 Task: Find a house in Livonia for 8 guests from 12th to 16th August, with a price range of ₹10,000 to ₹16,000.
Action: Mouse moved to (624, 121)
Screenshot: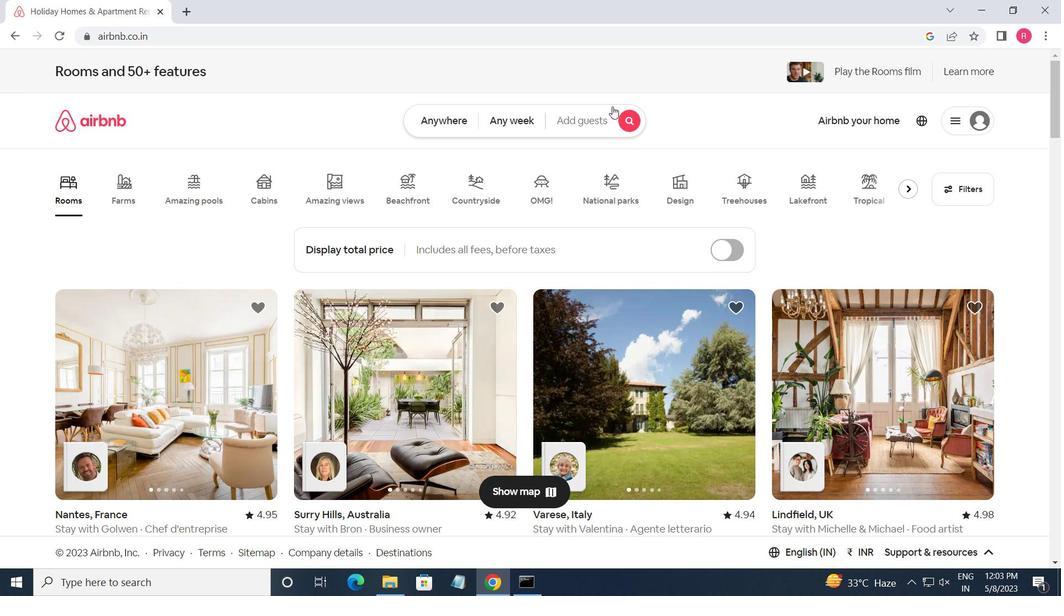 
Action: Mouse pressed left at (624, 121)
Screenshot: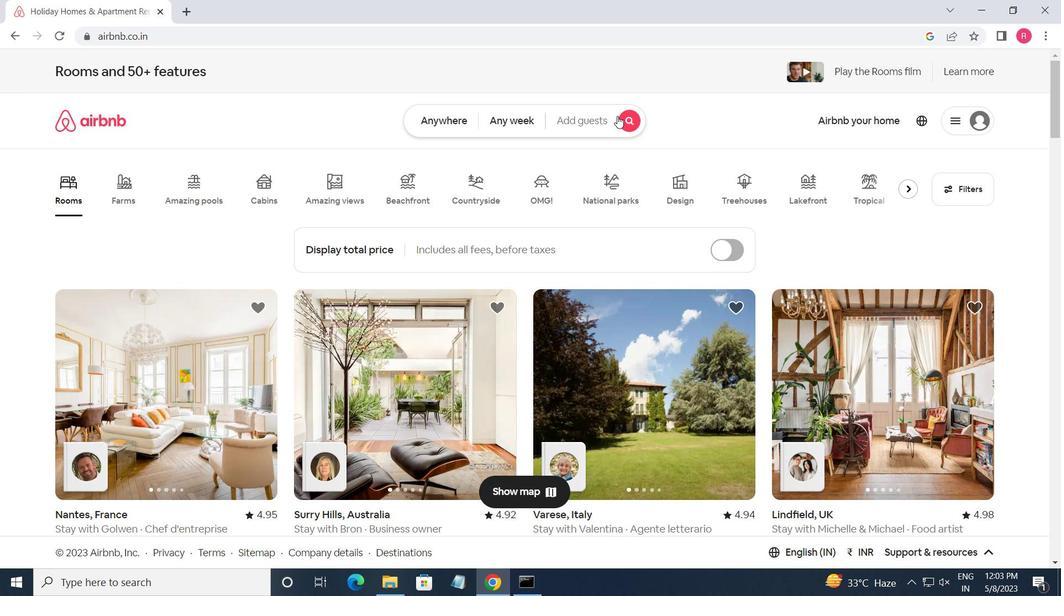 
Action: Mouse moved to (394, 169)
Screenshot: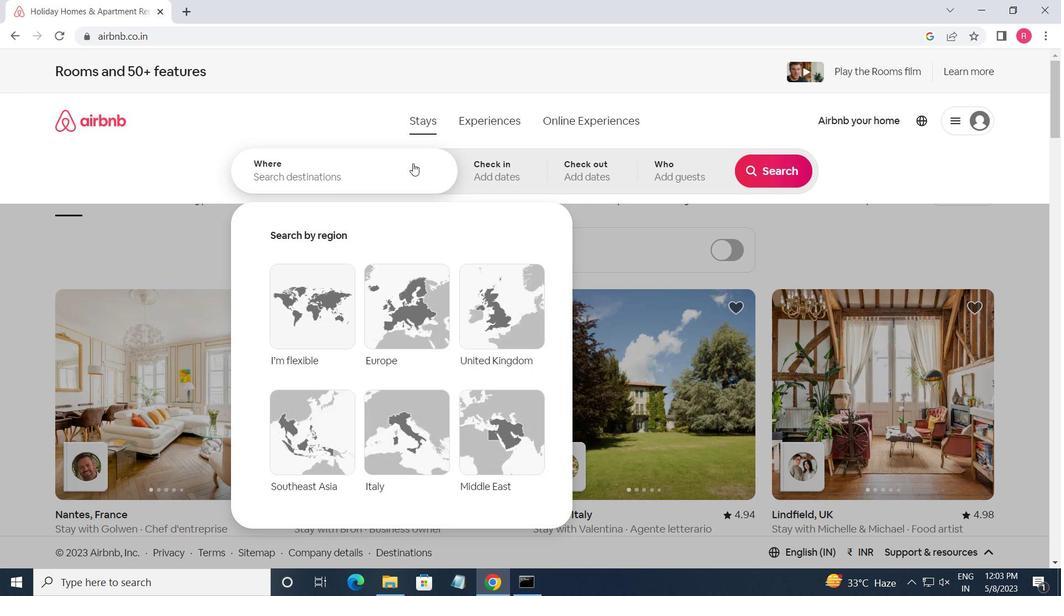 
Action: Mouse pressed left at (394, 169)
Screenshot: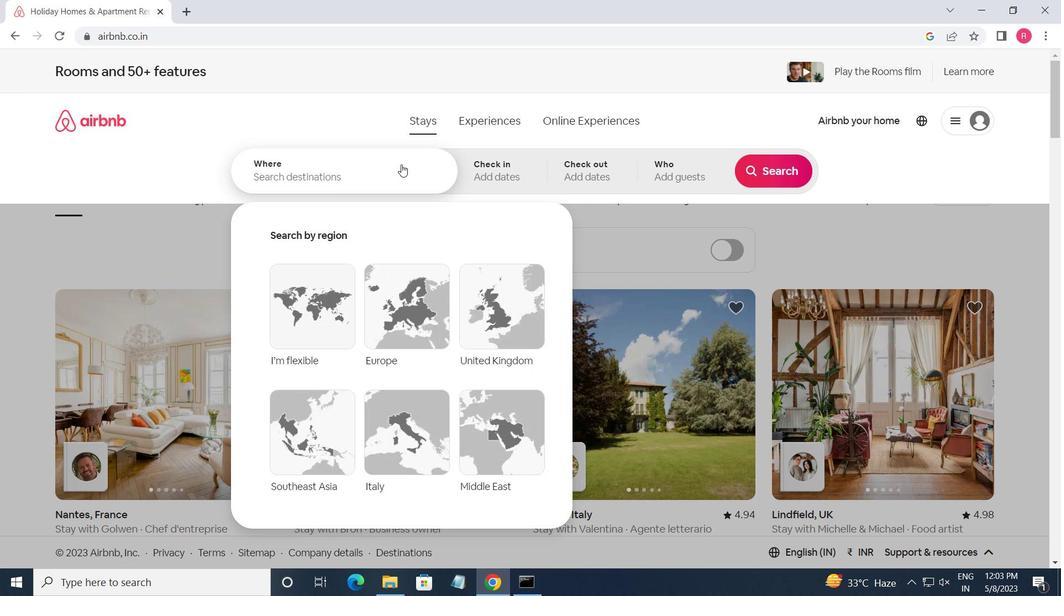
Action: Key pressed <Key.shift_r>Livonia,<Key.space><Key.shift_r>Unites<Key.backspace>d<Key.space><Key.shift>STATES<Key.enter>
Screenshot: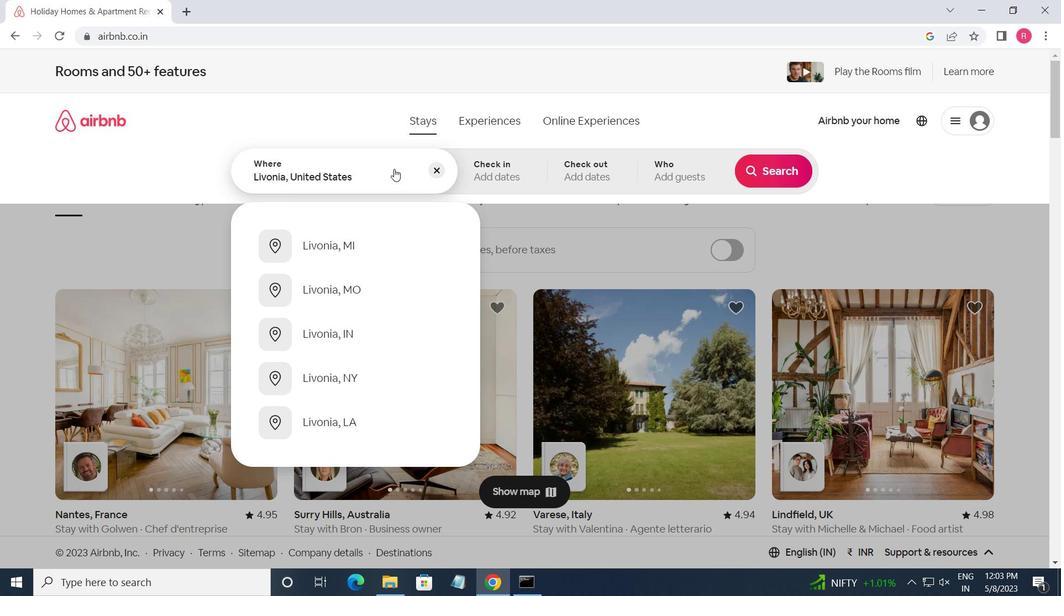 
Action: Mouse moved to (762, 284)
Screenshot: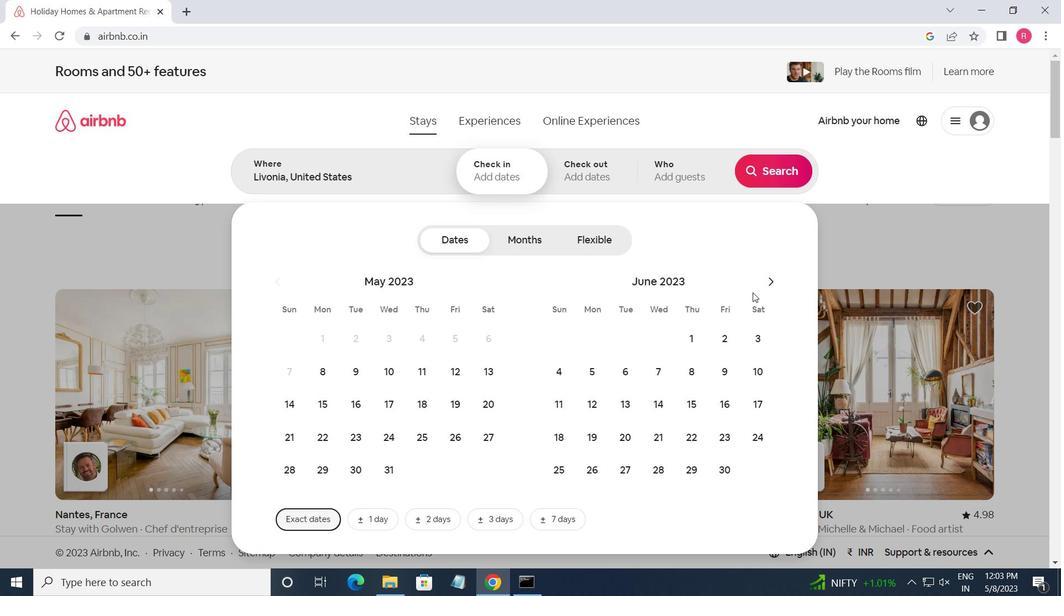
Action: Mouse pressed left at (762, 284)
Screenshot: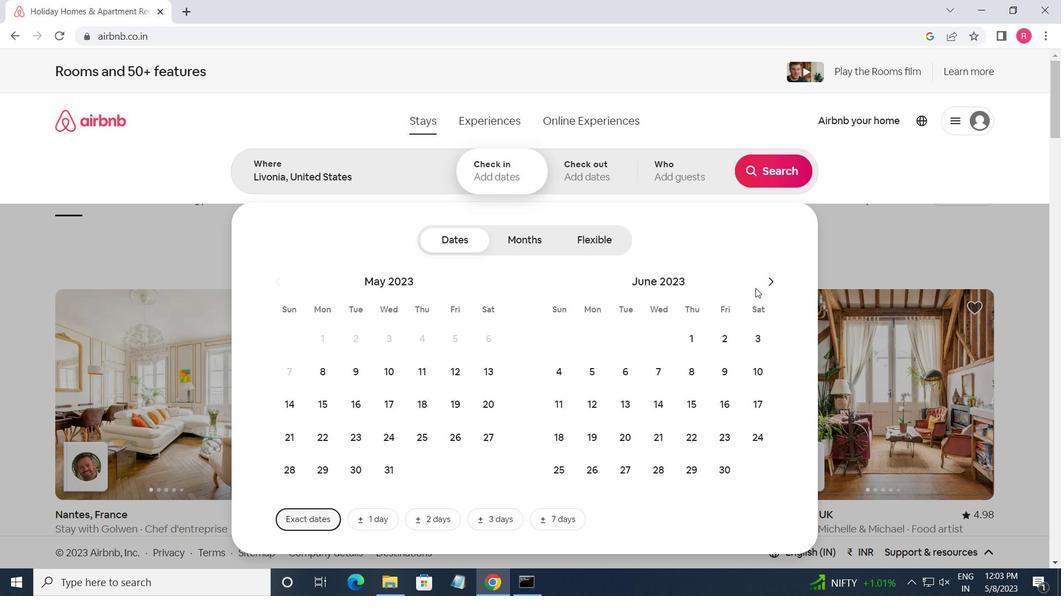 
Action: Mouse moved to (763, 284)
Screenshot: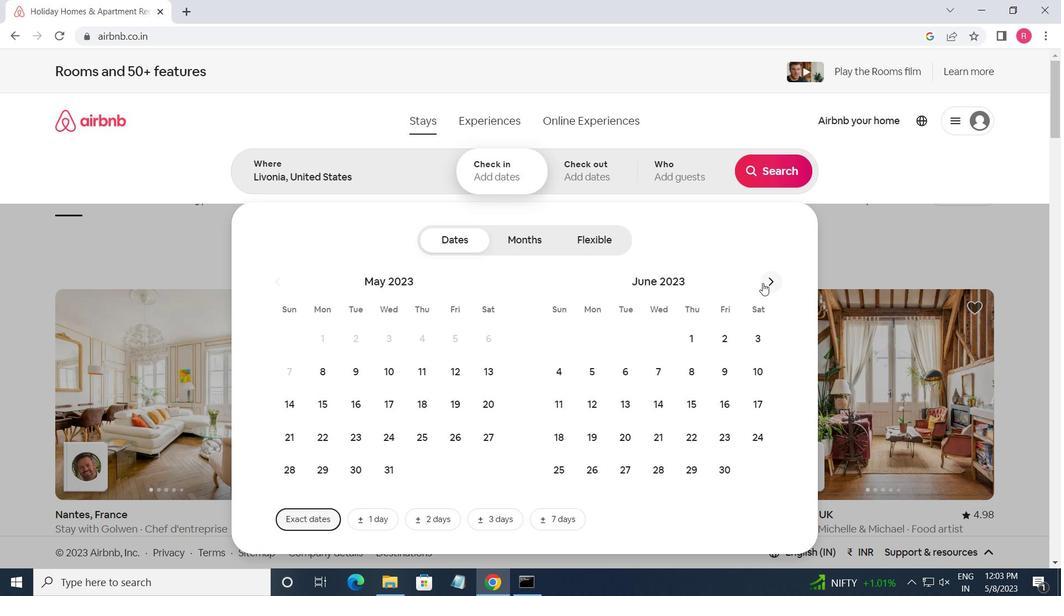 
Action: Mouse pressed left at (763, 284)
Screenshot: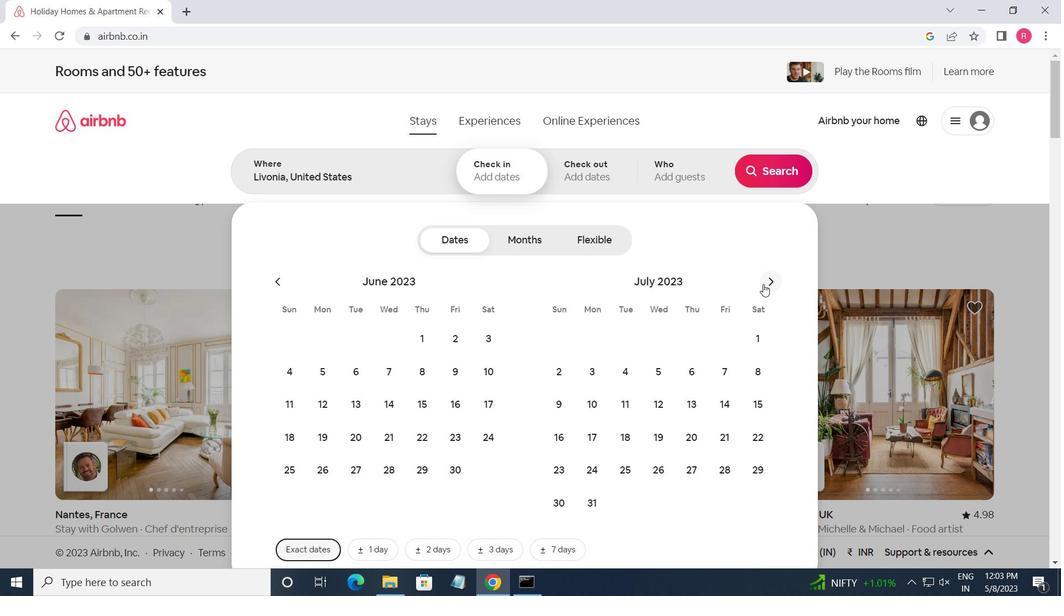 
Action: Mouse moved to (747, 372)
Screenshot: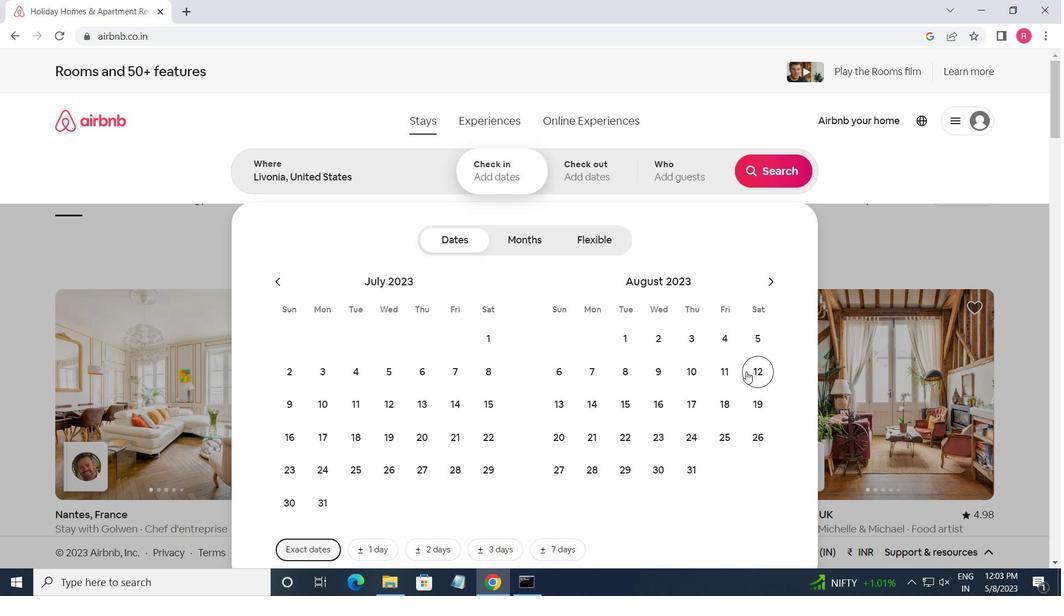 
Action: Mouse pressed left at (747, 372)
Screenshot: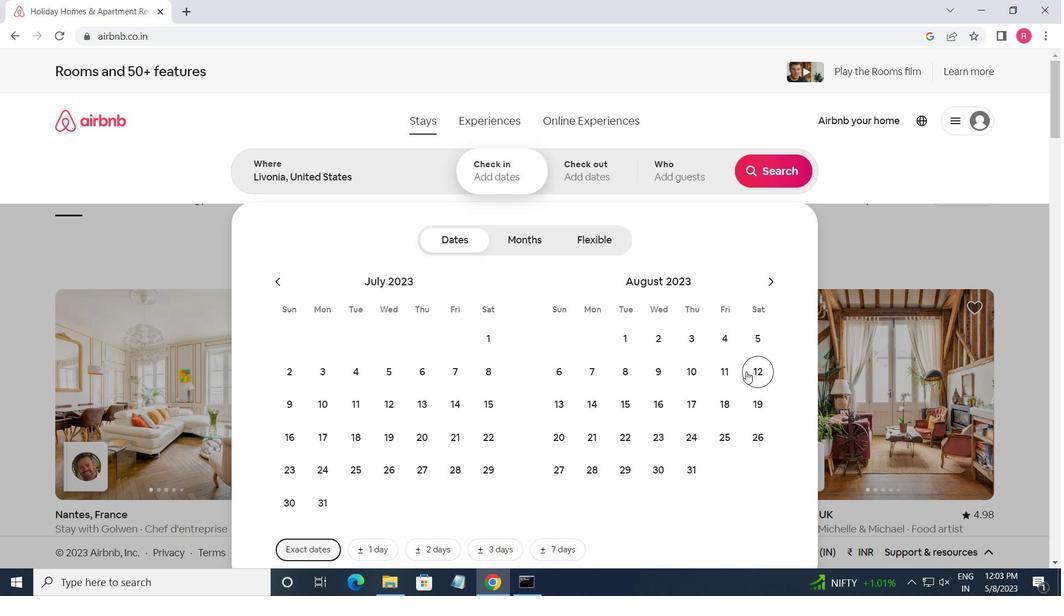 
Action: Mouse moved to (660, 400)
Screenshot: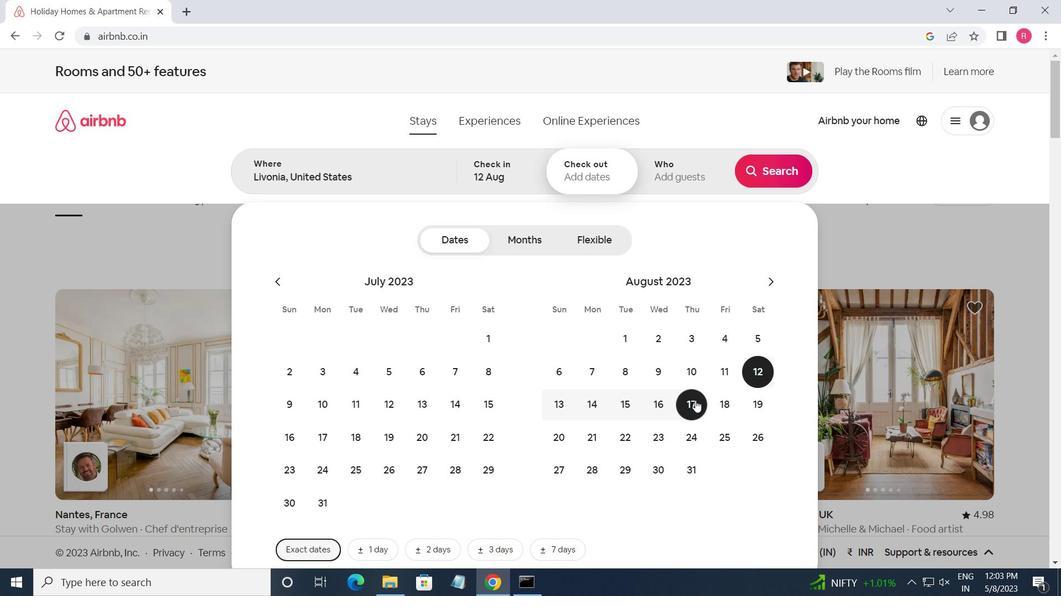 
Action: Mouse pressed left at (660, 400)
Screenshot: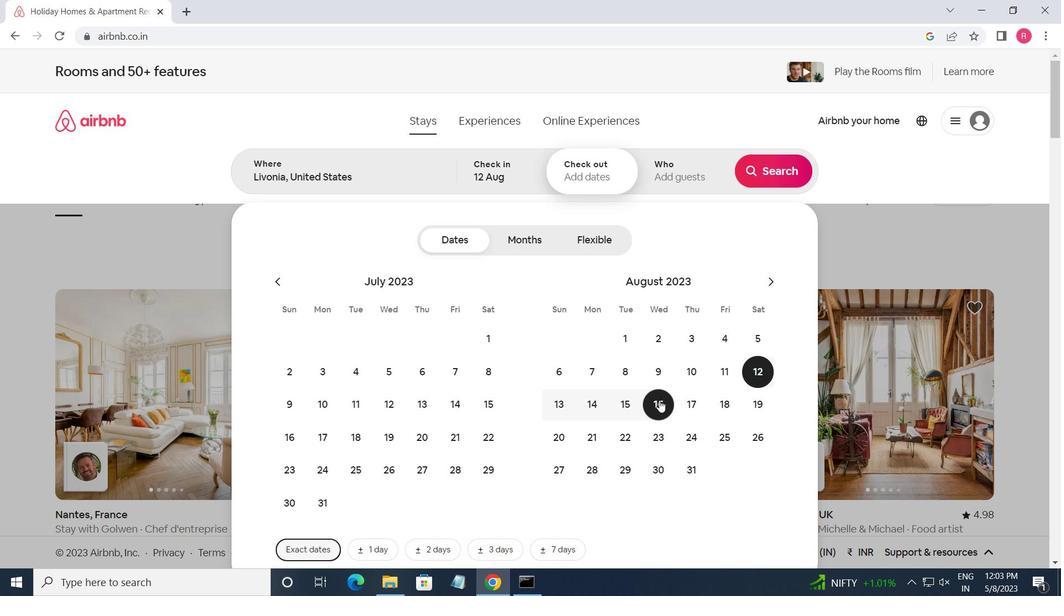 
Action: Mouse moved to (666, 165)
Screenshot: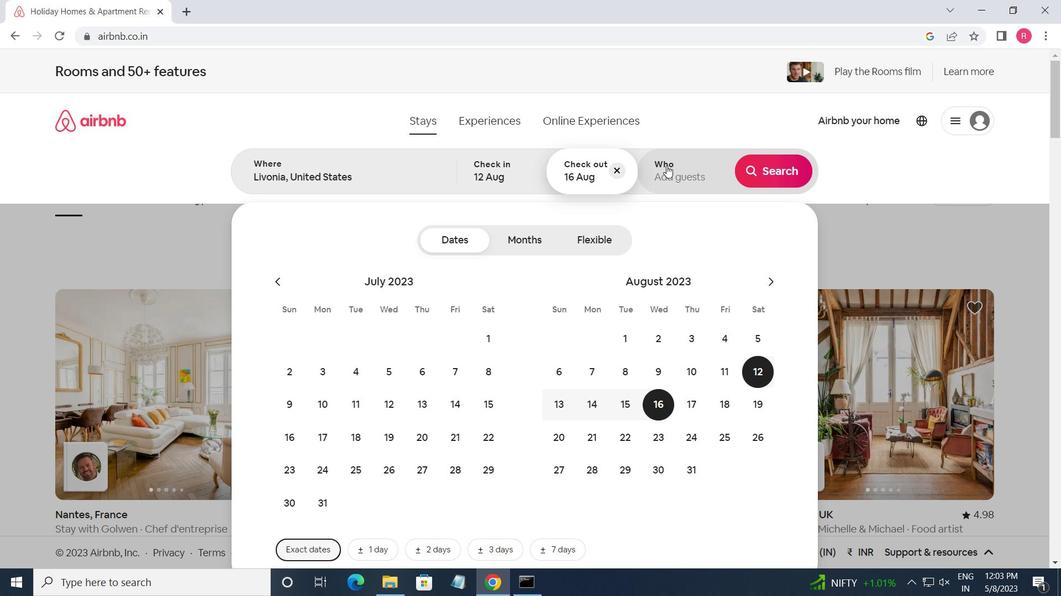 
Action: Mouse pressed left at (666, 165)
Screenshot: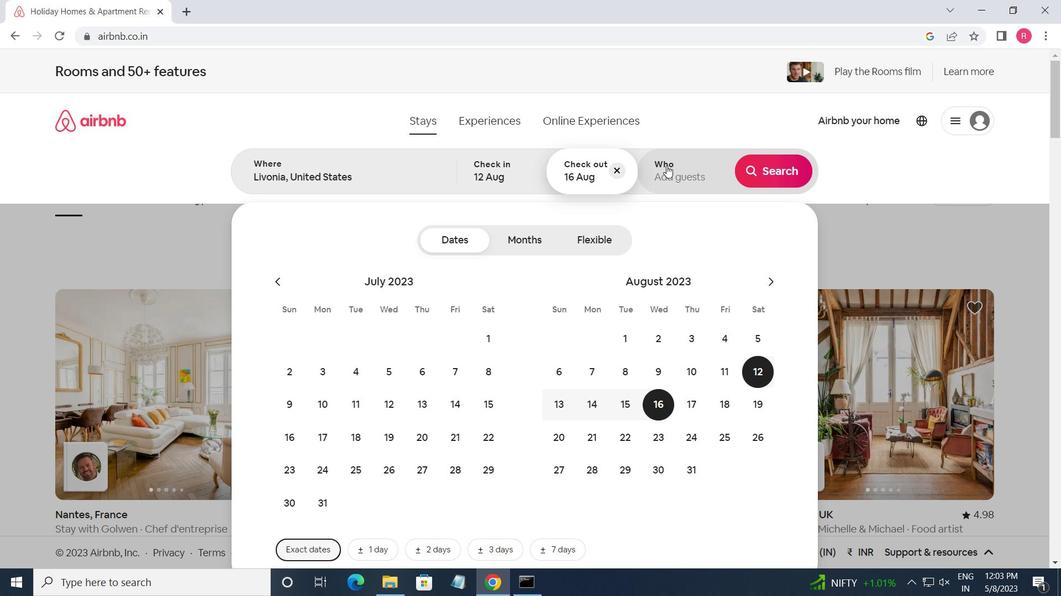 
Action: Mouse moved to (782, 250)
Screenshot: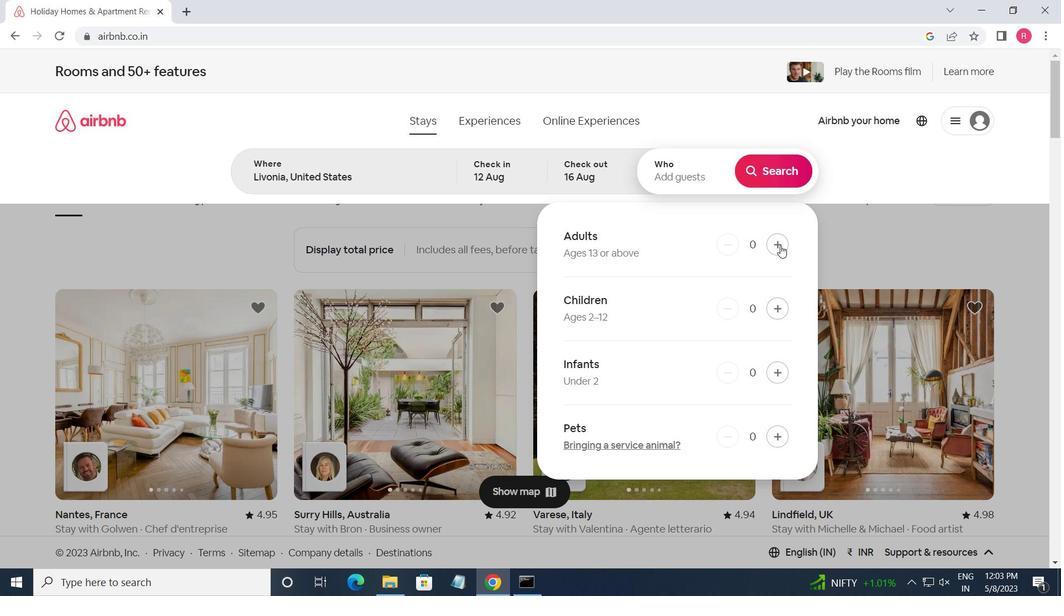 
Action: Mouse pressed left at (782, 250)
Screenshot: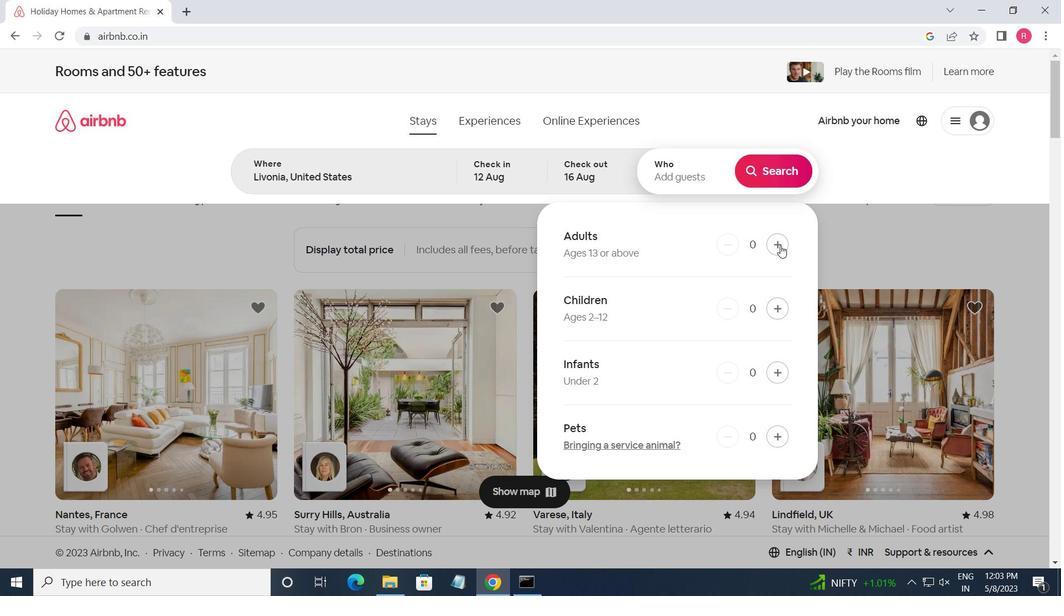
Action: Mouse pressed left at (782, 250)
Screenshot: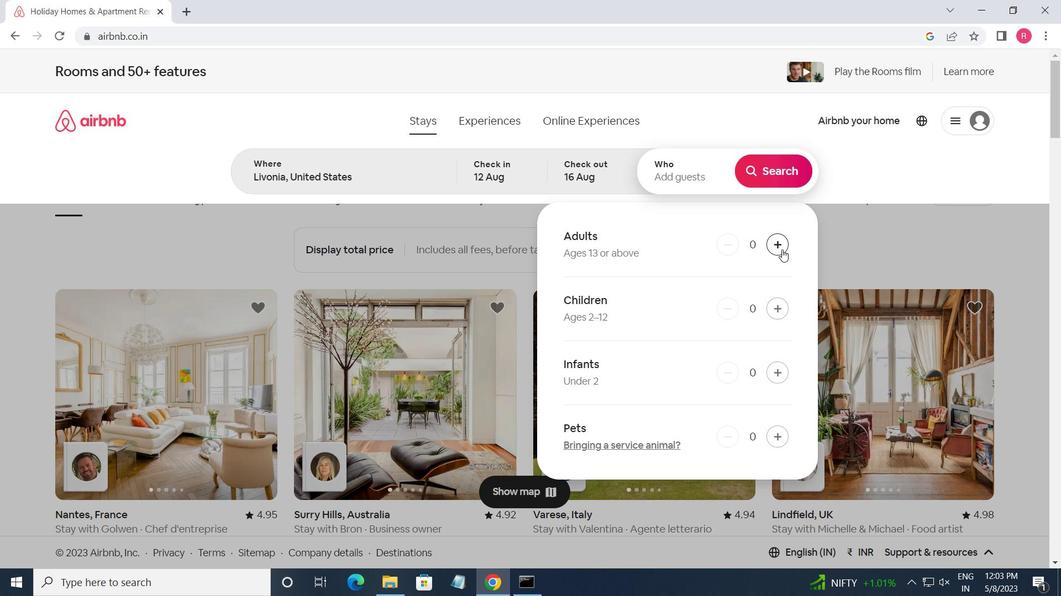 
Action: Mouse pressed left at (782, 250)
Screenshot: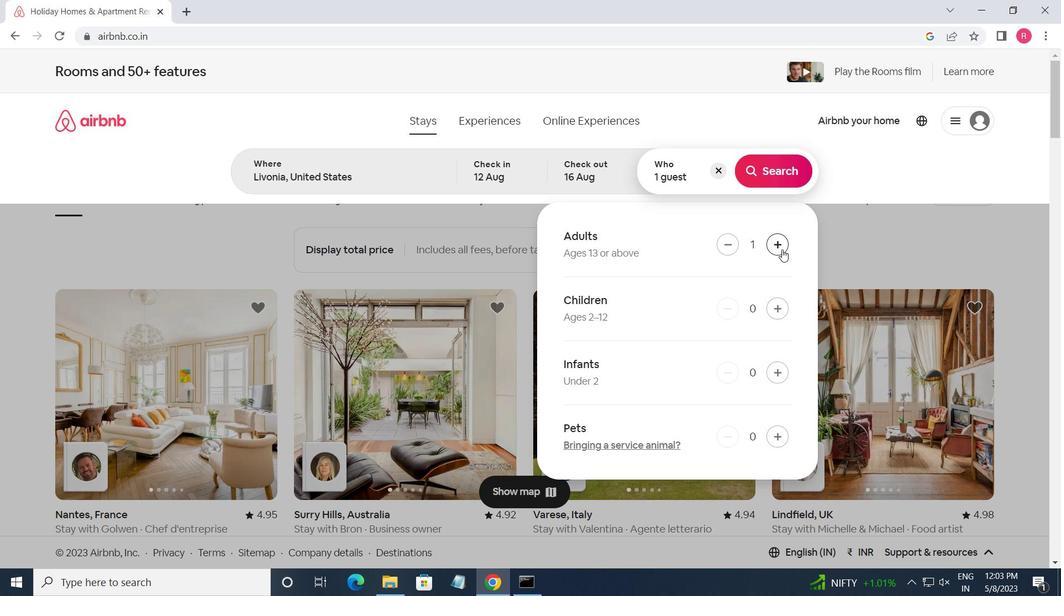 
Action: Mouse pressed left at (782, 250)
Screenshot: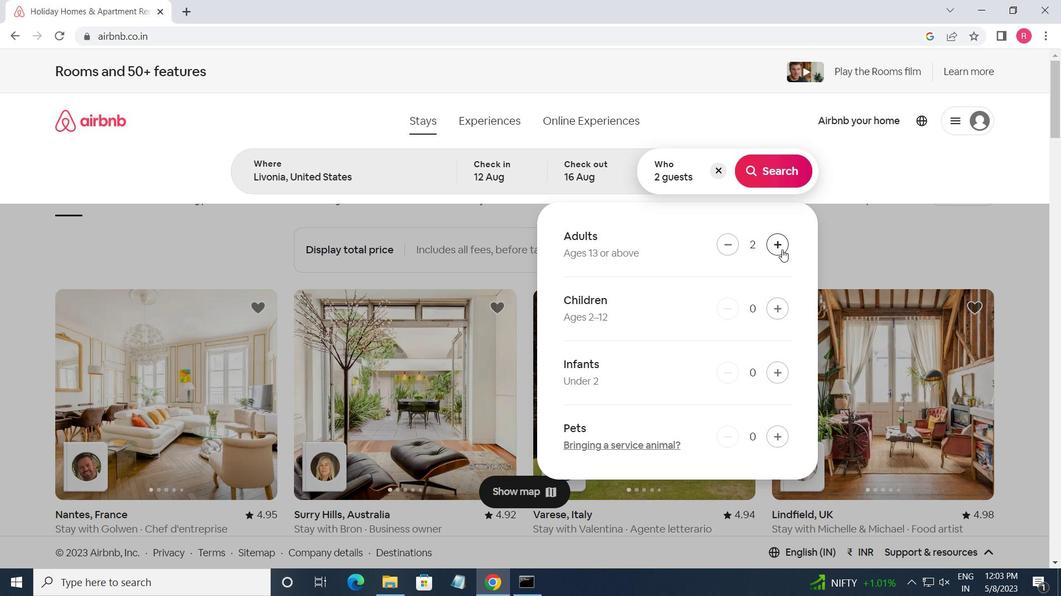 
Action: Mouse pressed left at (782, 250)
Screenshot: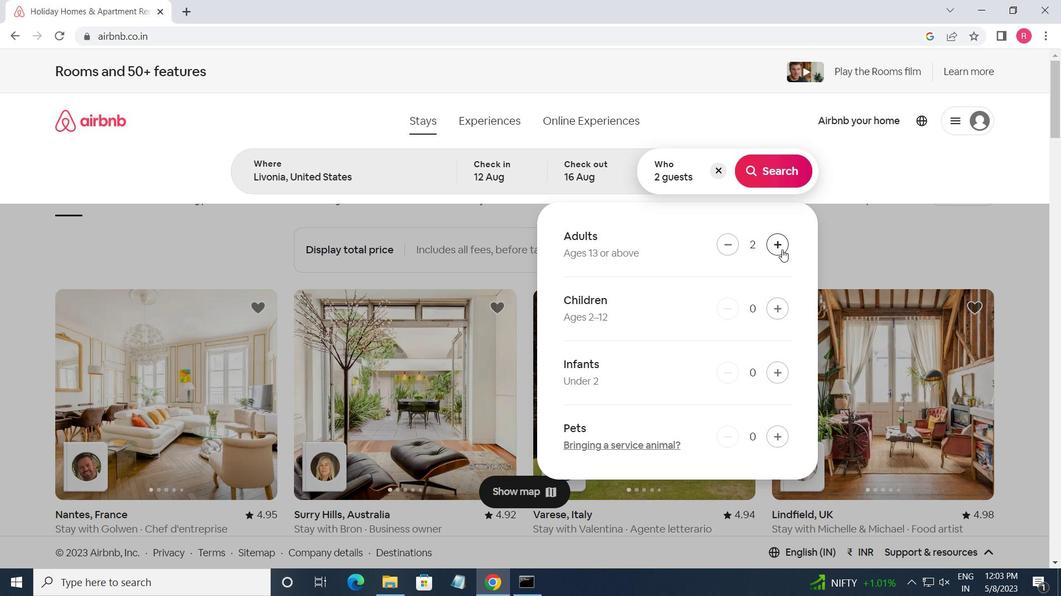 
Action: Mouse pressed left at (782, 250)
Screenshot: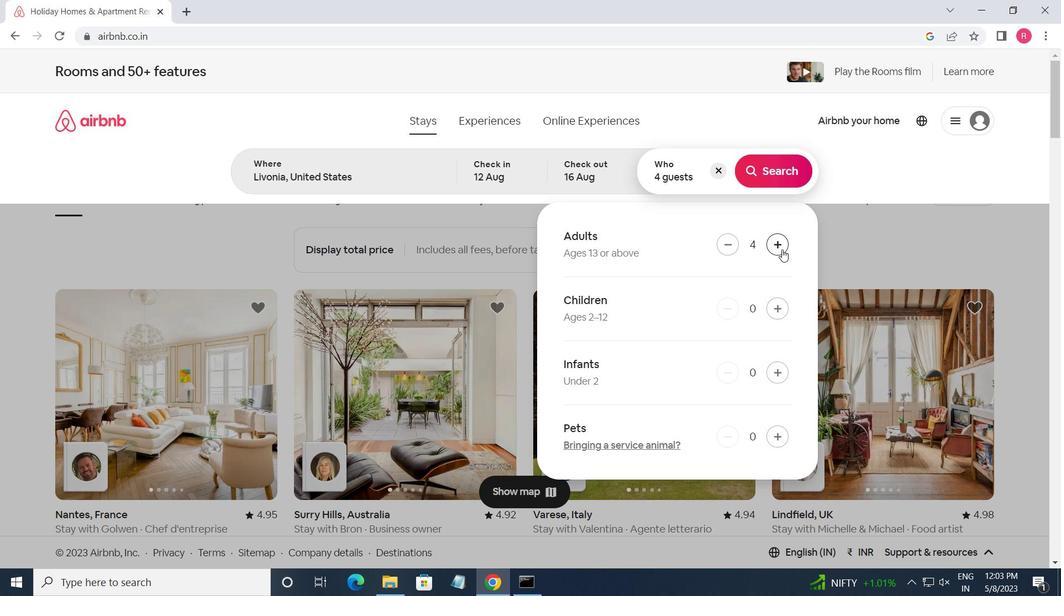 
Action: Mouse pressed left at (782, 250)
Screenshot: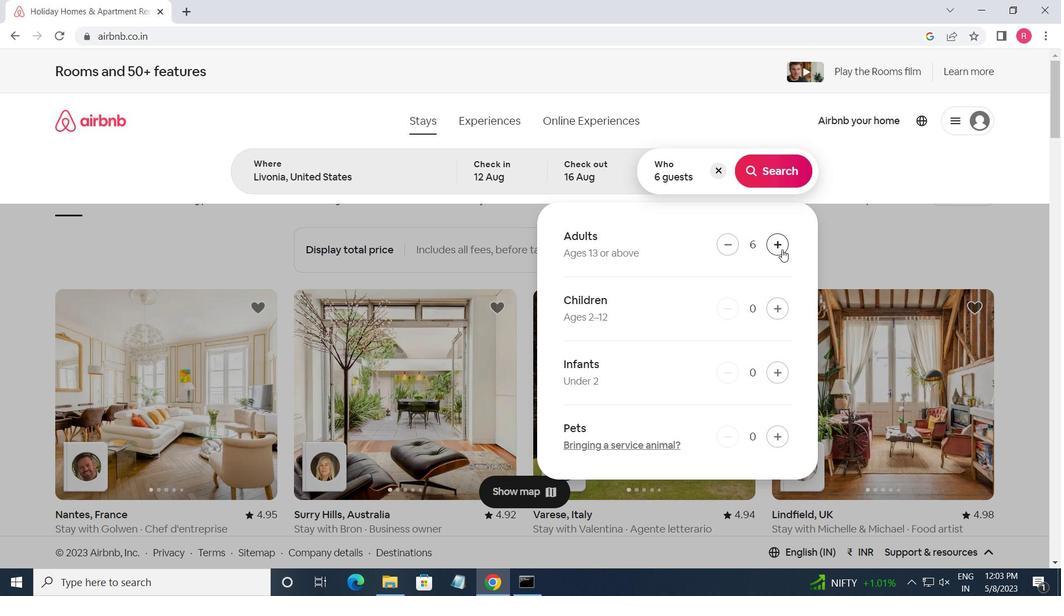 
Action: Mouse pressed left at (782, 250)
Screenshot: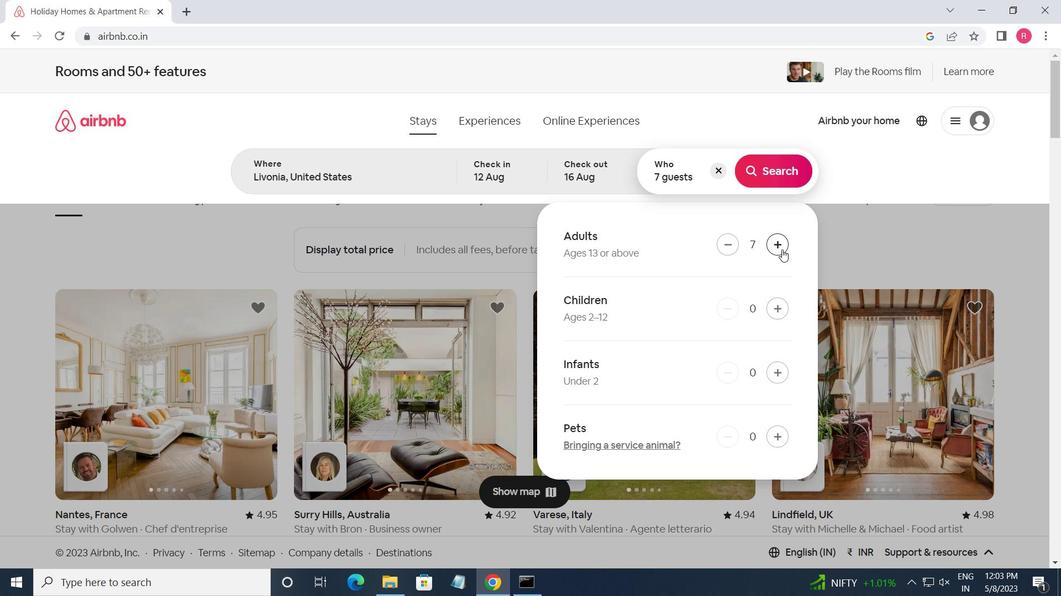 
Action: Mouse moved to (761, 179)
Screenshot: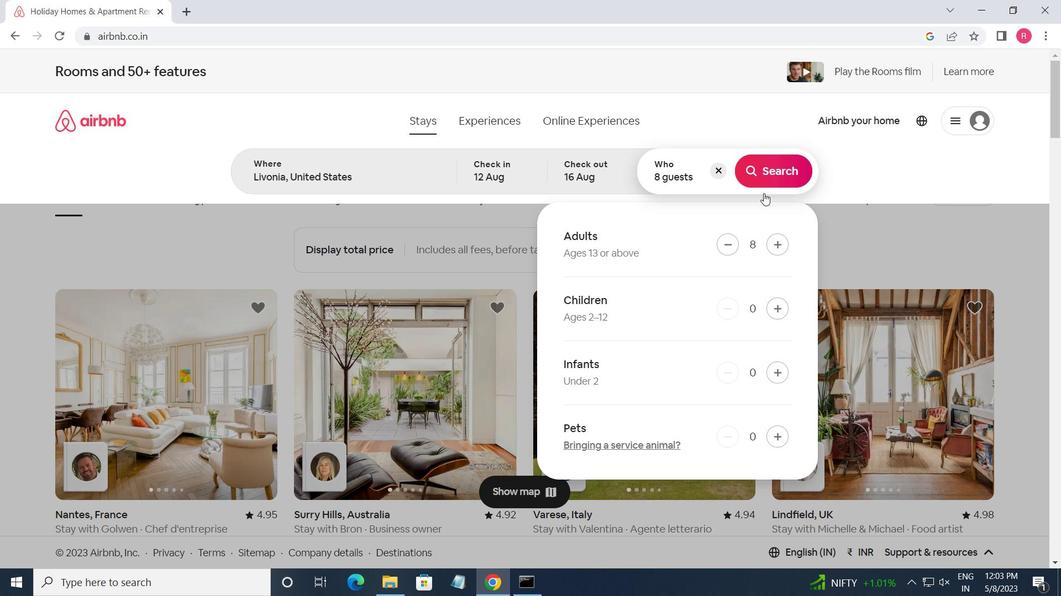 
Action: Mouse pressed left at (761, 179)
Screenshot: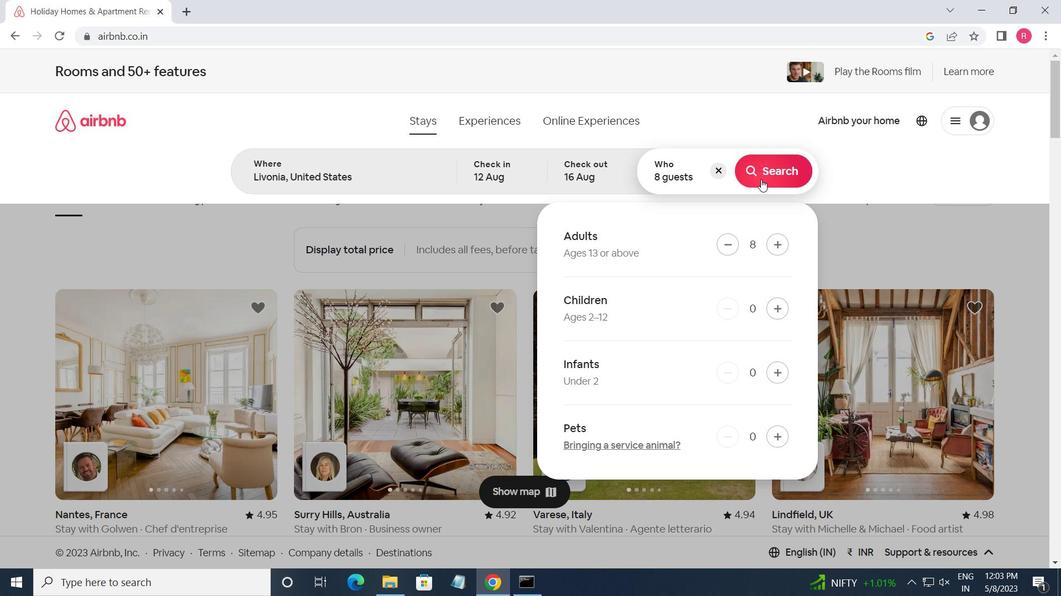 
Action: Mouse moved to (1002, 133)
Screenshot: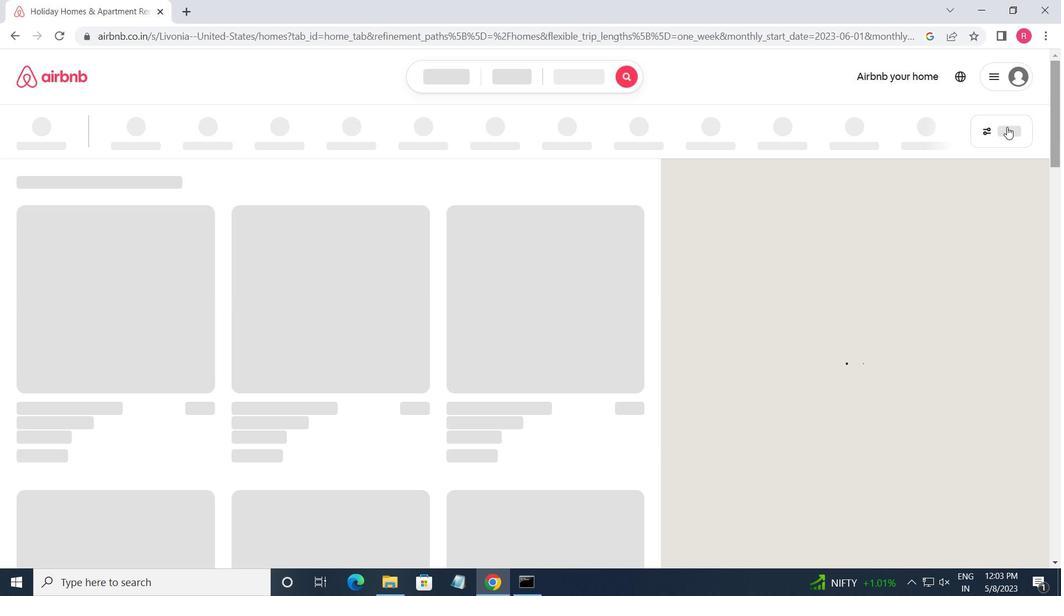 
Action: Mouse pressed left at (1002, 133)
Screenshot: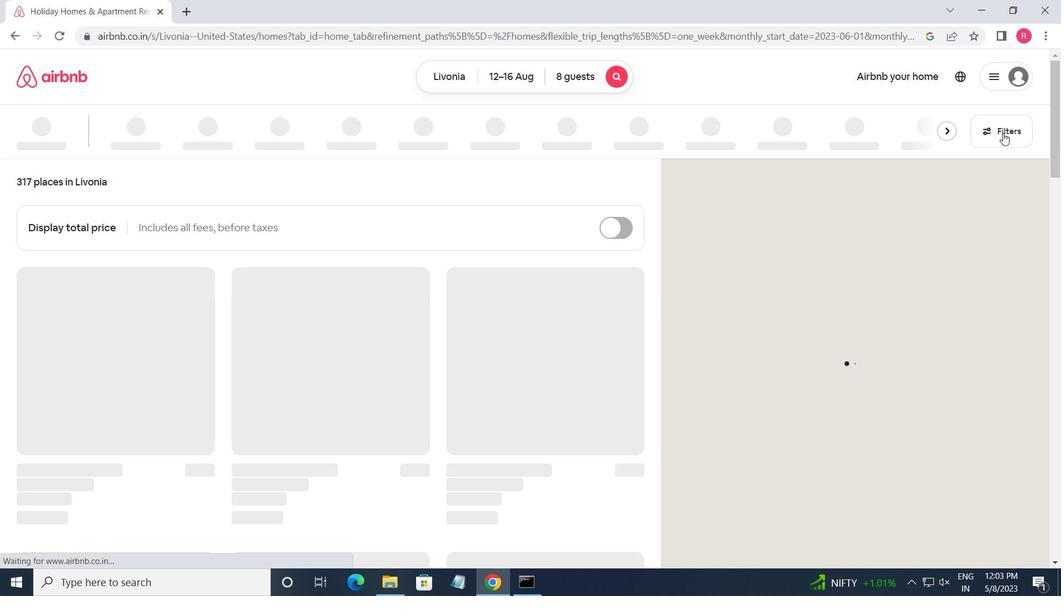 
Action: Mouse moved to (388, 460)
Screenshot: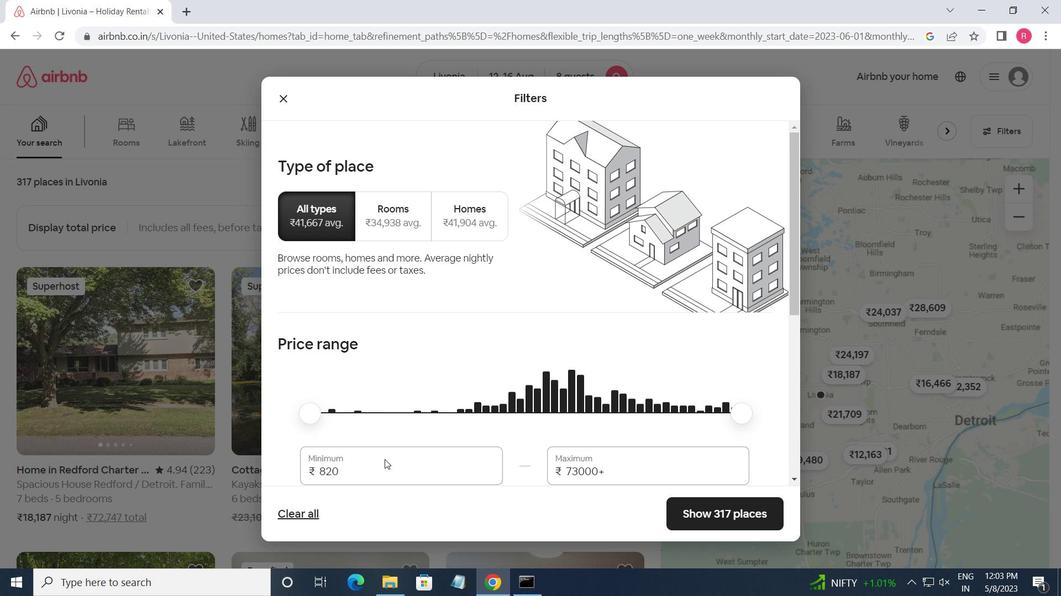 
Action: Mouse pressed left at (388, 460)
Screenshot: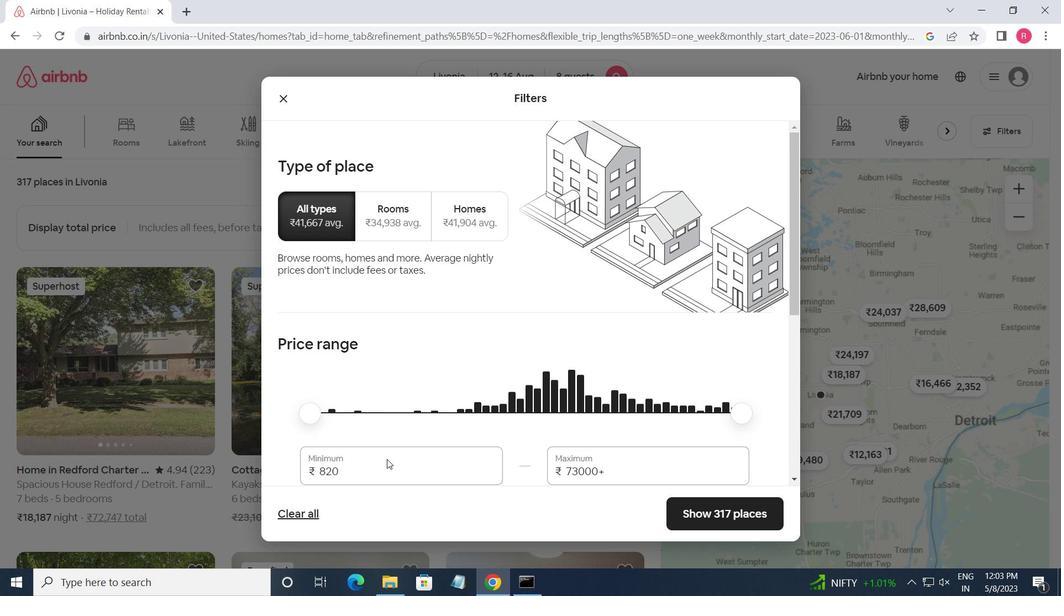 
Action: Key pressed <Key.backspace><Key.backspace>
Screenshot: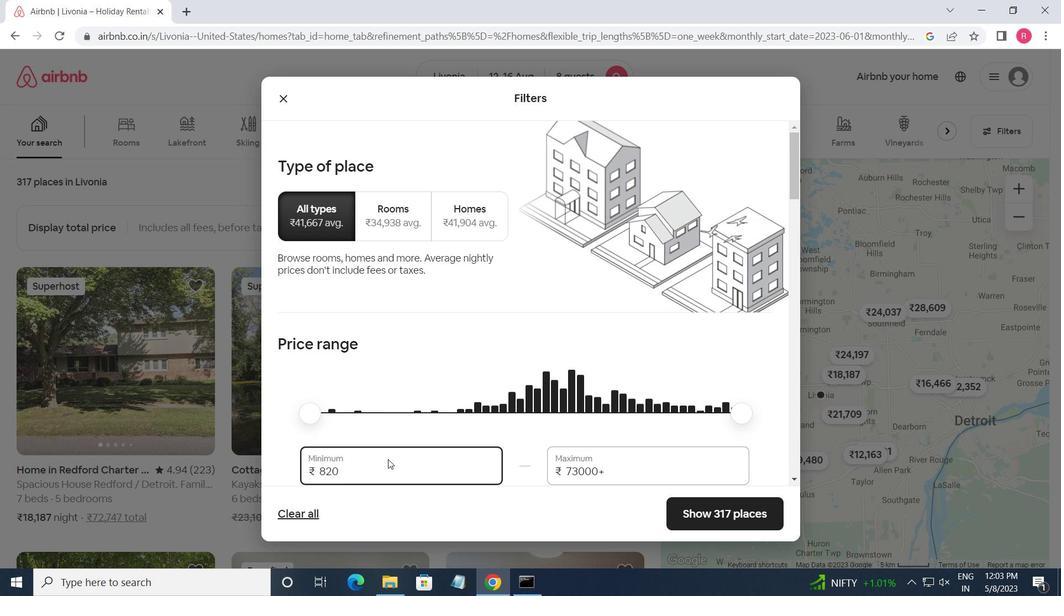 
Action: Mouse moved to (384, 460)
Screenshot: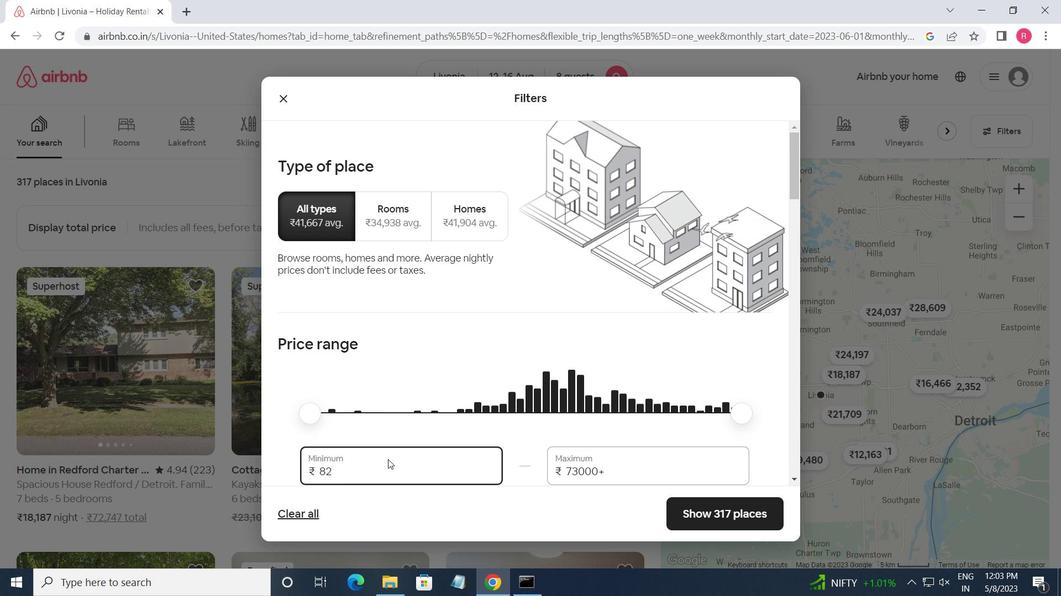 
Action: Key pressed <Key.backspace>
Screenshot: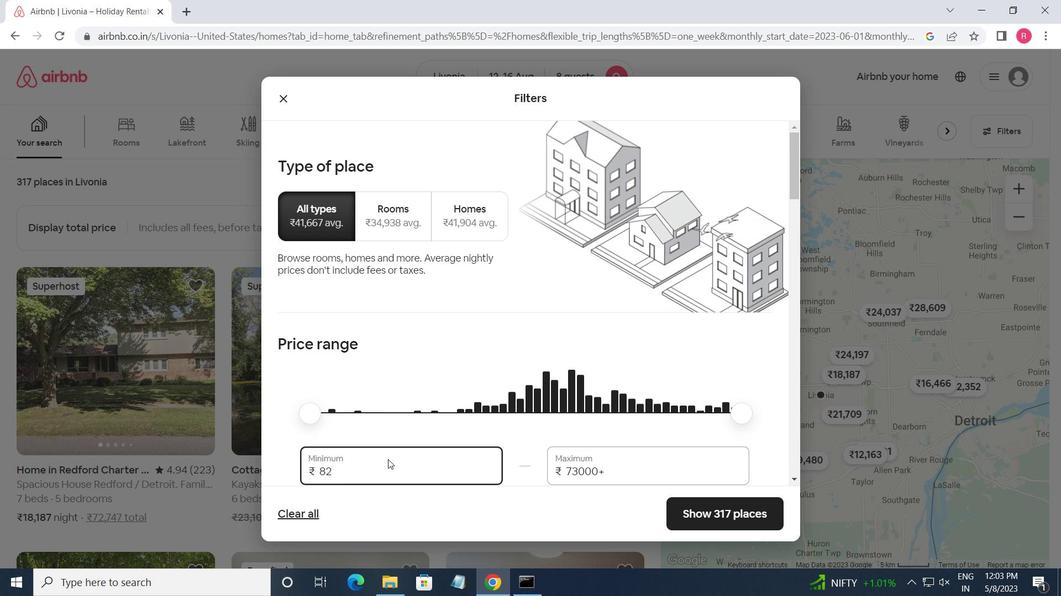 
Action: Mouse moved to (380, 460)
Screenshot: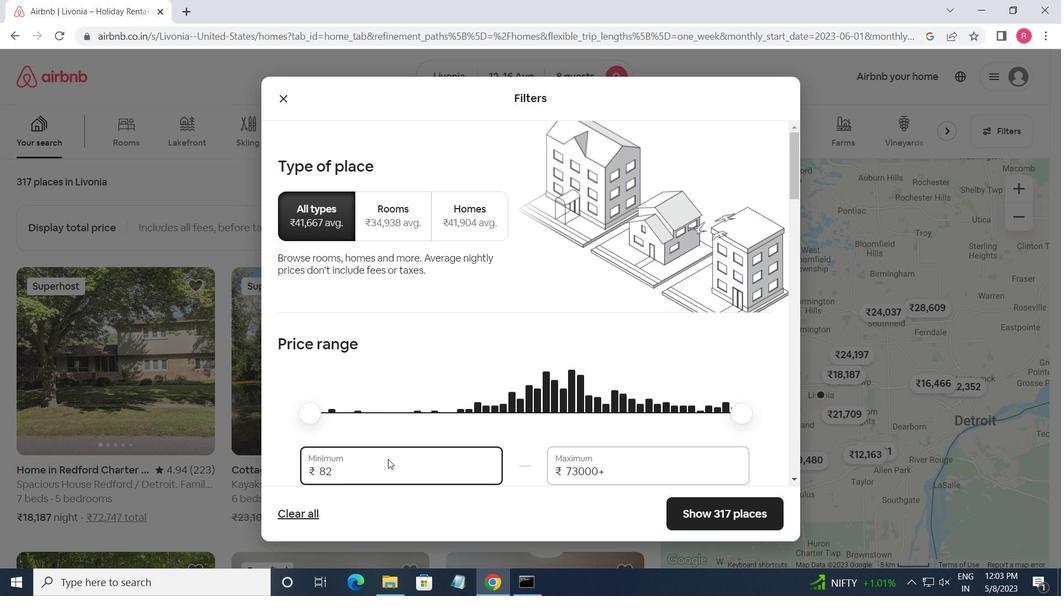 
Action: Key pressed 10000<Key.tab>16000
Screenshot: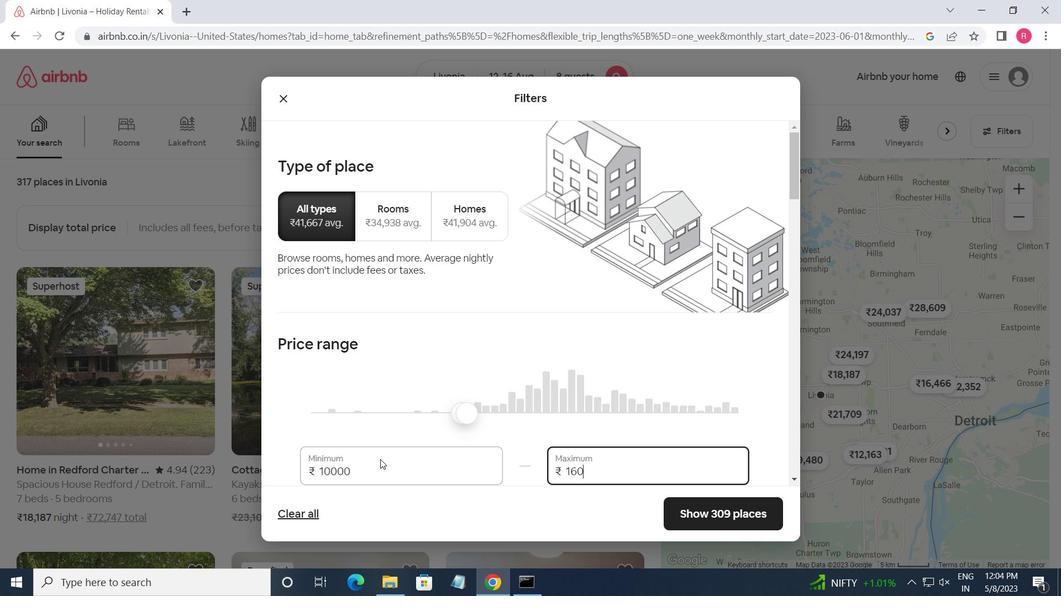 
Action: Mouse moved to (435, 435)
Screenshot: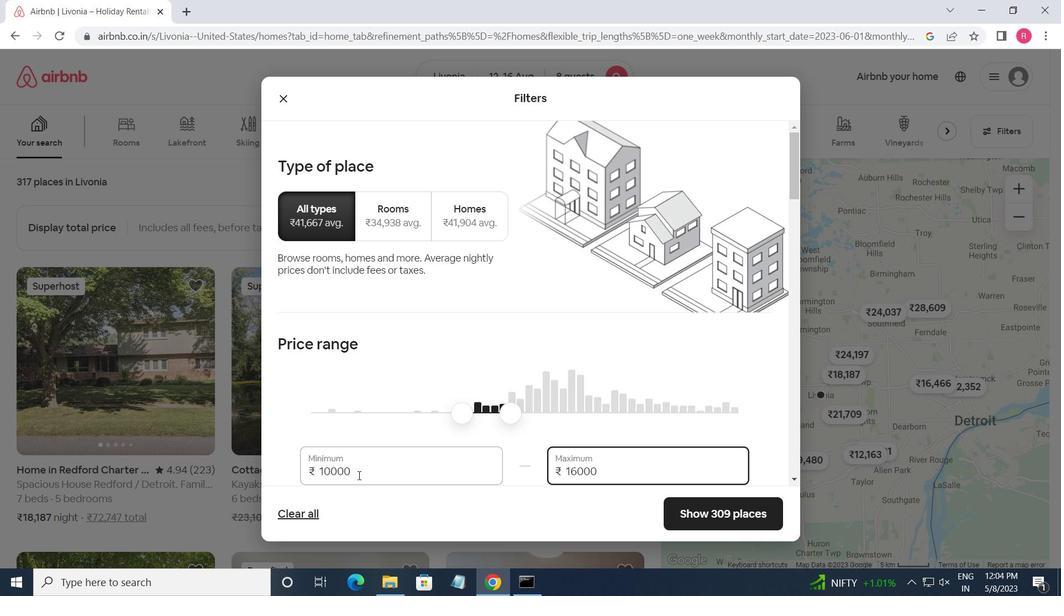 
Action: Mouse scrolled (435, 435) with delta (0, 0)
Screenshot: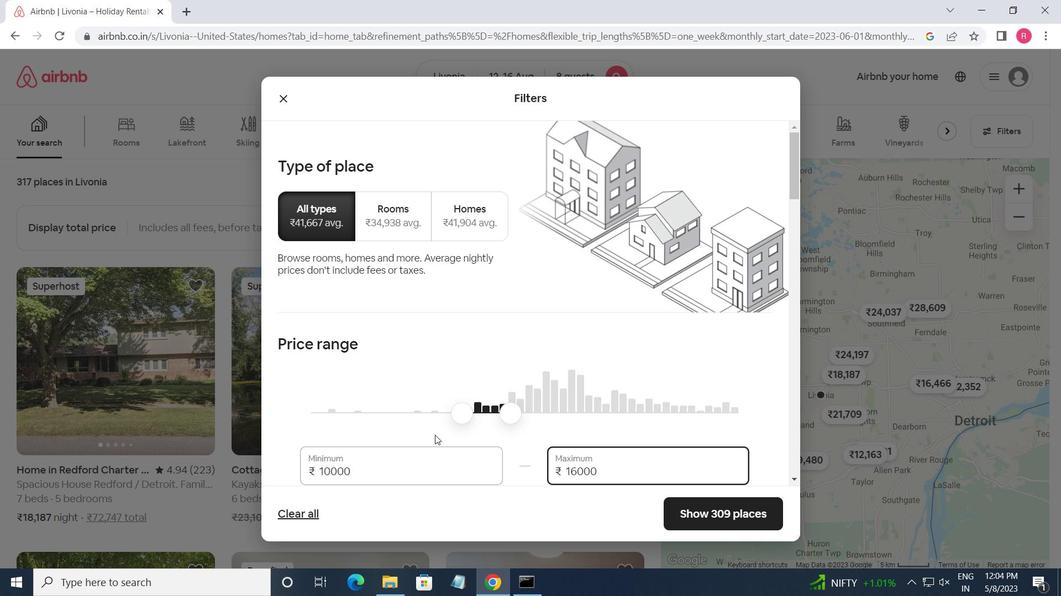 
Action: Mouse moved to (435, 435)
Screenshot: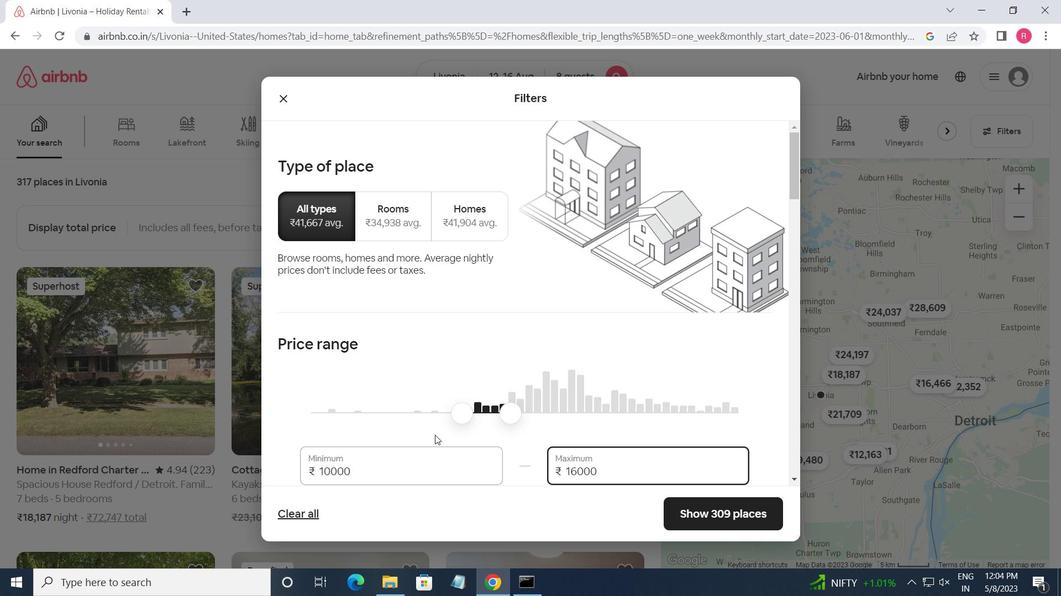 
Action: Mouse scrolled (435, 435) with delta (0, 0)
Screenshot: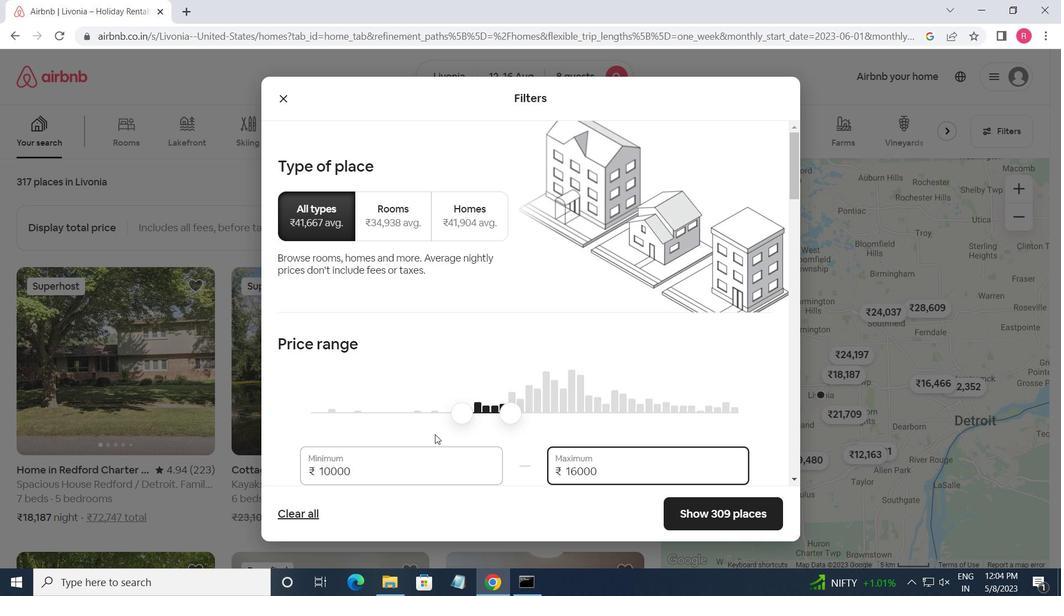 
Action: Mouse moved to (436, 435)
Screenshot: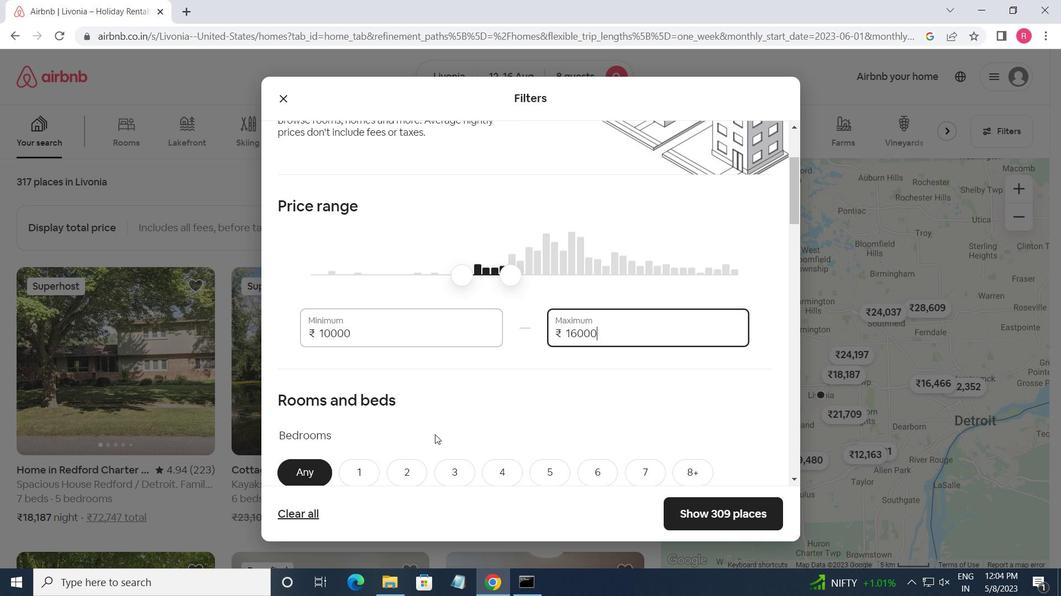 
Action: Mouse scrolled (436, 434) with delta (0, 0)
Screenshot: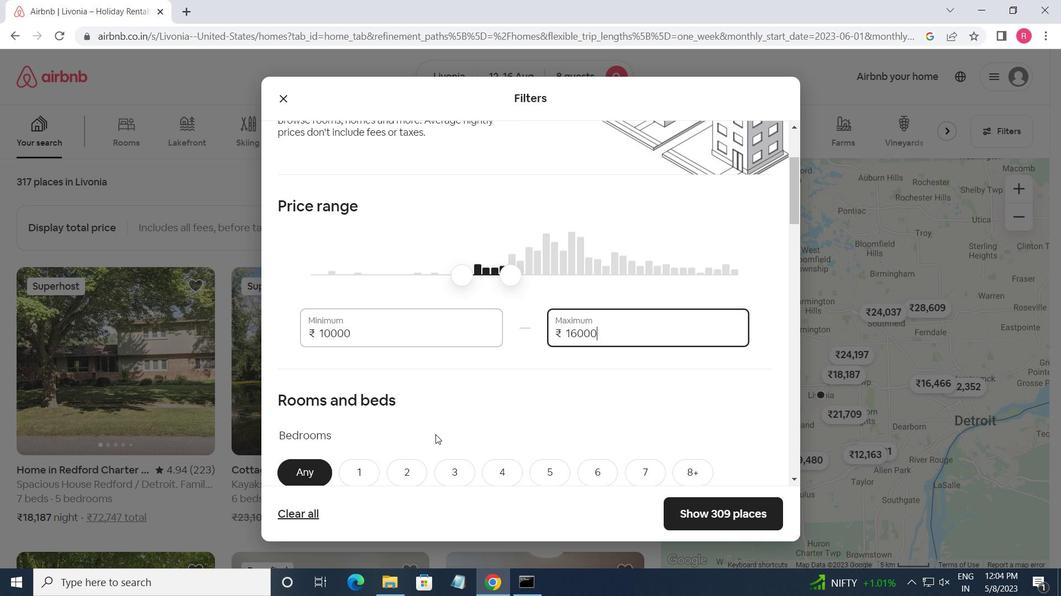 
Action: Mouse moved to (693, 409)
Screenshot: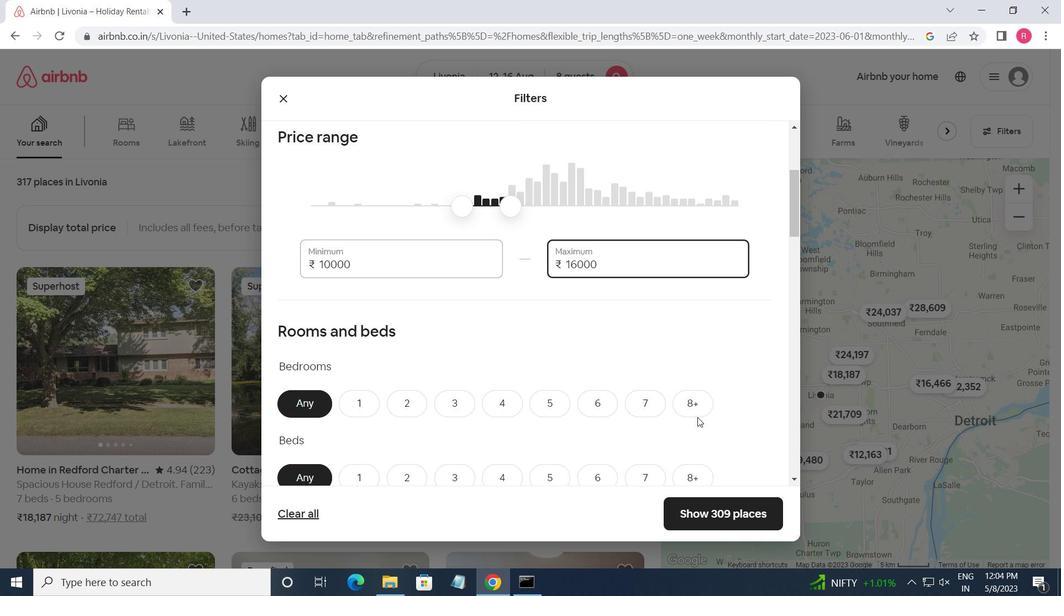 
Action: Mouse pressed left at (693, 409)
Screenshot: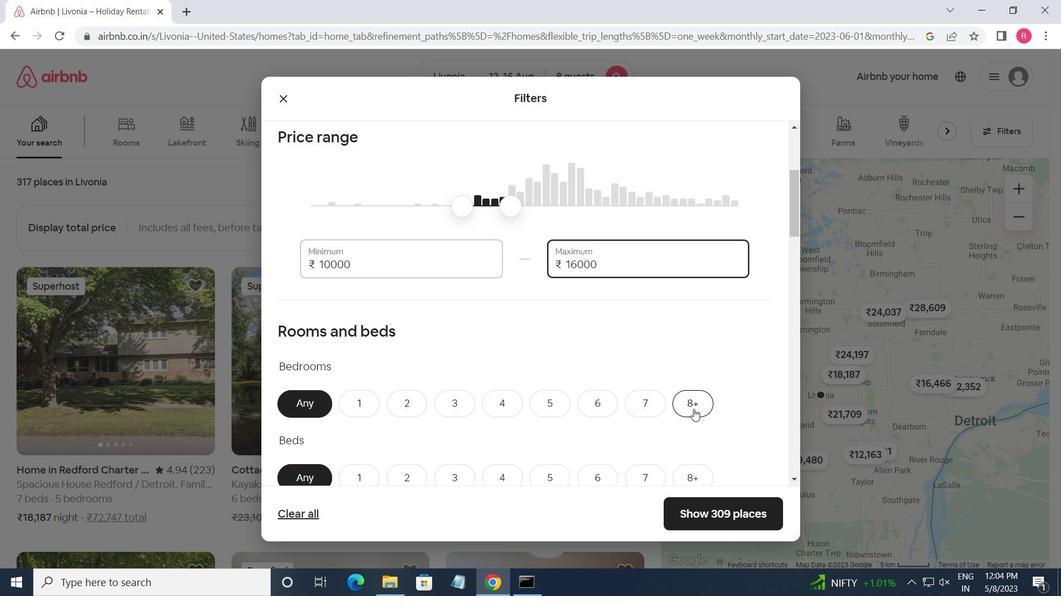 
Action: Mouse moved to (690, 472)
Screenshot: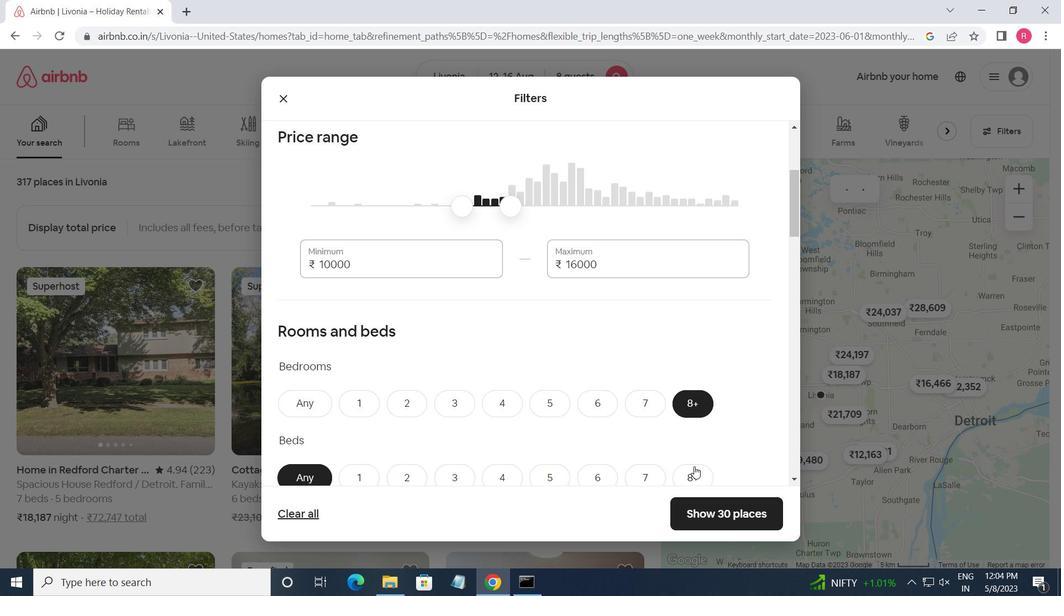 
Action: Mouse pressed left at (690, 472)
Screenshot: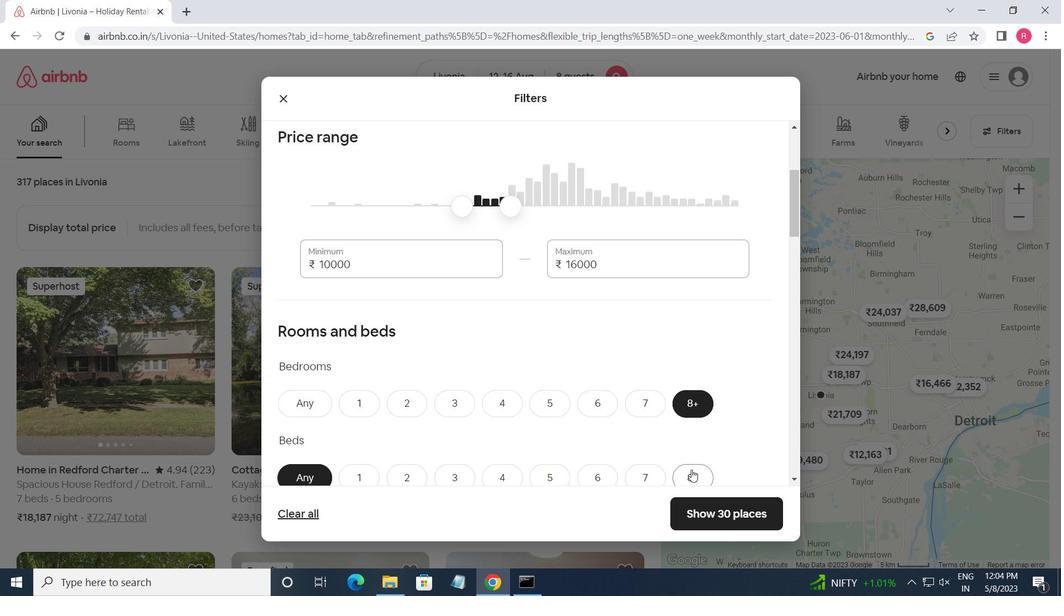 
Action: Mouse moved to (679, 411)
Screenshot: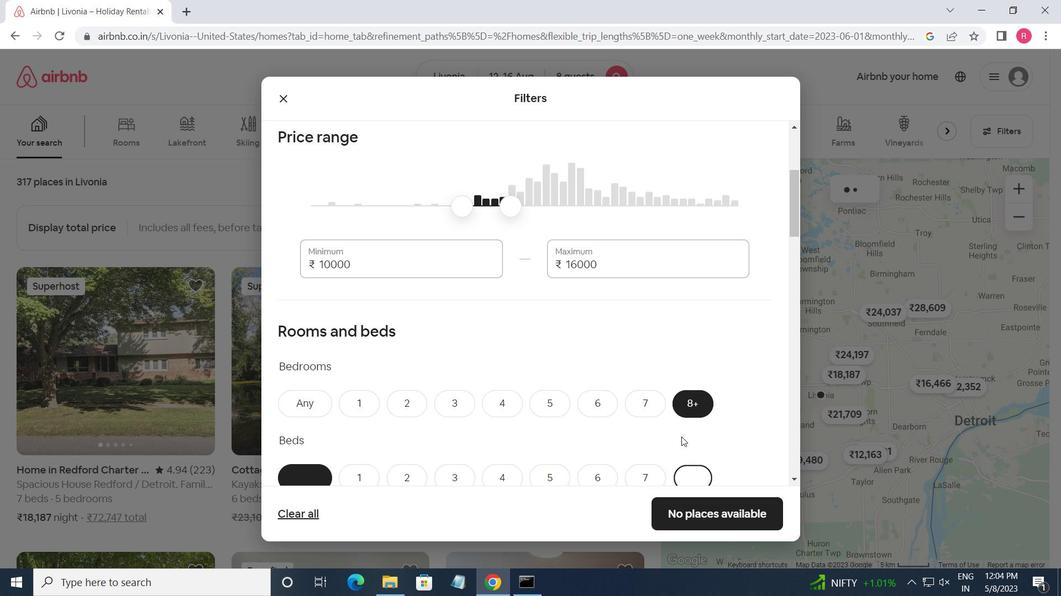 
Action: Mouse scrolled (679, 411) with delta (0, 0)
Screenshot: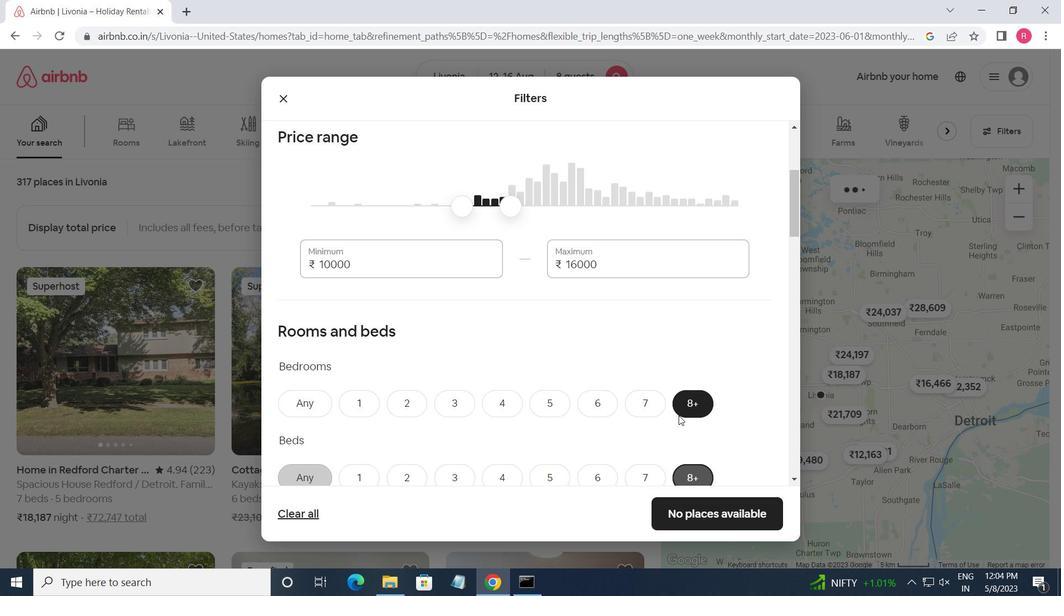 
Action: Mouse scrolled (679, 411) with delta (0, 0)
Screenshot: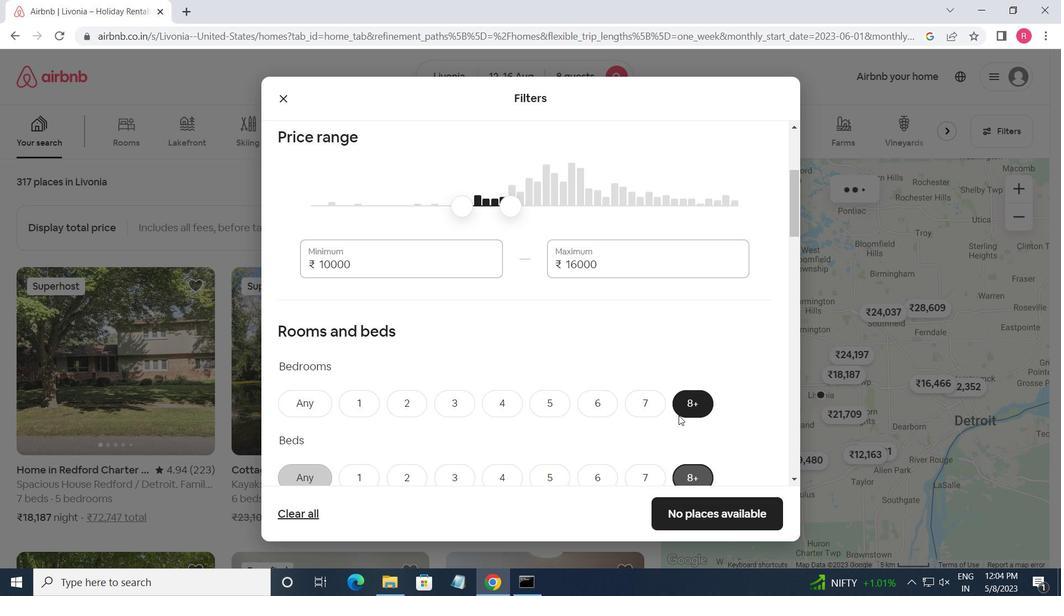 
Action: Mouse moved to (688, 410)
Screenshot: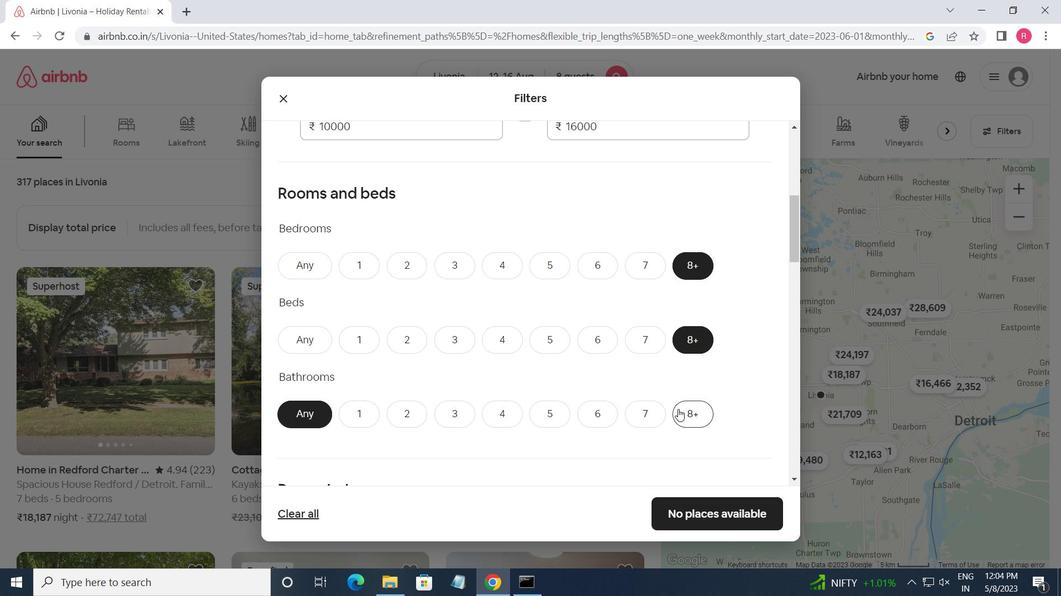 
Action: Mouse pressed left at (688, 410)
Screenshot: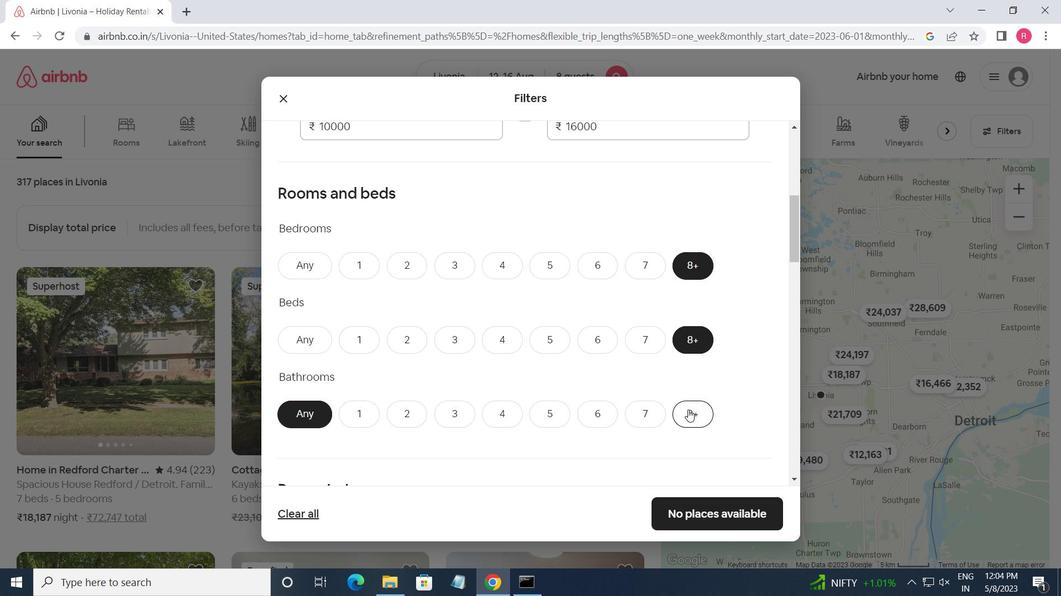 
Action: Mouse moved to (687, 410)
Screenshot: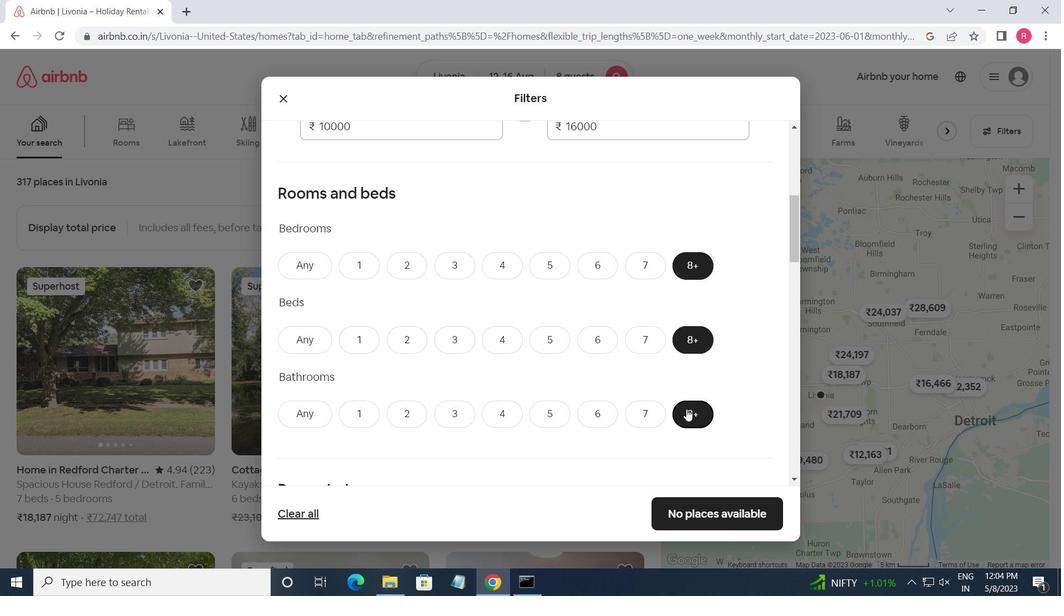 
Action: Mouse scrolled (687, 409) with delta (0, 0)
Screenshot: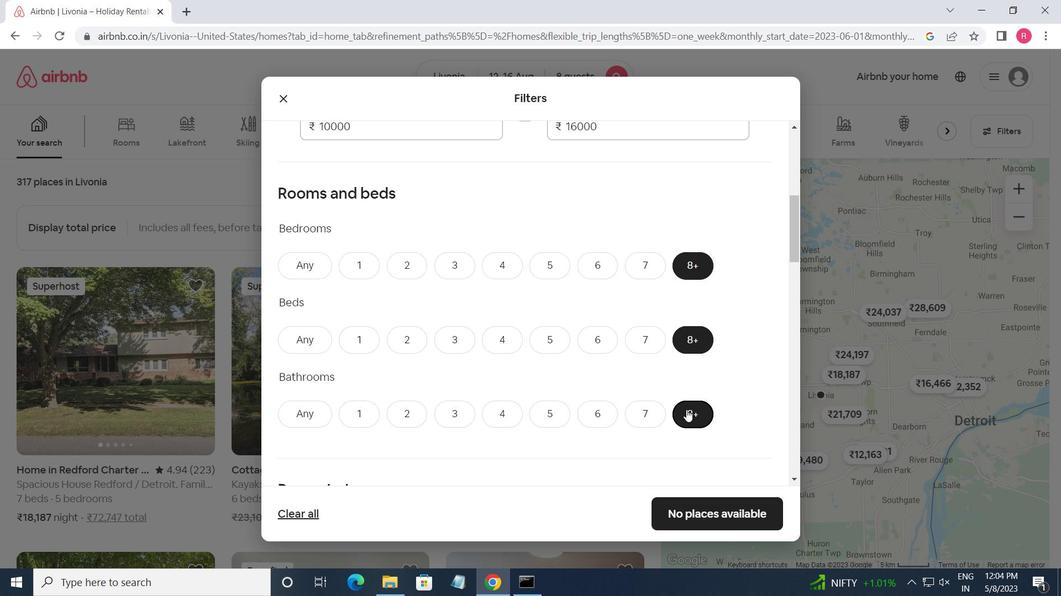 
Action: Mouse moved to (687, 410)
Screenshot: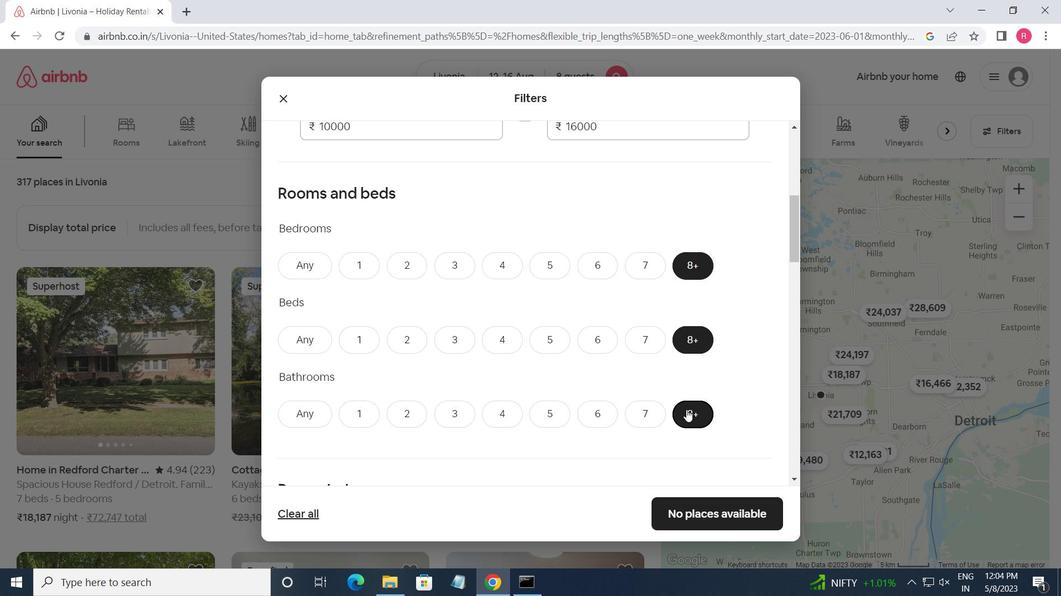 
Action: Mouse scrolled (687, 409) with delta (0, 0)
Screenshot: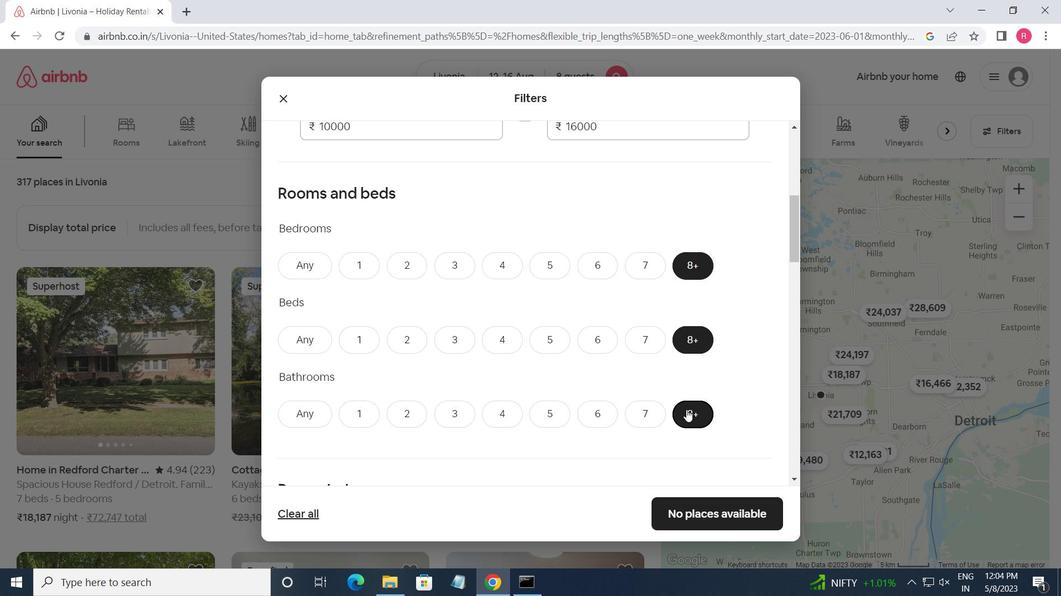 
Action: Mouse moved to (323, 411)
Screenshot: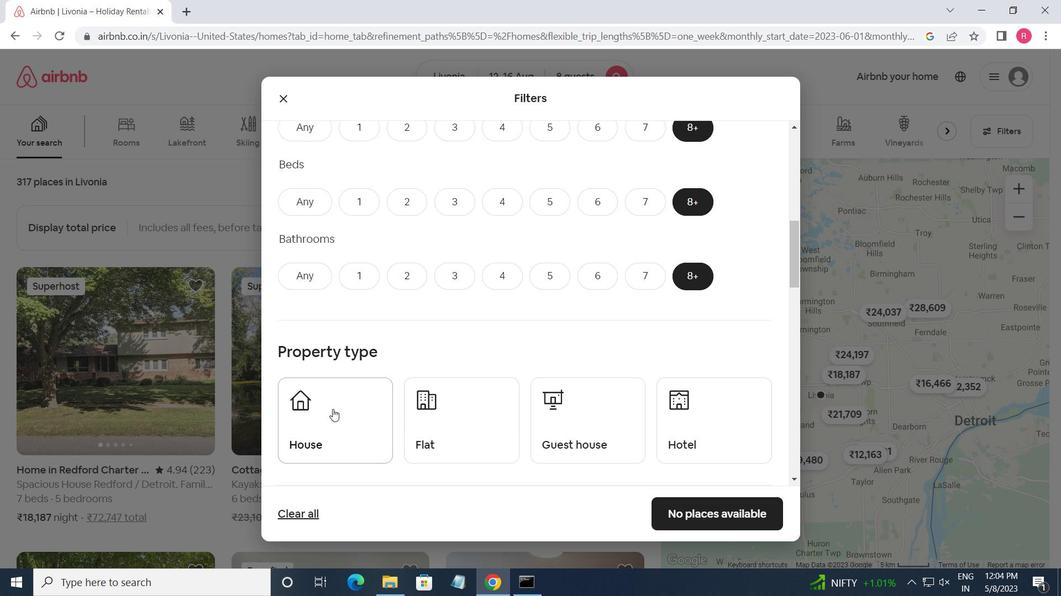 
Action: Mouse pressed left at (323, 411)
Screenshot: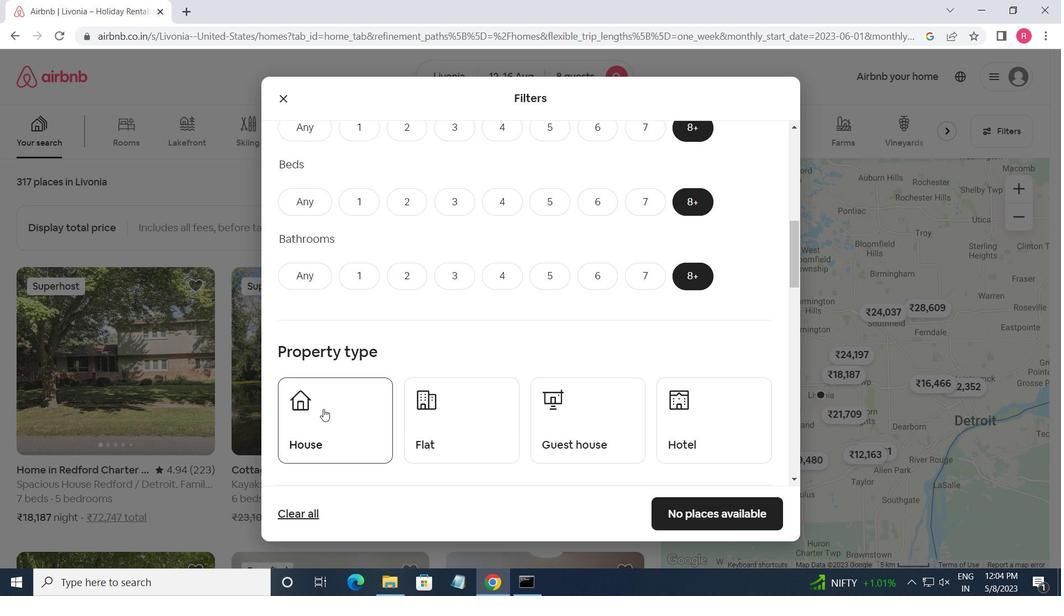 
Action: Mouse moved to (432, 413)
Screenshot: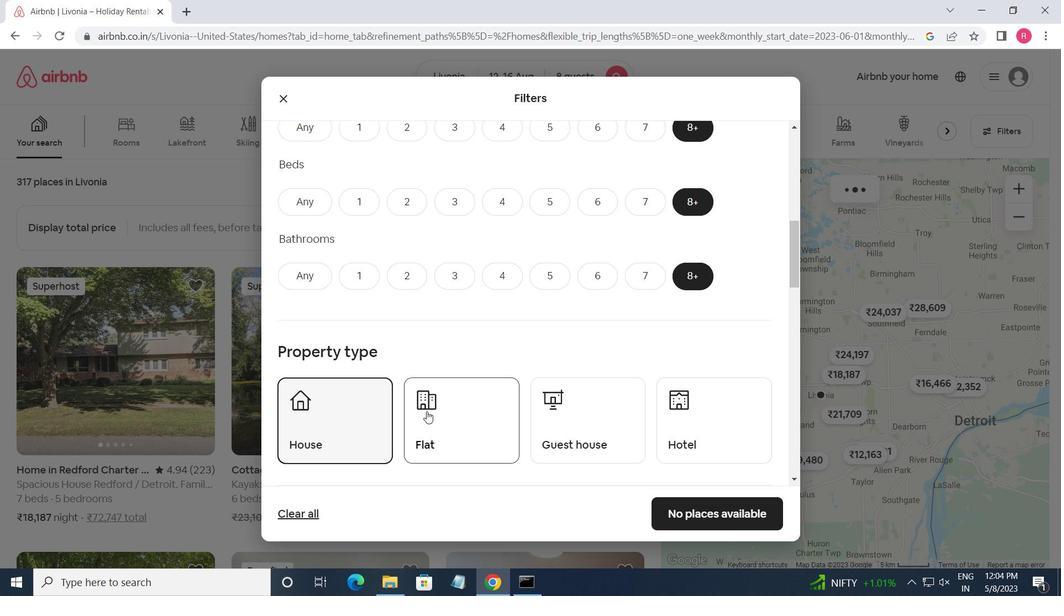 
Action: Mouse pressed left at (432, 413)
Screenshot: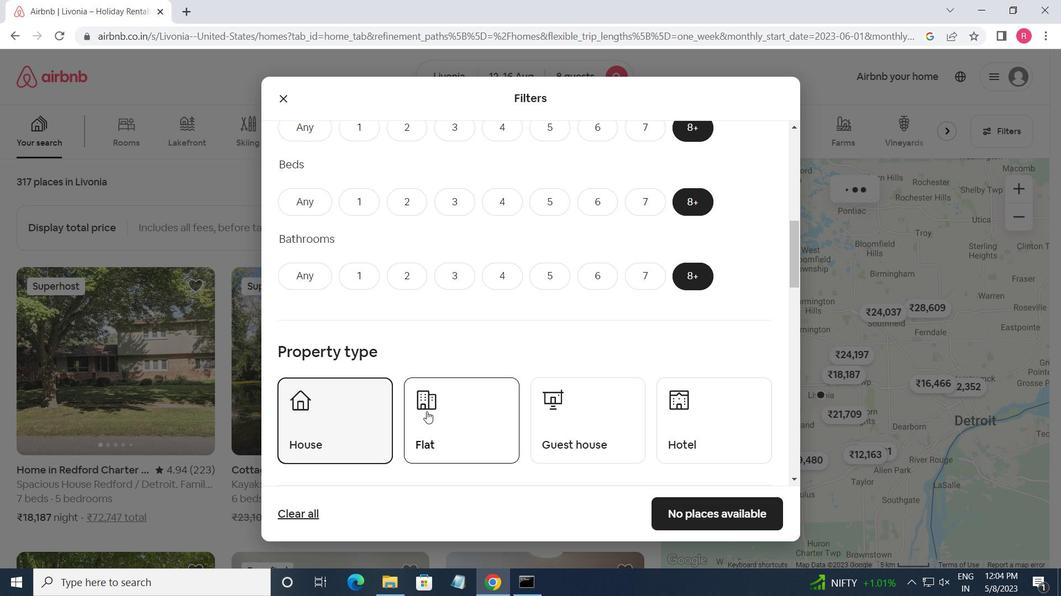 
Action: Mouse moved to (567, 412)
Screenshot: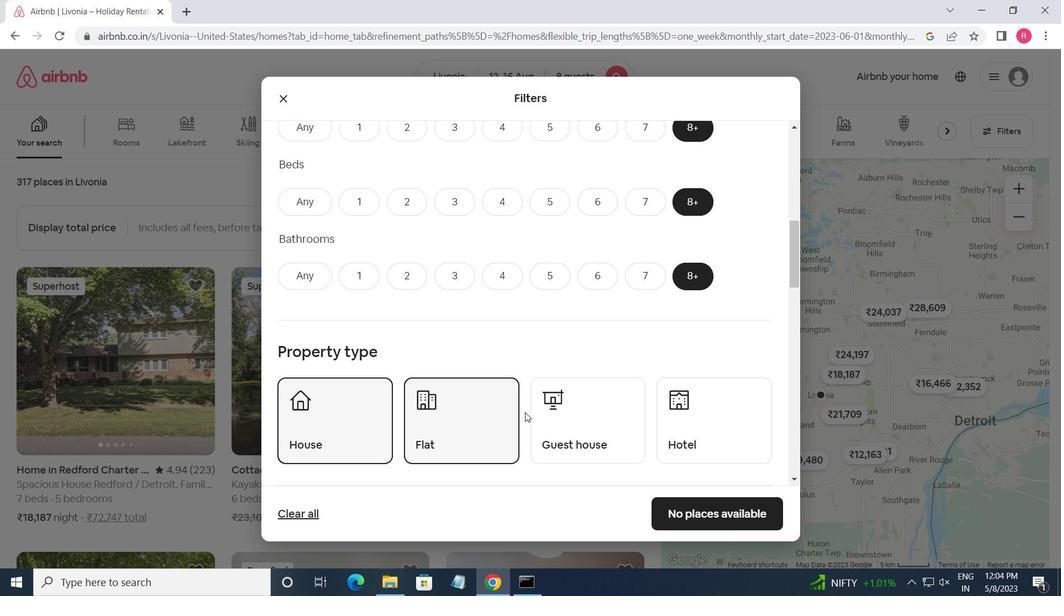 
Action: Mouse pressed left at (567, 412)
Screenshot: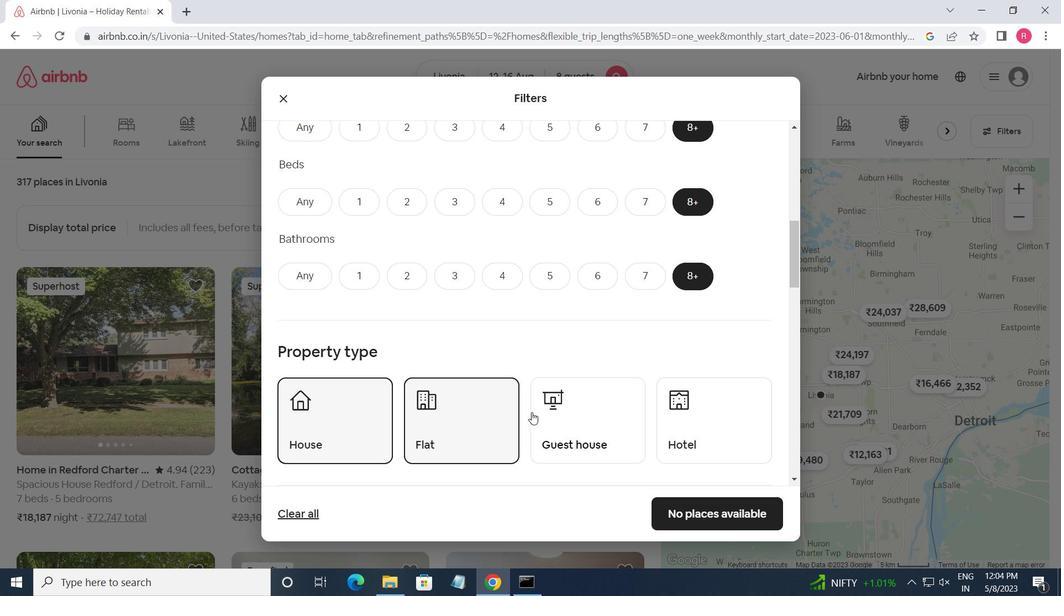 
Action: Mouse moved to (687, 425)
Screenshot: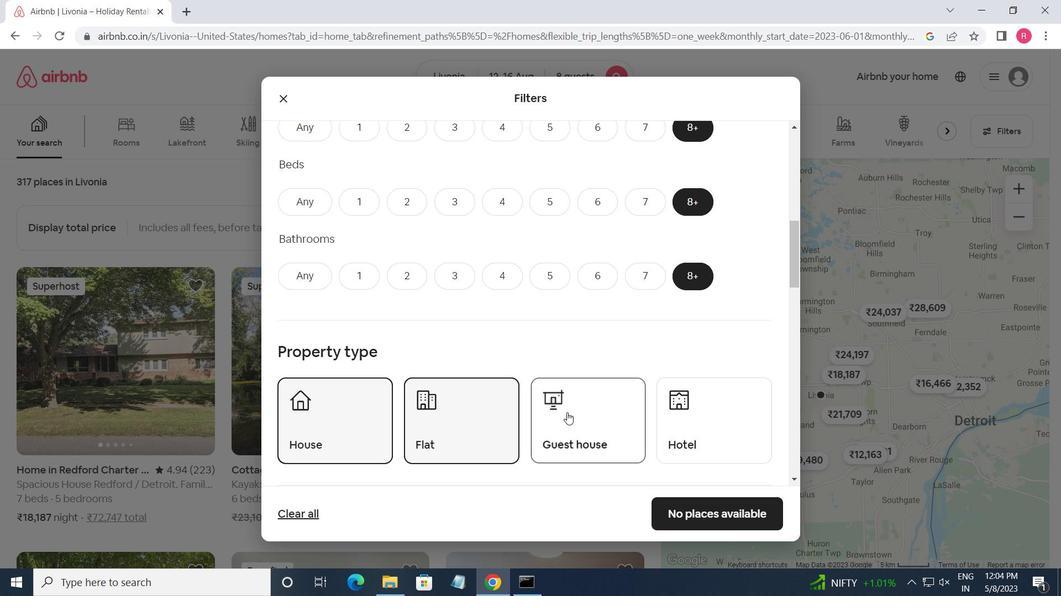 
Action: Mouse pressed left at (687, 425)
Screenshot: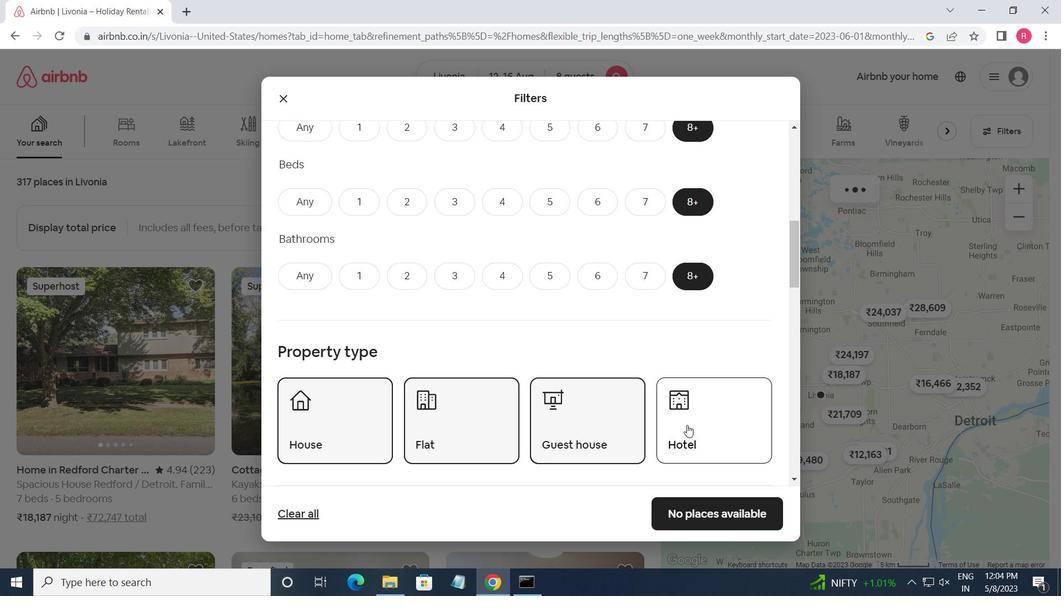 
Action: Mouse scrolled (687, 425) with delta (0, 0)
Screenshot: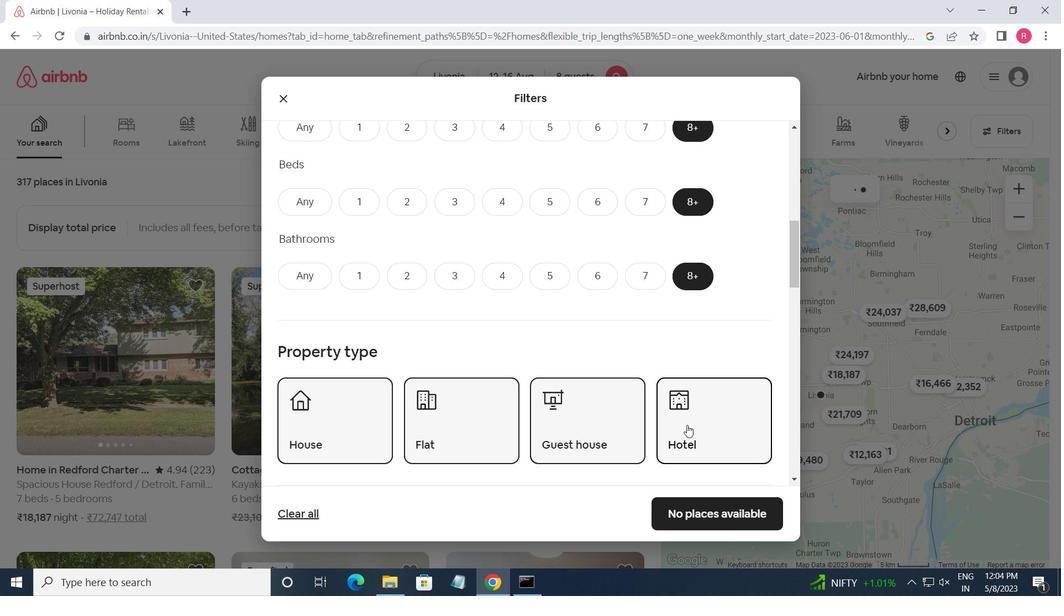 
Action: Mouse scrolled (687, 425) with delta (0, 0)
Screenshot: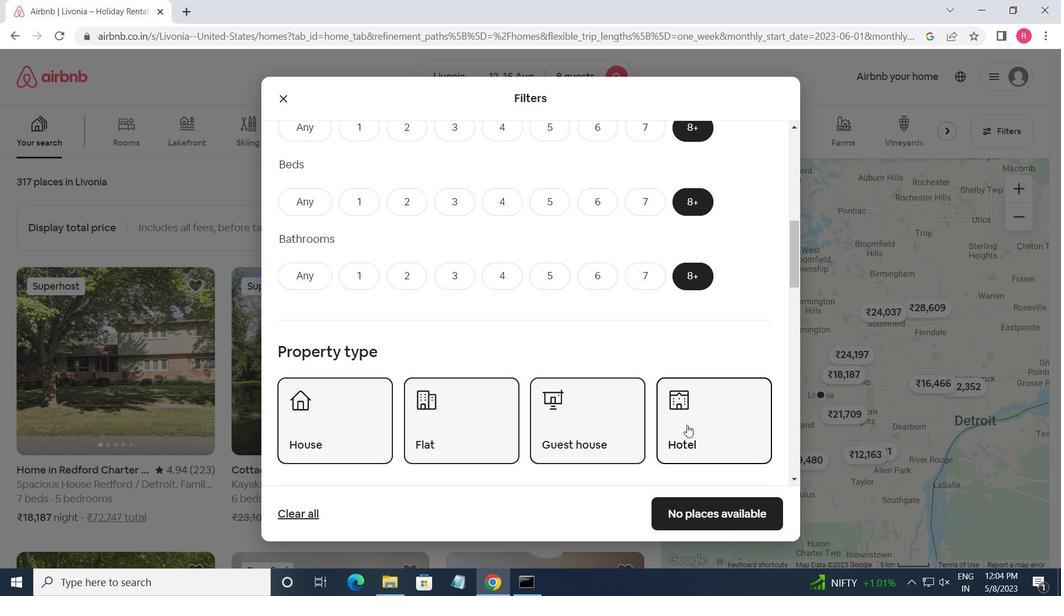 
Action: Mouse scrolled (687, 425) with delta (0, 0)
Screenshot: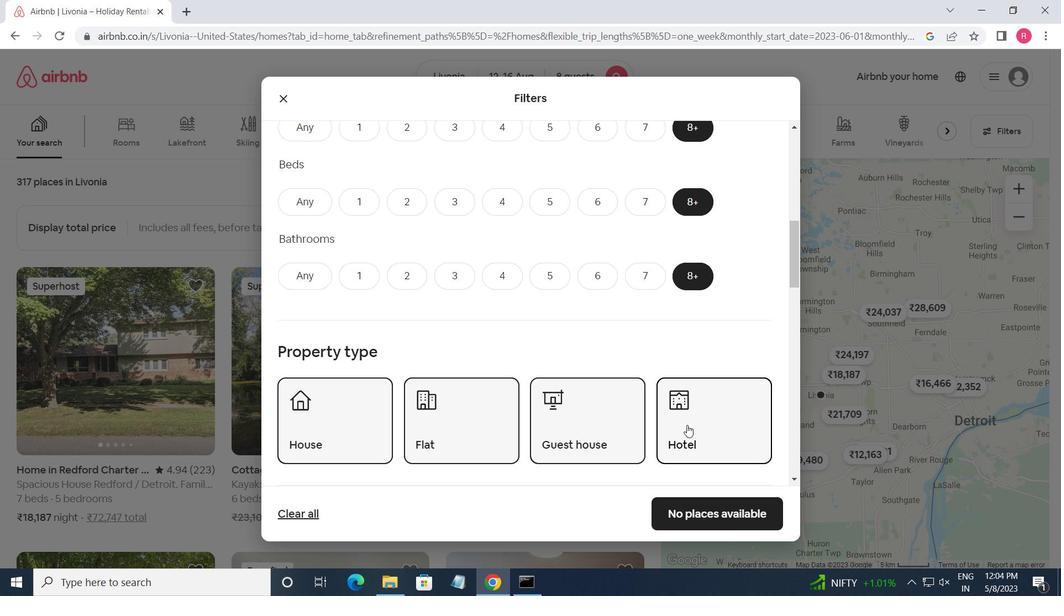 
Action: Mouse moved to (290, 376)
Screenshot: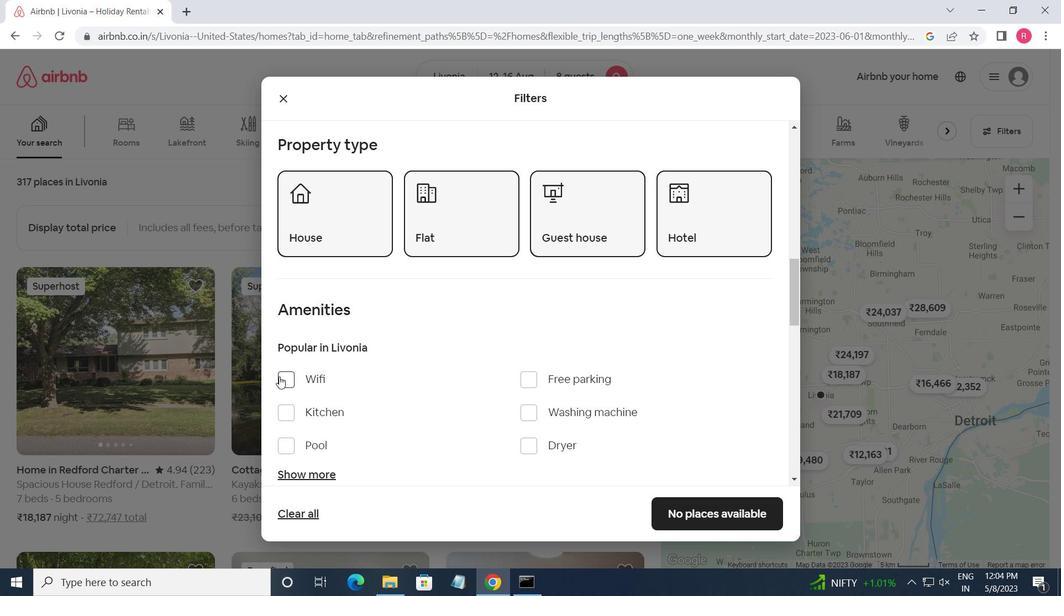 
Action: Mouse pressed left at (290, 376)
Screenshot: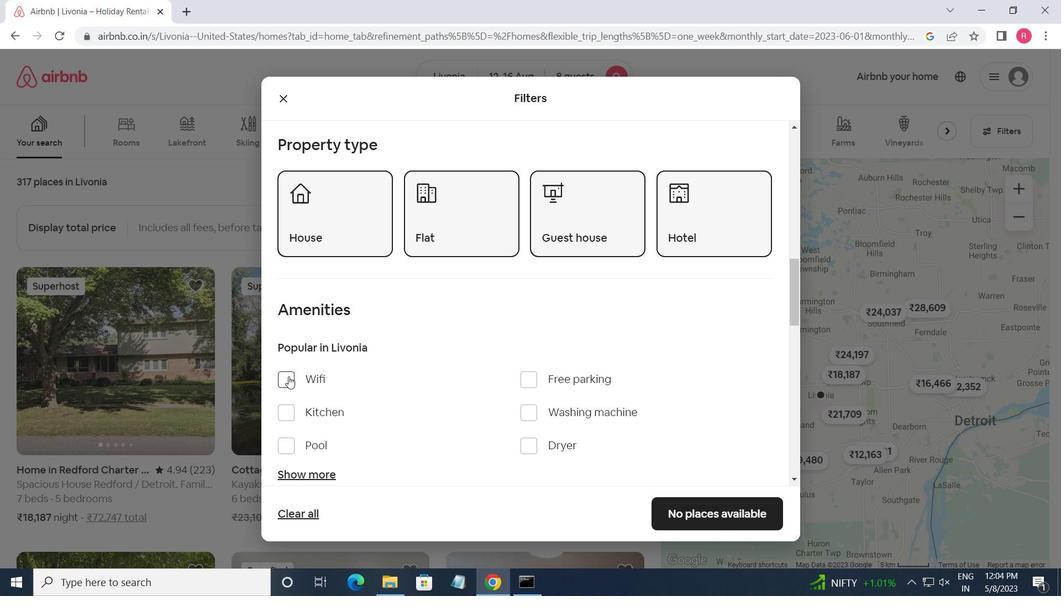 
Action: Mouse moved to (527, 383)
Screenshot: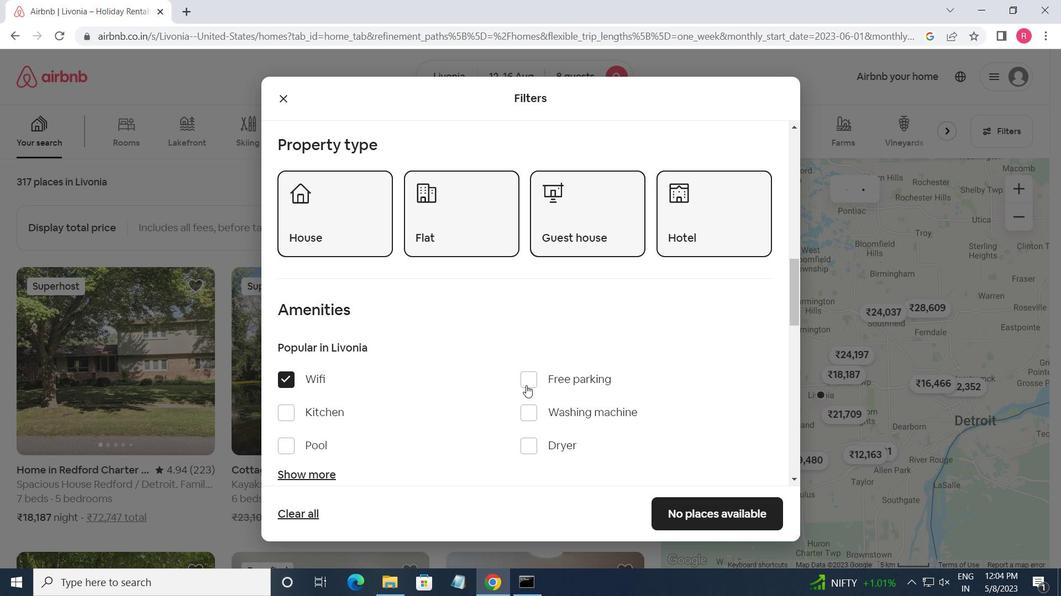 
Action: Mouse pressed left at (527, 383)
Screenshot: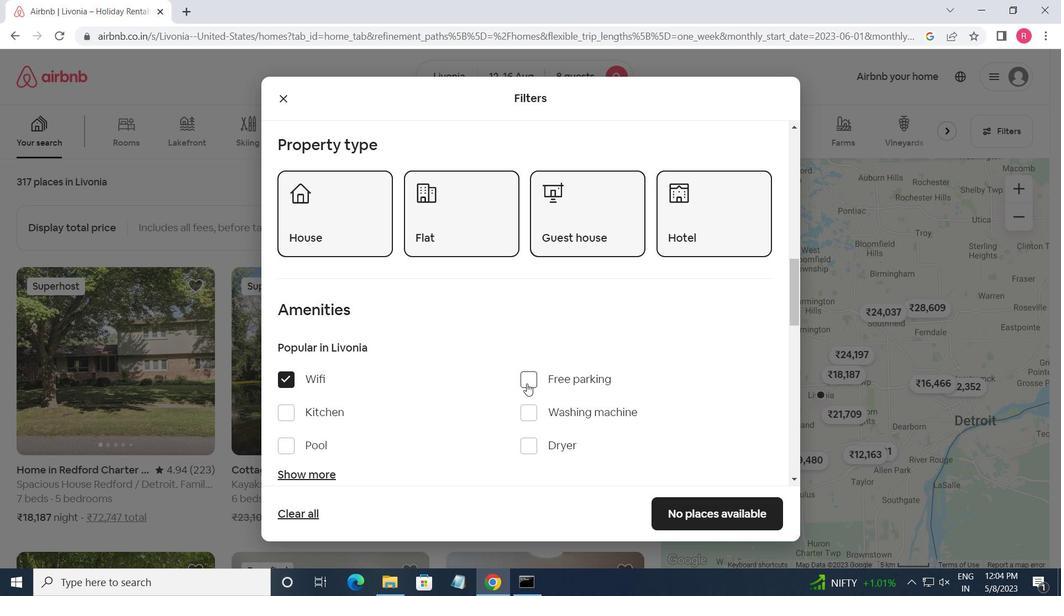 
Action: Mouse moved to (302, 483)
Screenshot: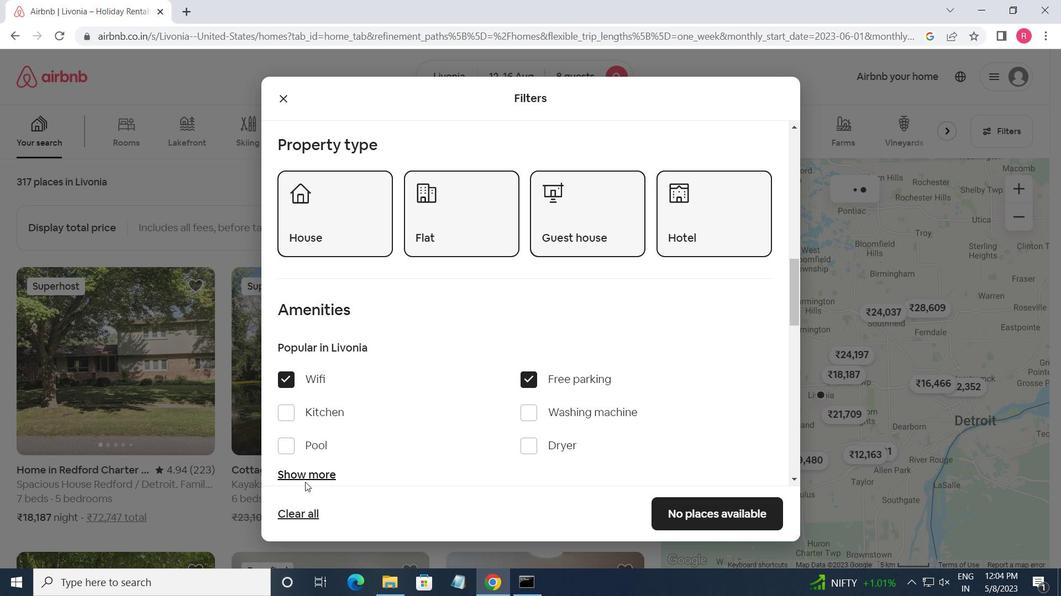 
Action: Mouse pressed left at (302, 483)
Screenshot: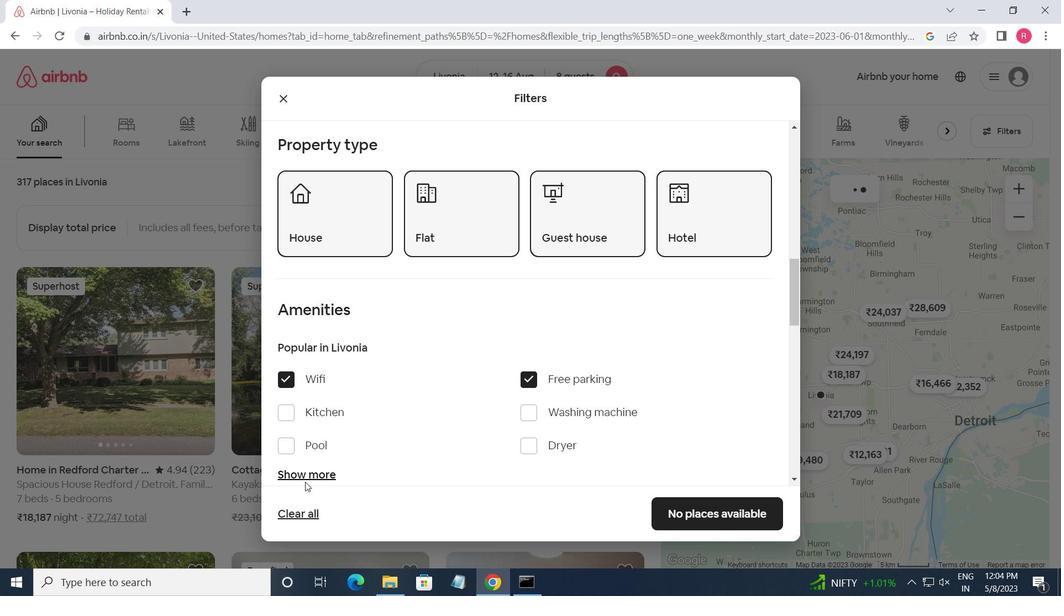 
Action: Mouse moved to (306, 473)
Screenshot: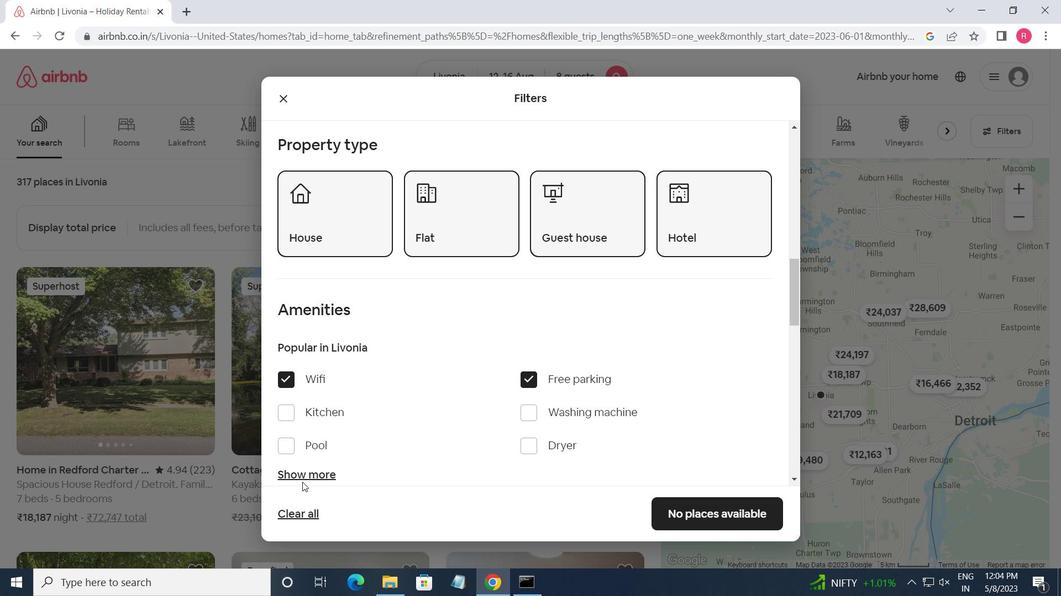 
Action: Mouse pressed left at (306, 473)
Screenshot: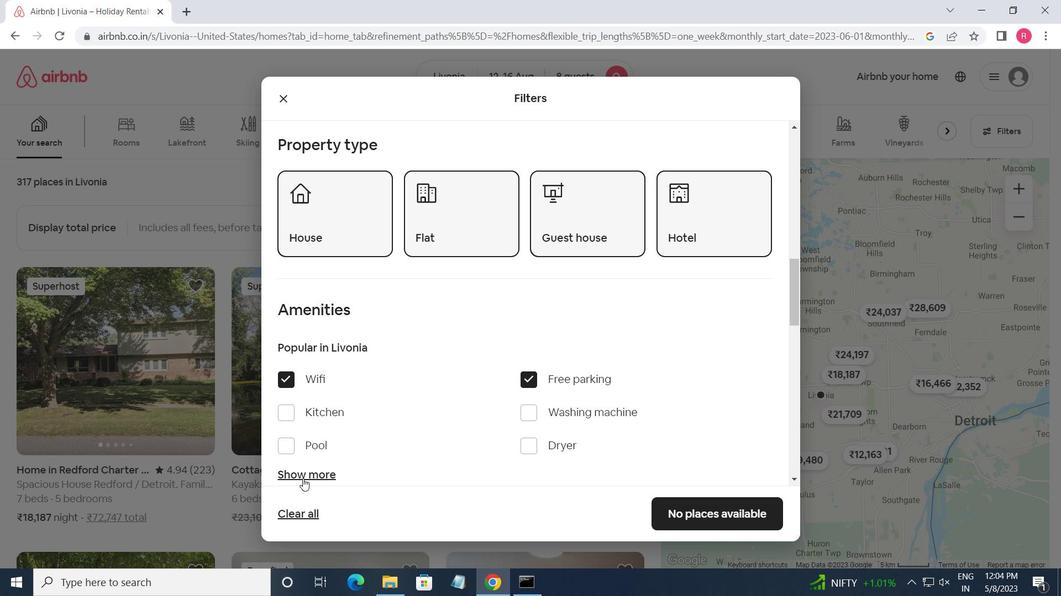 
Action: Mouse moved to (370, 436)
Screenshot: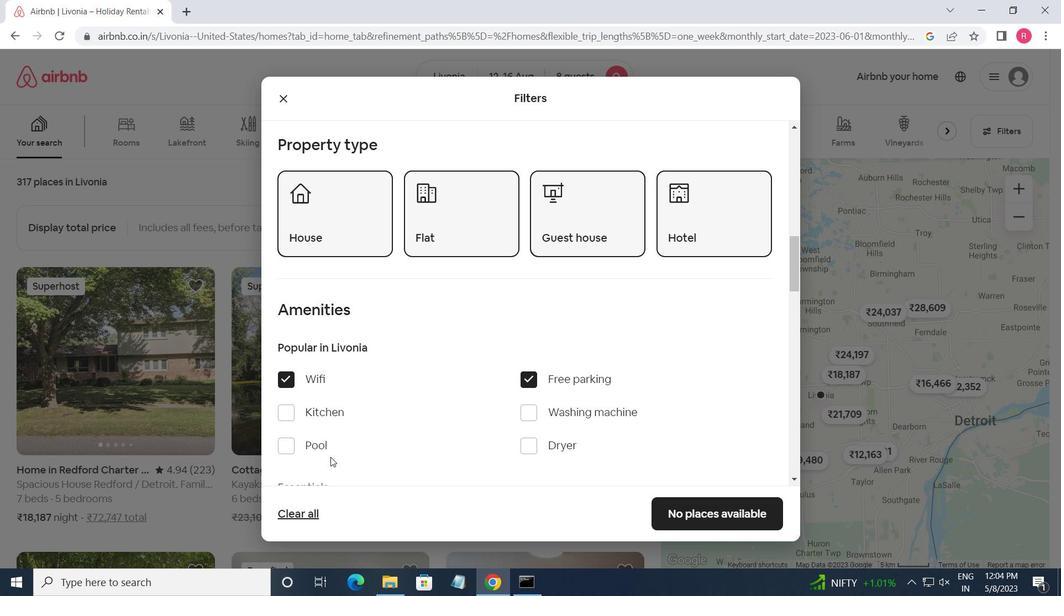 
Action: Mouse scrolled (370, 436) with delta (0, 0)
Screenshot: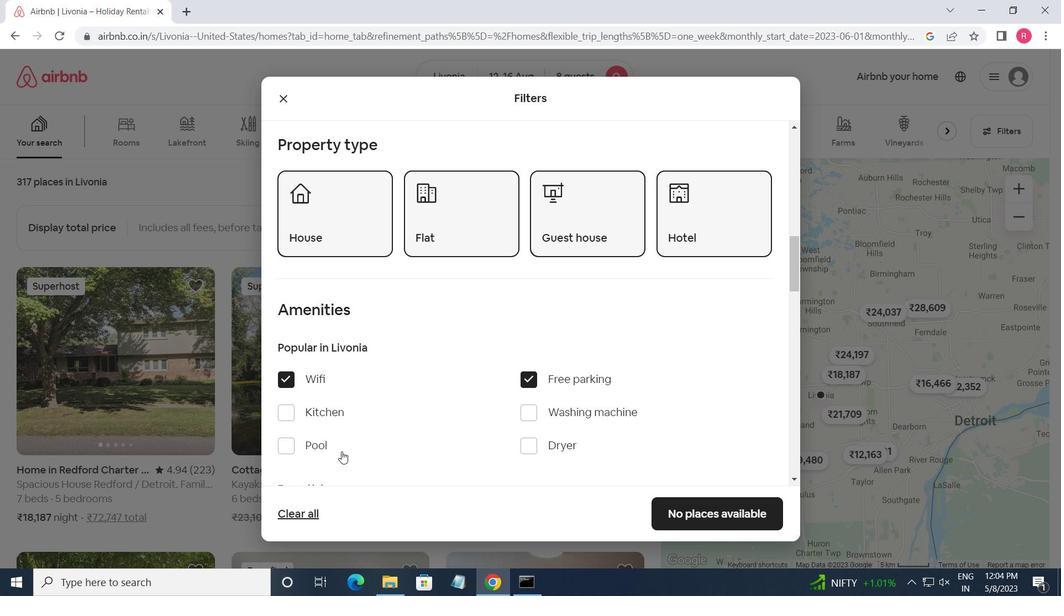 
Action: Mouse scrolled (370, 436) with delta (0, 0)
Screenshot: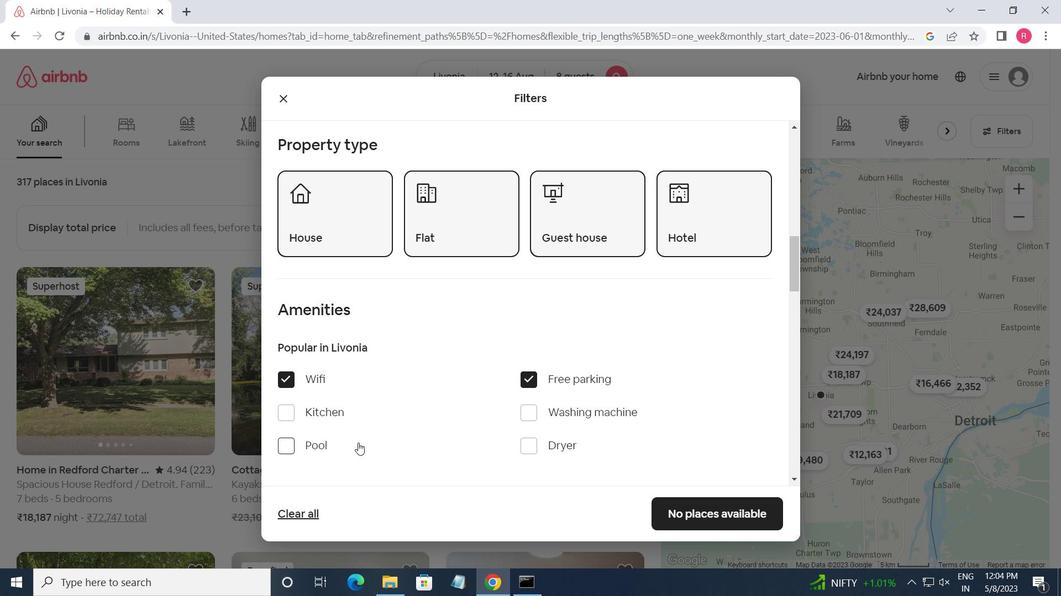 
Action: Mouse moved to (525, 207)
Screenshot: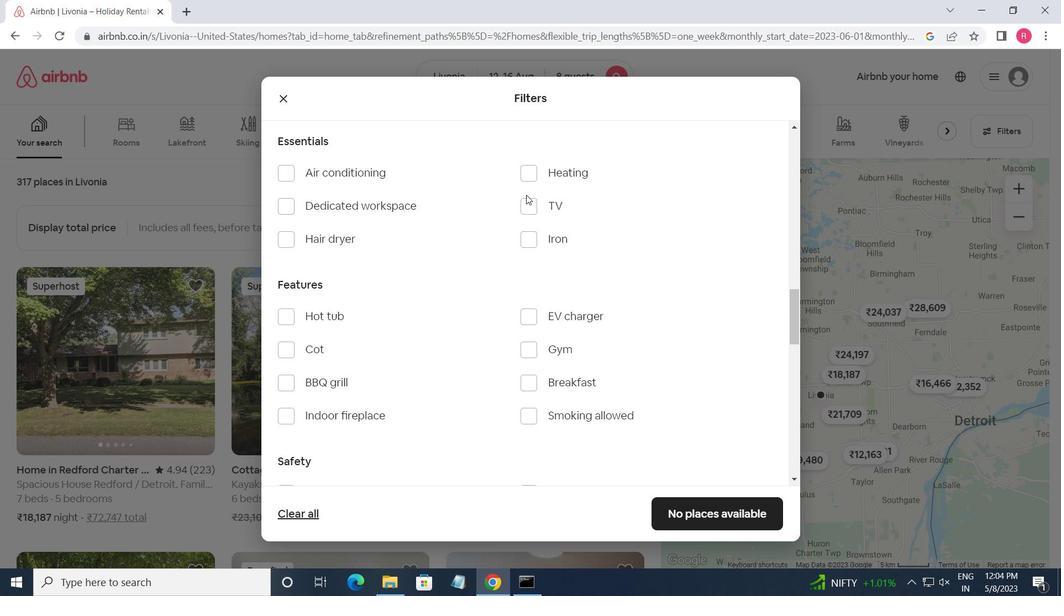 
Action: Mouse pressed left at (525, 207)
Screenshot: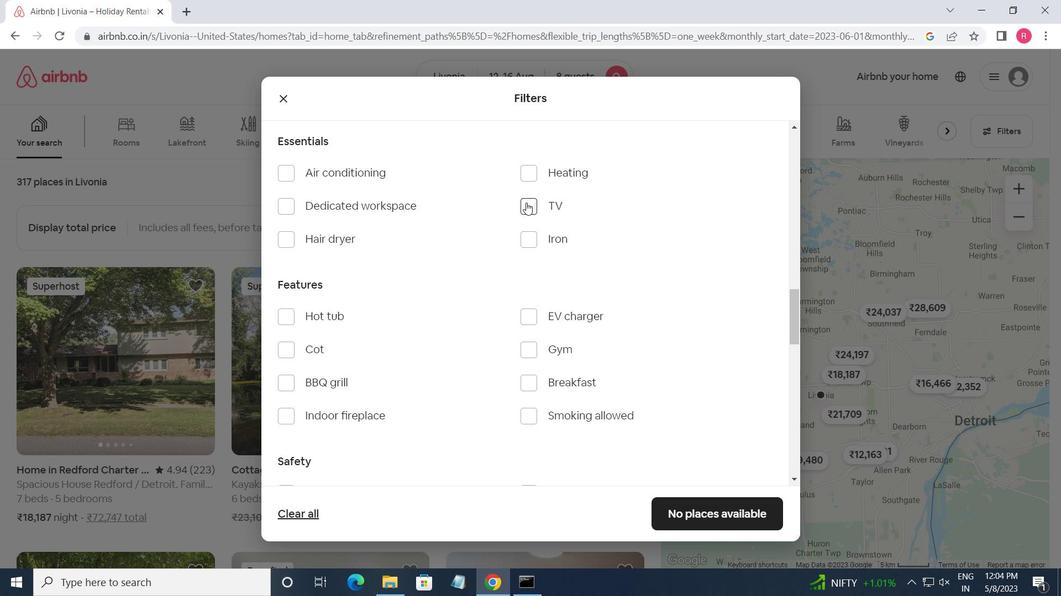
Action: Mouse moved to (527, 349)
Screenshot: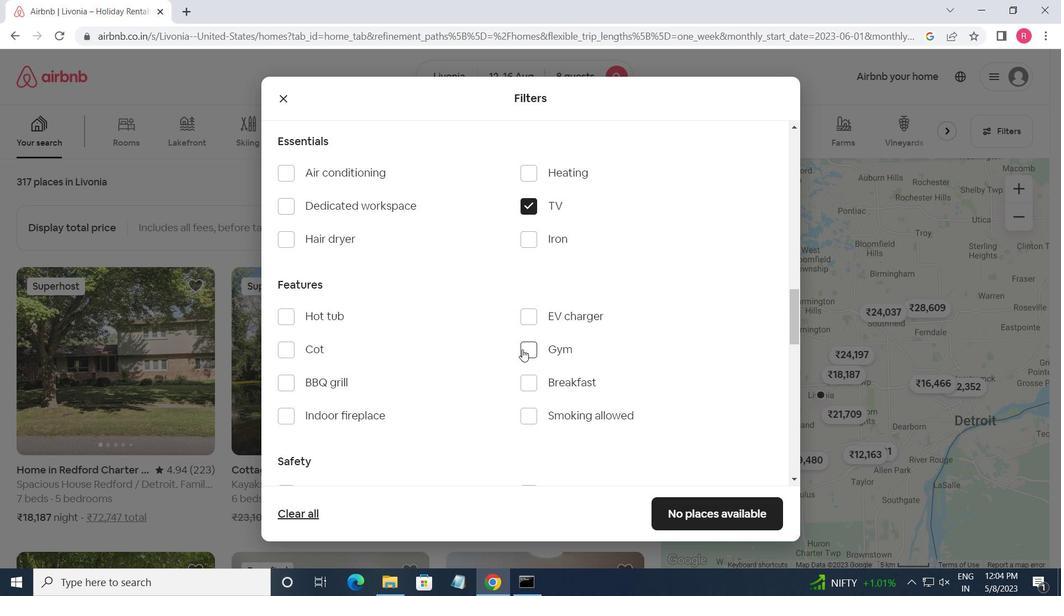 
Action: Mouse pressed left at (527, 349)
Screenshot: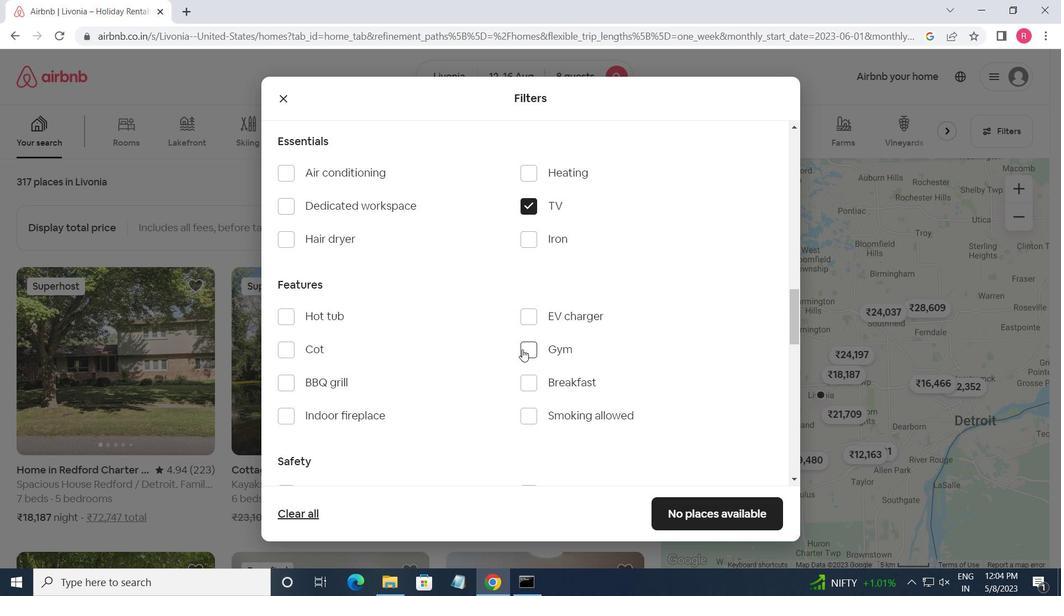 
Action: Mouse moved to (528, 381)
Screenshot: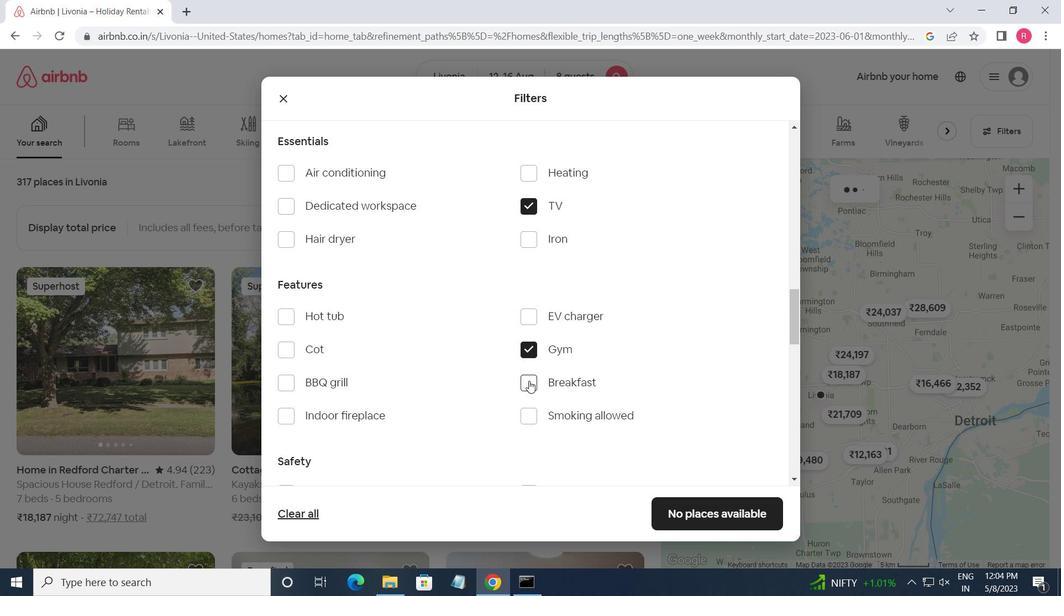 
Action: Mouse pressed left at (528, 381)
Screenshot: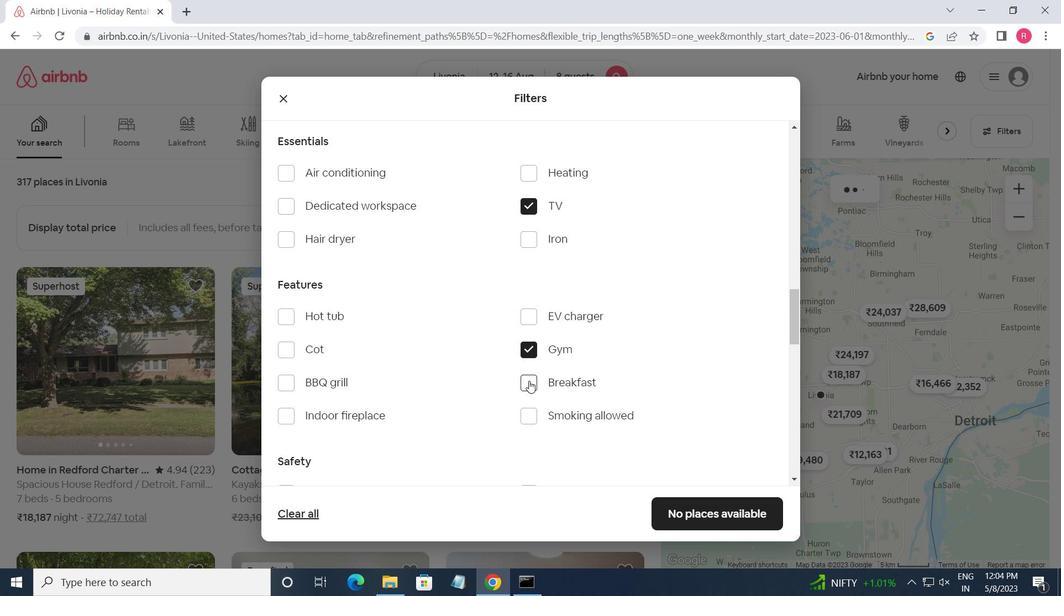 
Action: Mouse moved to (638, 446)
Screenshot: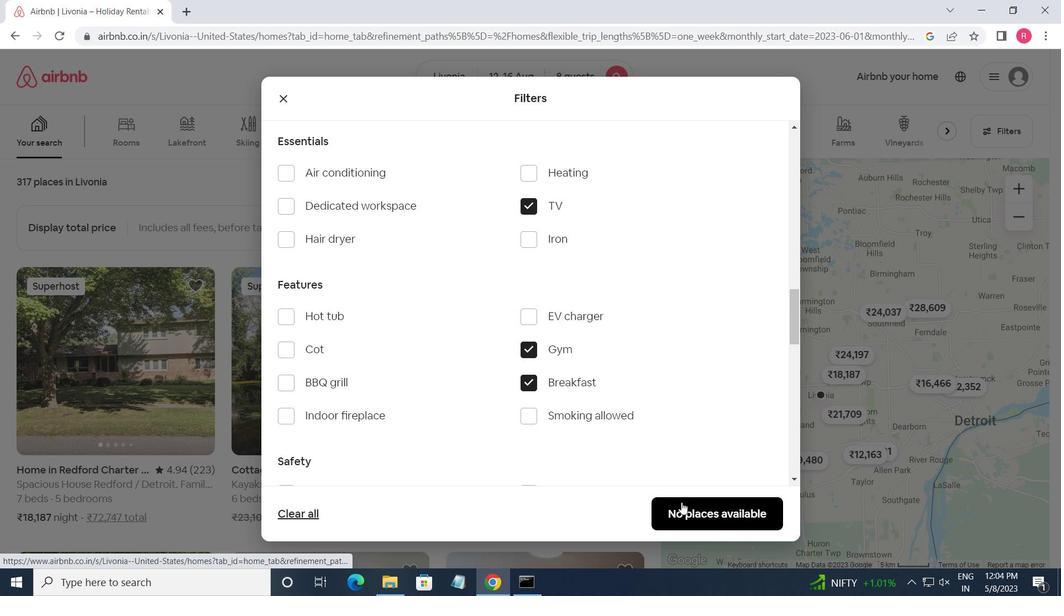 
Action: Mouse scrolled (638, 445) with delta (0, 0)
Screenshot: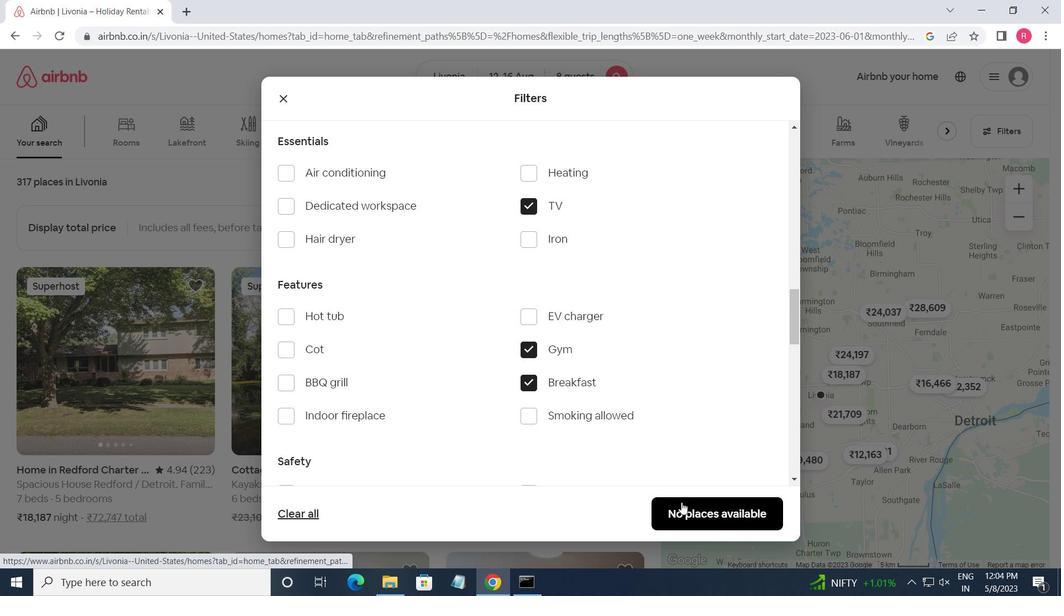 
Action: Mouse moved to (636, 444)
Screenshot: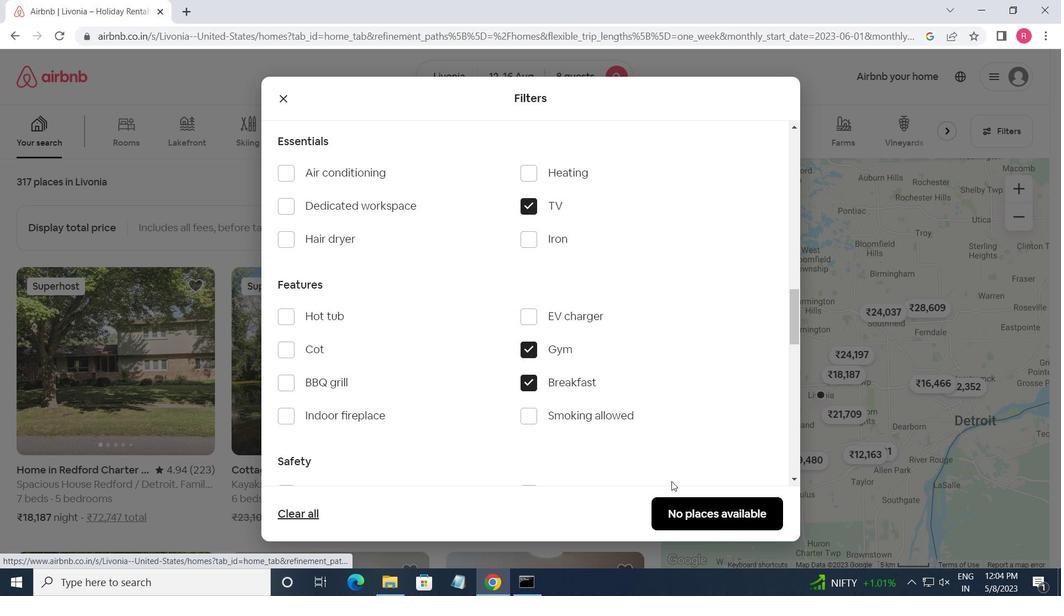 
Action: Mouse scrolled (636, 443) with delta (0, 0)
Screenshot: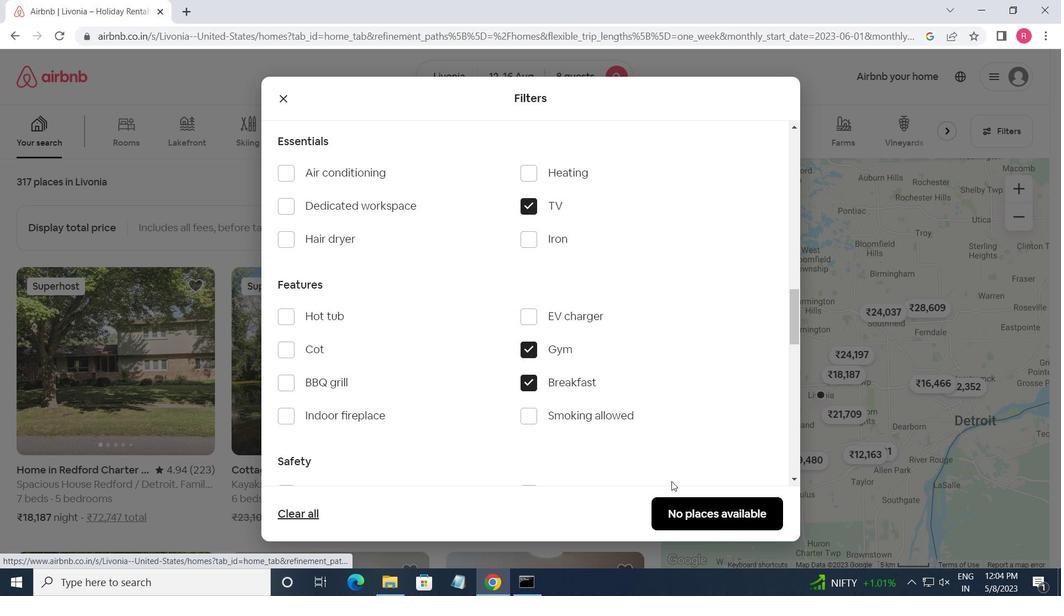 
Action: Mouse moved to (631, 440)
Screenshot: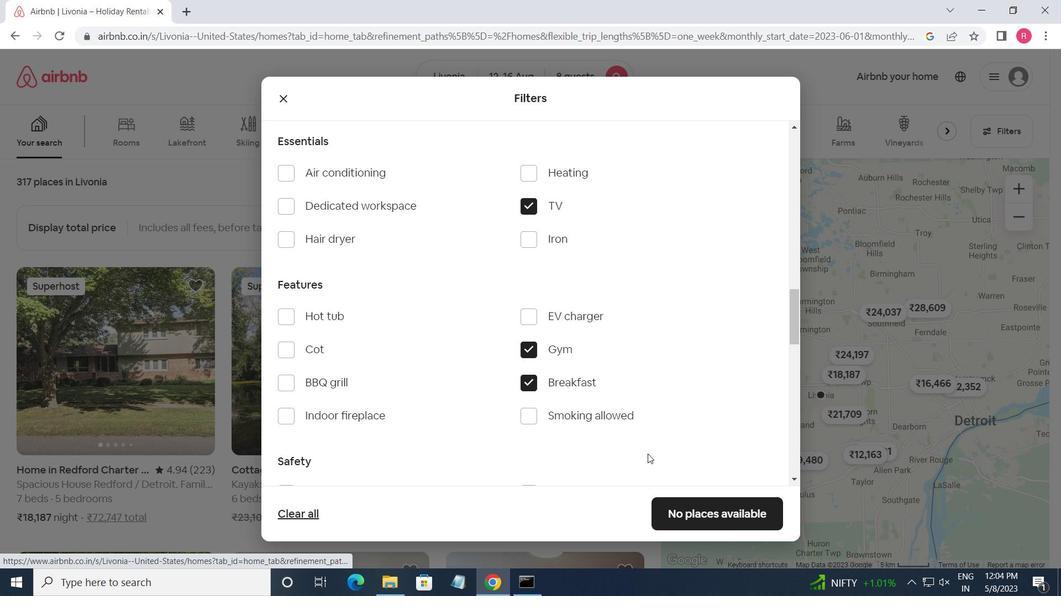 
Action: Mouse scrolled (631, 440) with delta (0, 0)
Screenshot: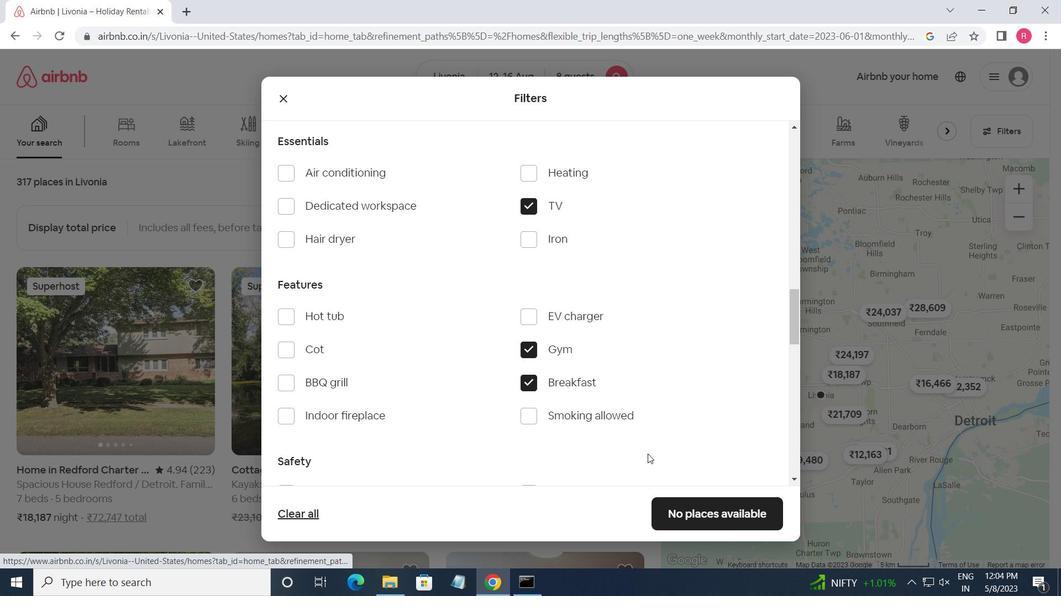 
Action: Mouse moved to (626, 438)
Screenshot: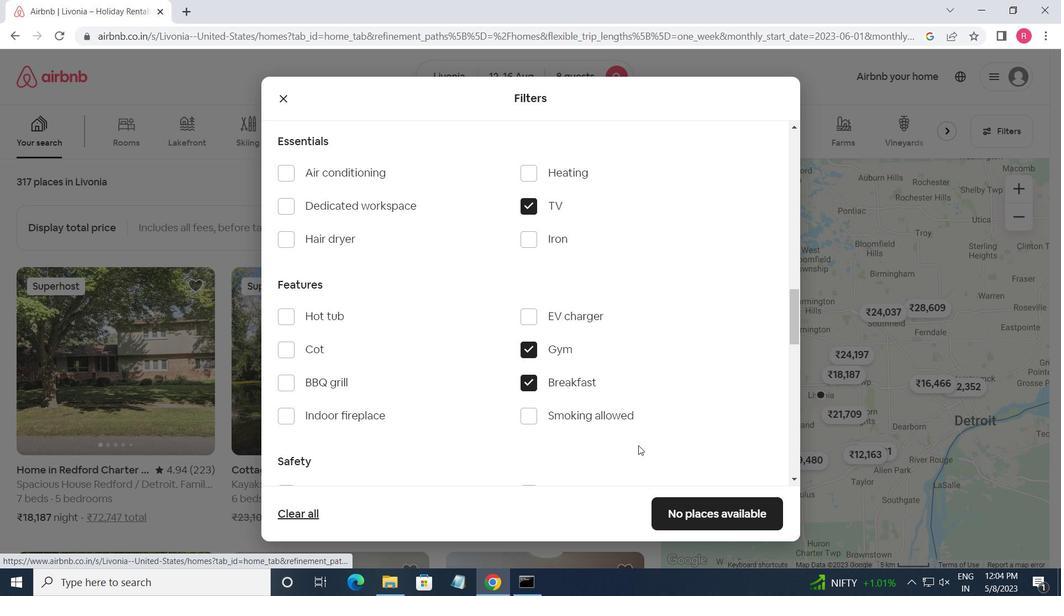 
Action: Mouse scrolled (626, 437) with delta (0, 0)
Screenshot: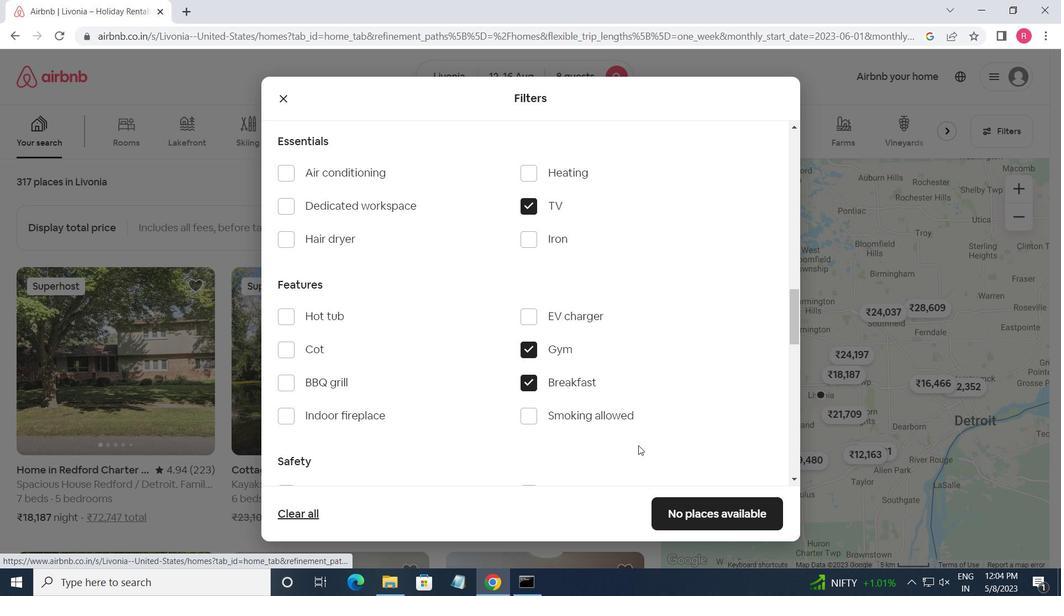 
Action: Mouse moved to (625, 437)
Screenshot: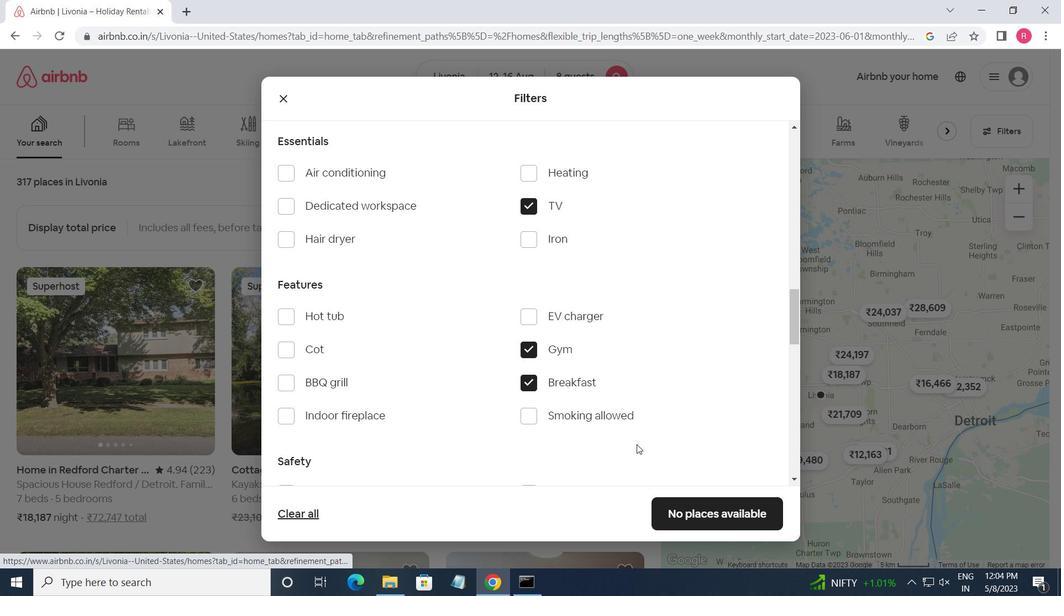 
Action: Mouse scrolled (625, 437) with delta (0, 0)
Screenshot: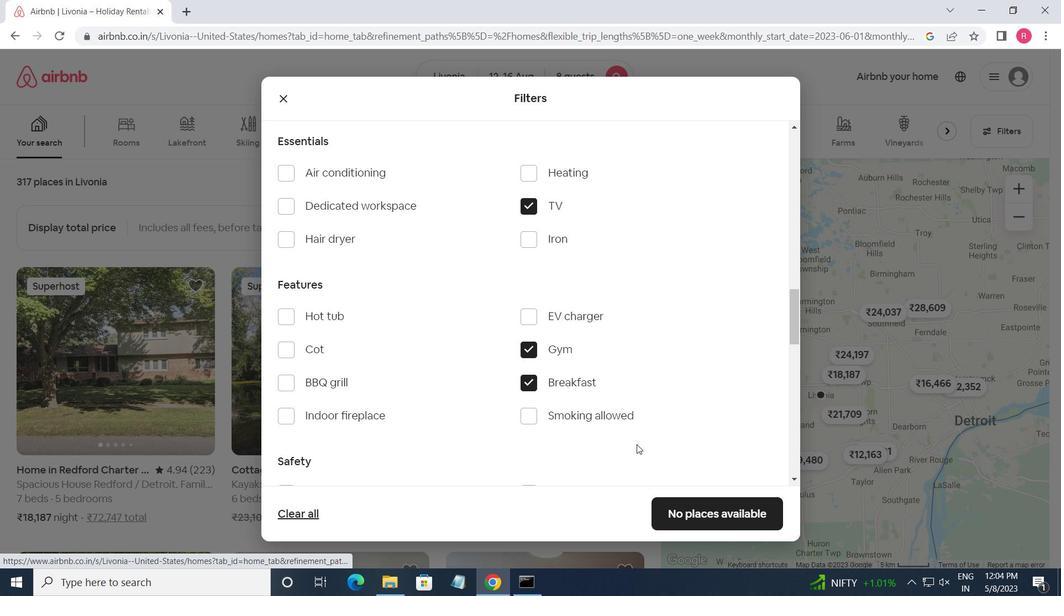 
Action: Mouse moved to (315, 437)
Screenshot: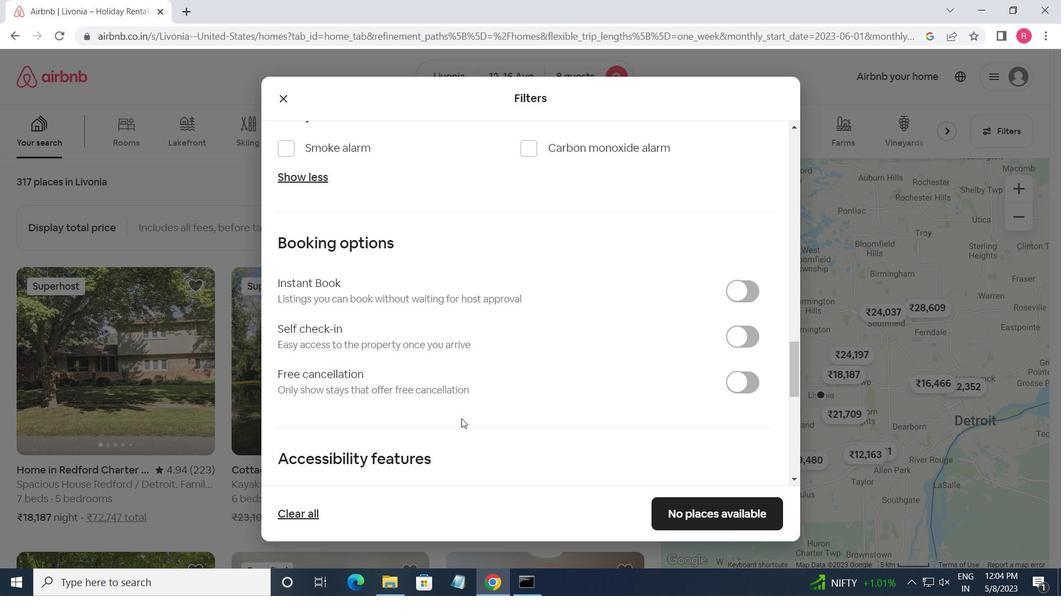 
Action: Mouse scrolled (315, 436) with delta (0, 0)
Screenshot: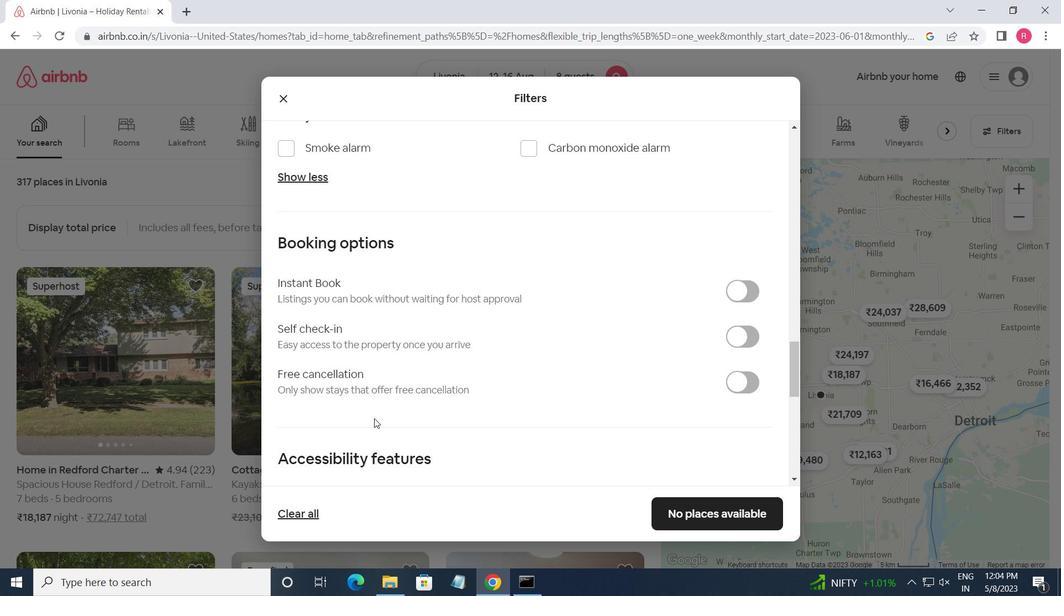 
Action: Mouse scrolled (315, 436) with delta (0, 0)
Screenshot: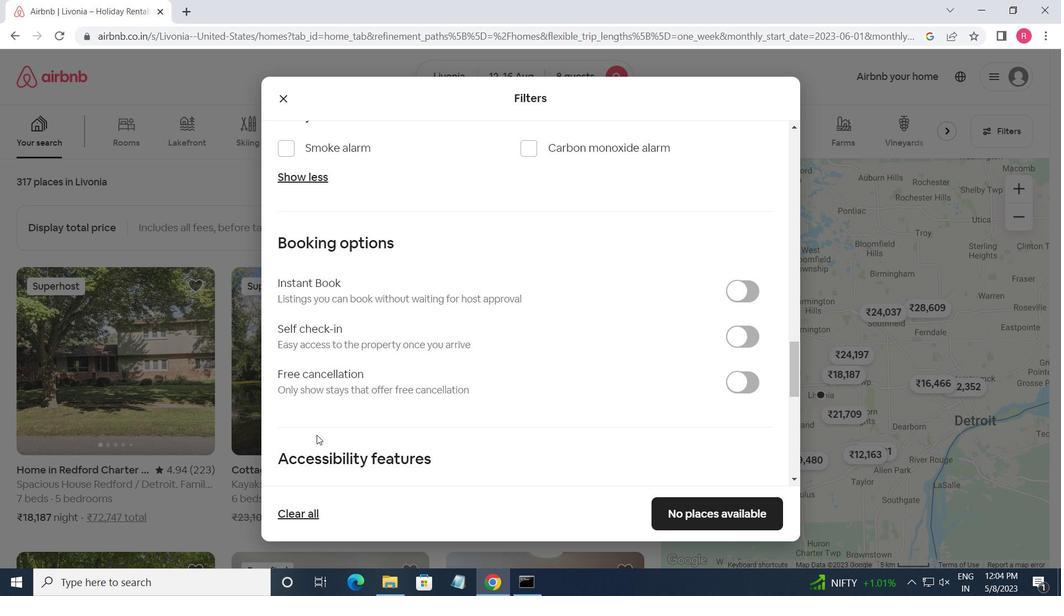 
Action: Mouse scrolled (315, 436) with delta (0, 0)
Screenshot: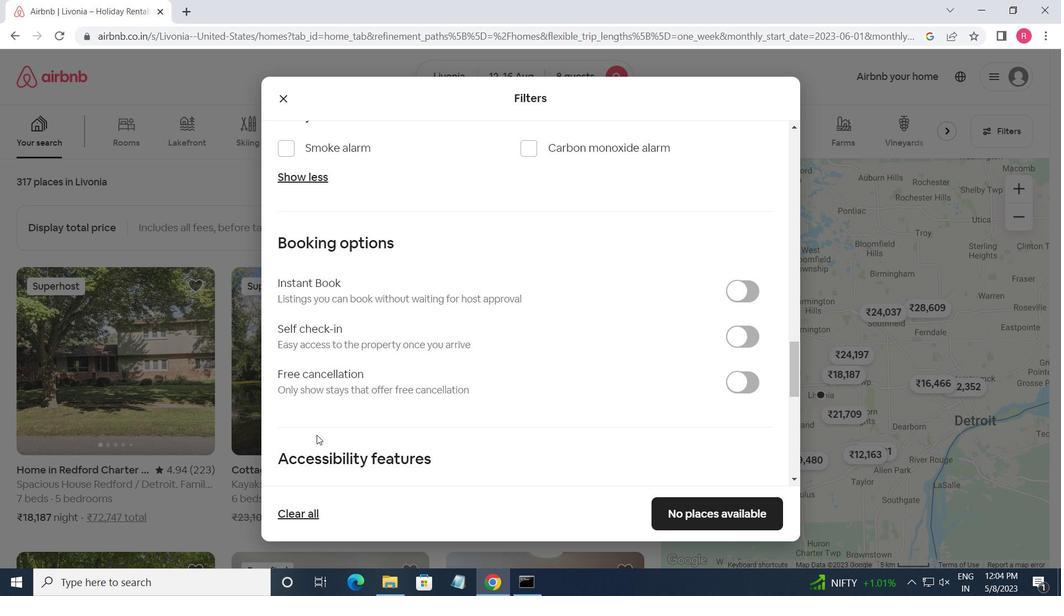 
Action: Mouse scrolled (315, 436) with delta (0, 0)
Screenshot: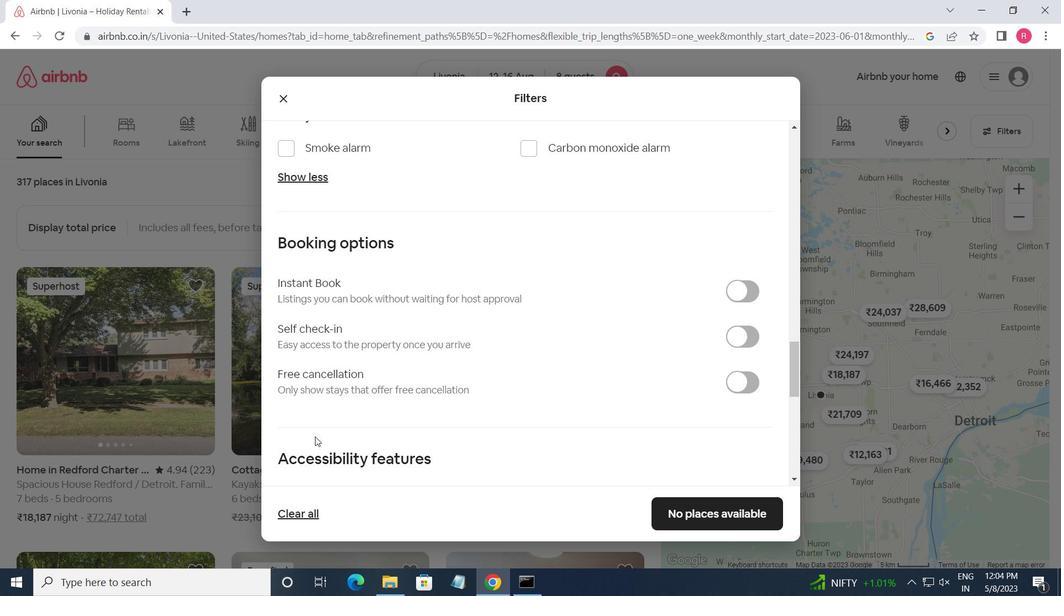 
Action: Mouse moved to (313, 437)
Screenshot: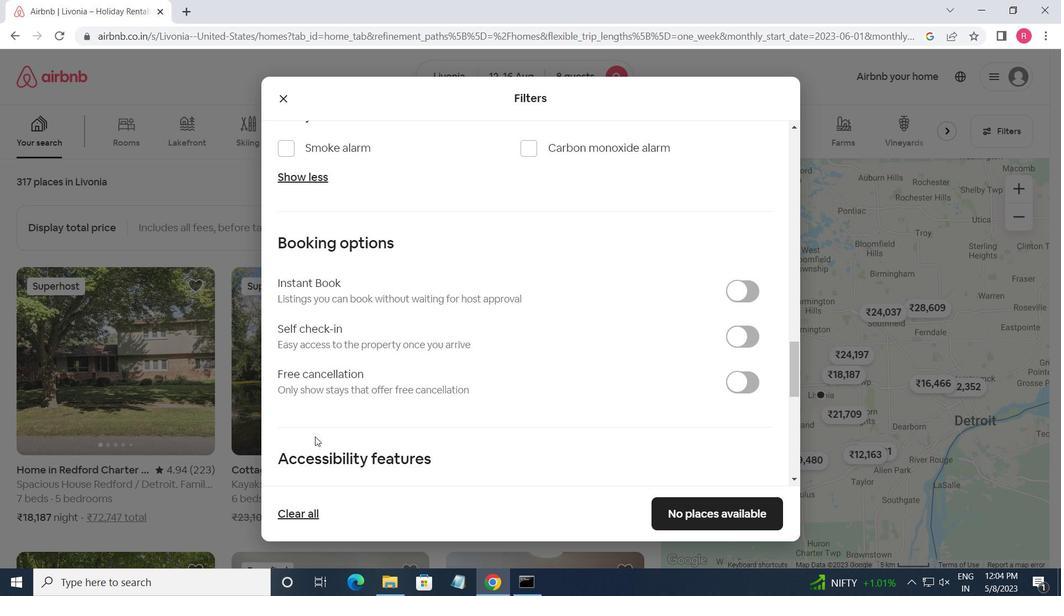 
Action: Mouse scrolled (313, 436) with delta (0, 0)
Screenshot: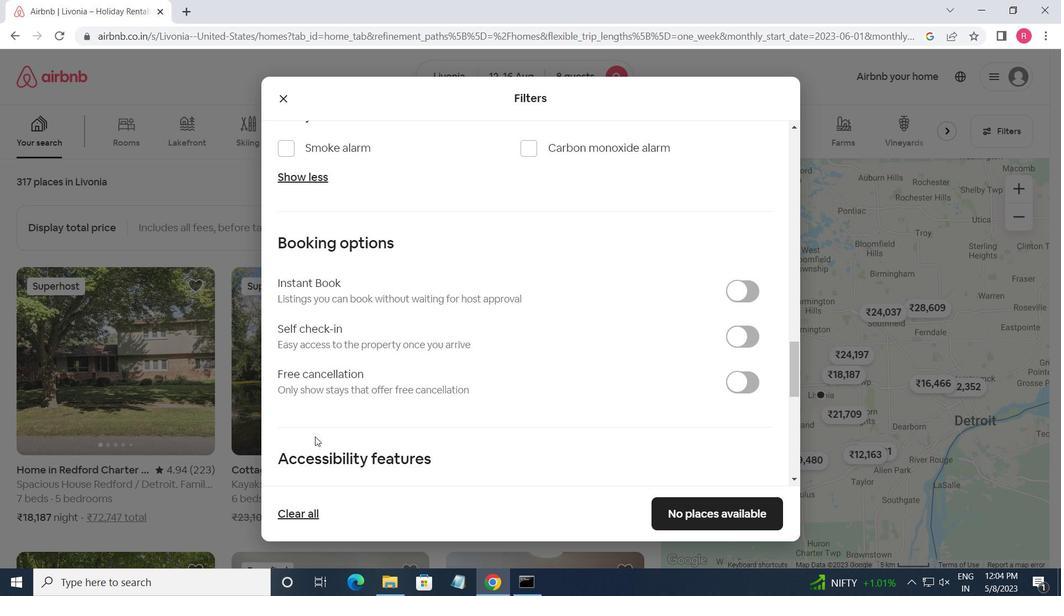 
Action: Mouse moved to (632, 415)
Screenshot: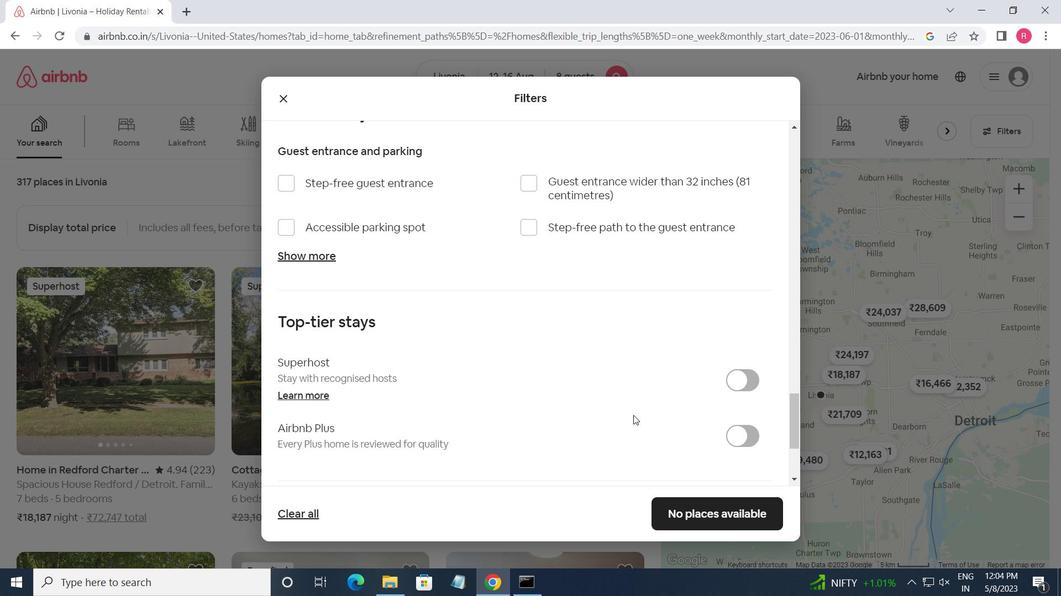 
Action: Mouse scrolled (632, 416) with delta (0, 0)
Screenshot: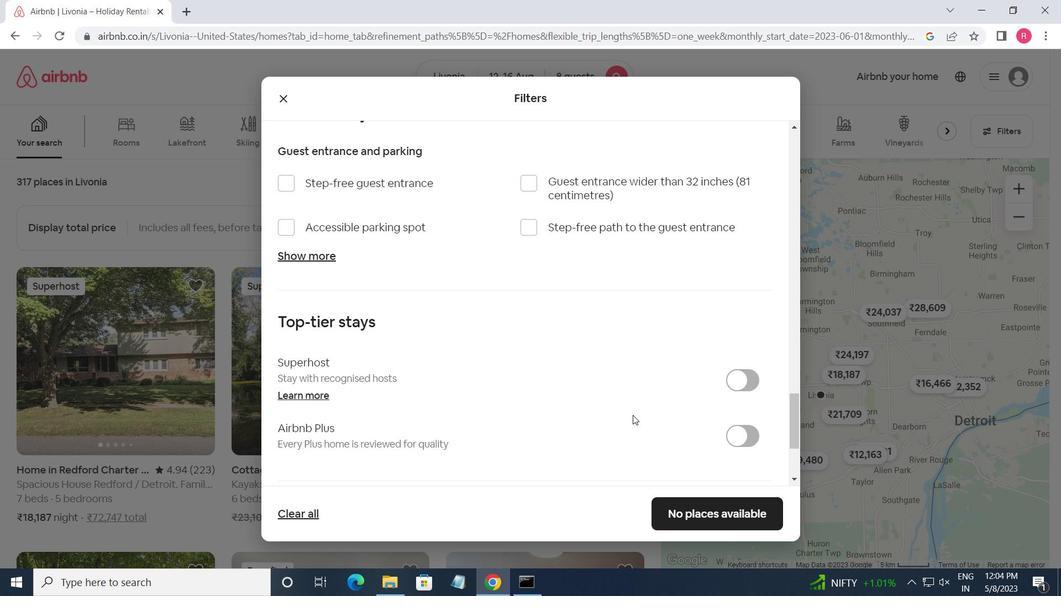 
Action: Mouse scrolled (632, 416) with delta (0, 0)
Screenshot: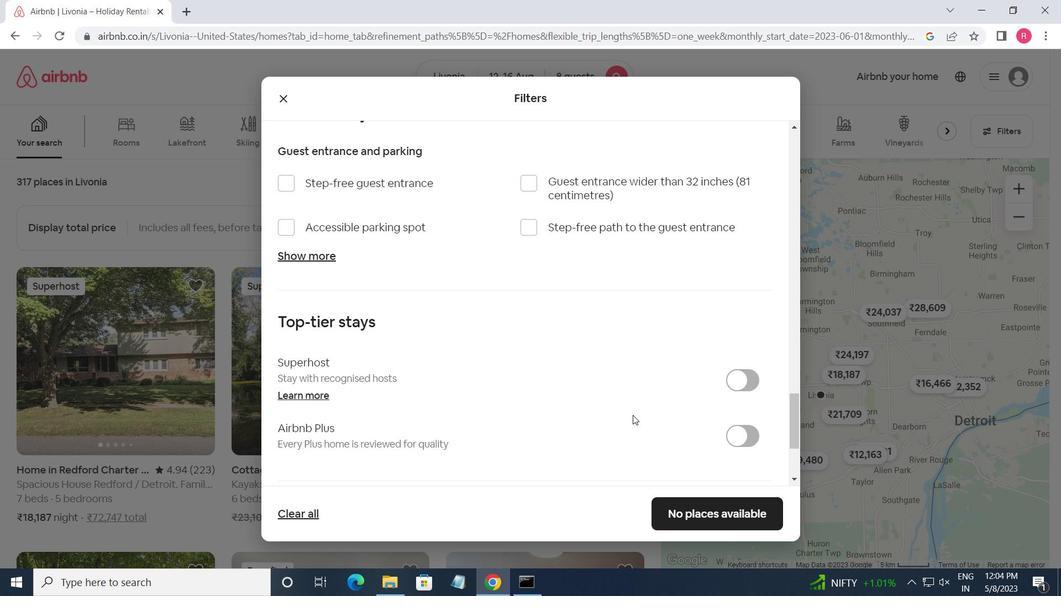 
Action: Mouse scrolled (632, 416) with delta (0, 0)
Screenshot: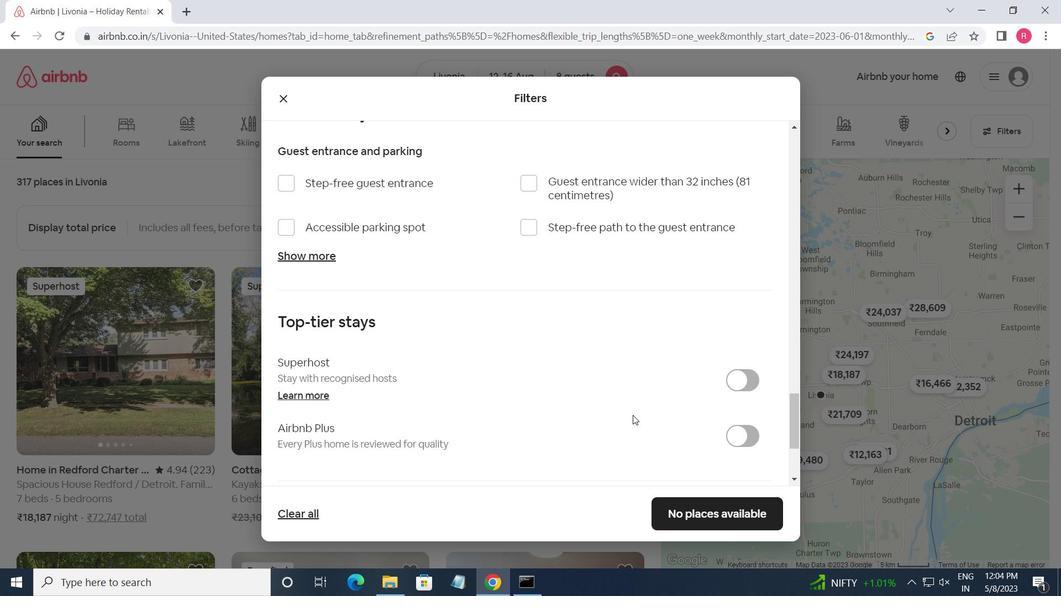 
Action: Mouse moved to (729, 194)
Screenshot: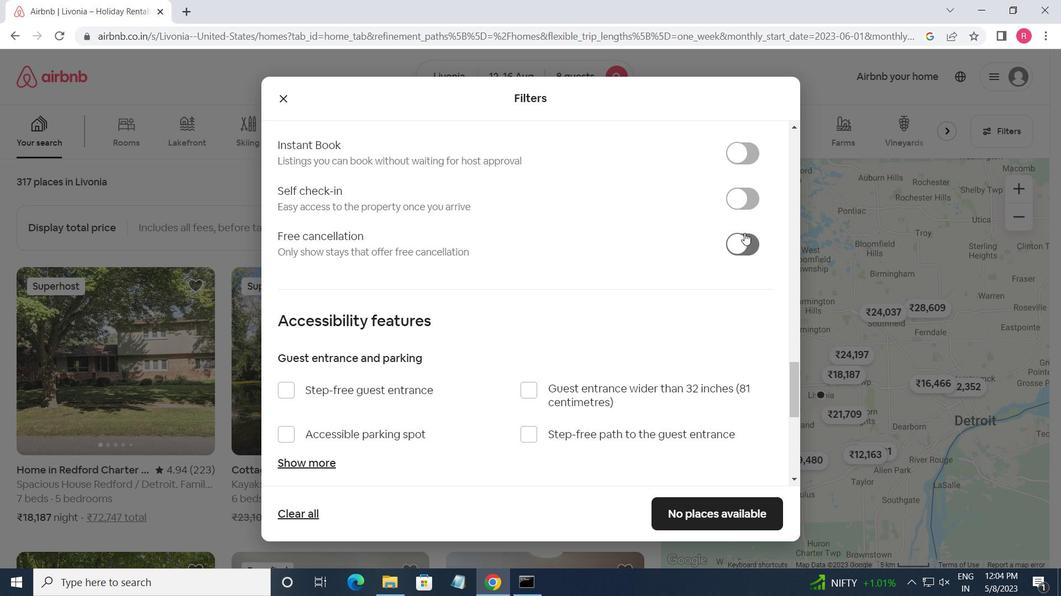 
Action: Mouse pressed left at (729, 194)
Screenshot: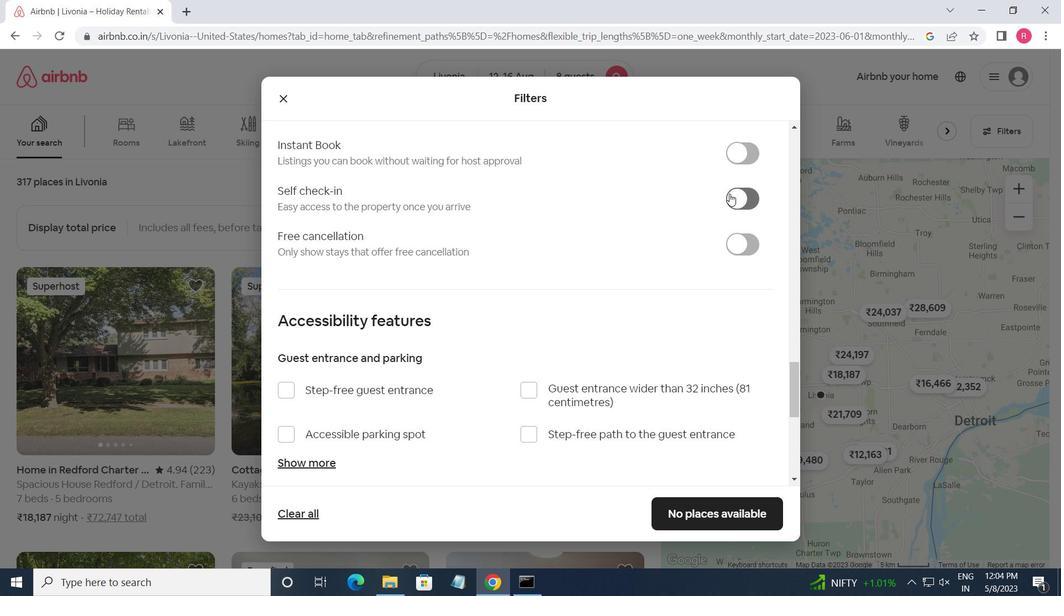 
Action: Mouse moved to (439, 396)
Screenshot: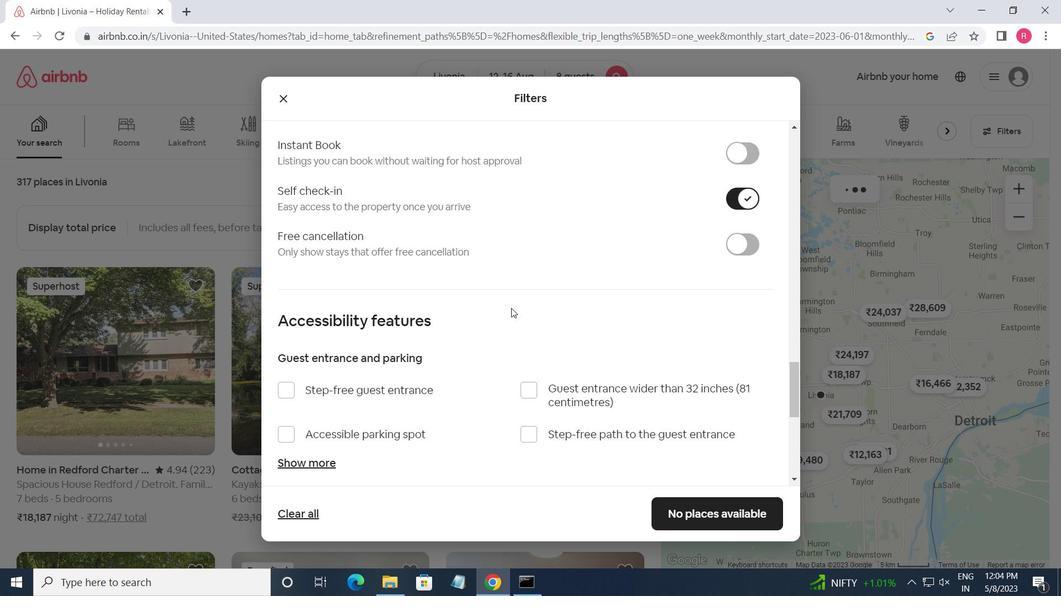 
Action: Mouse scrolled (439, 396) with delta (0, 0)
Screenshot: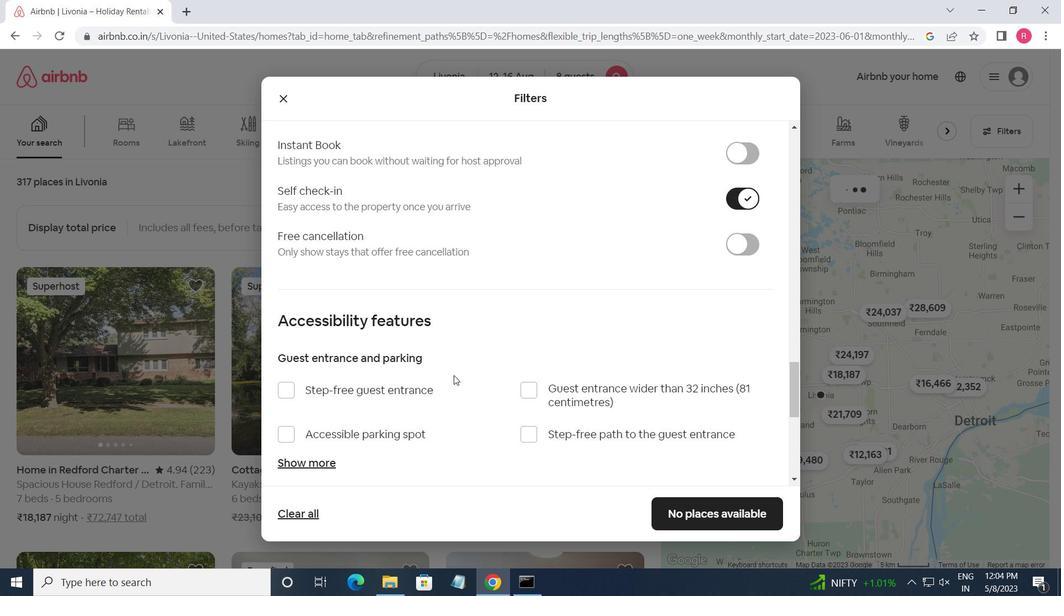 
Action: Mouse scrolled (439, 396) with delta (0, 0)
Screenshot: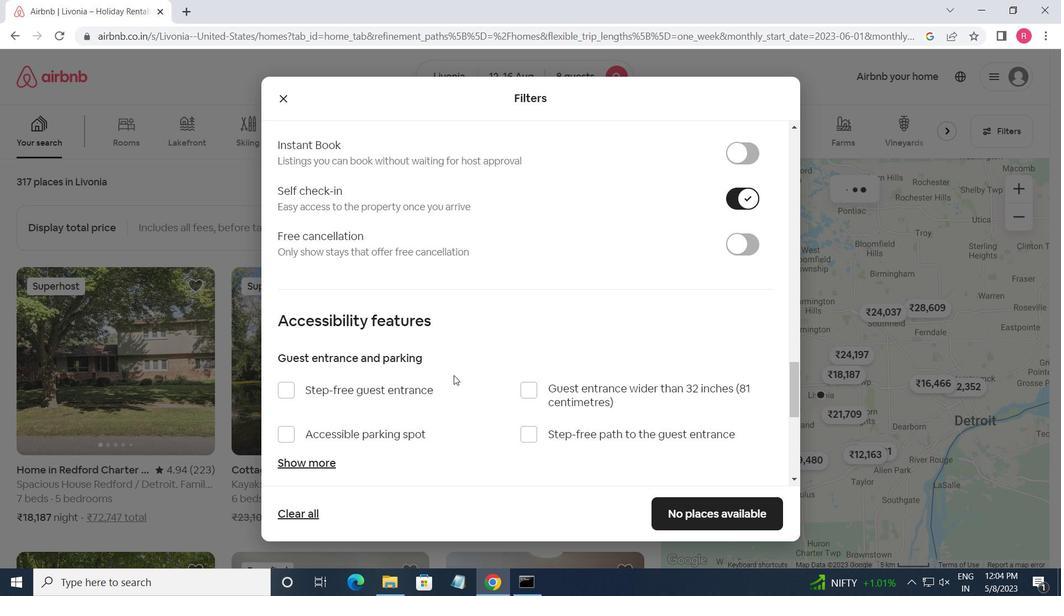 
Action: Mouse moved to (438, 397)
Screenshot: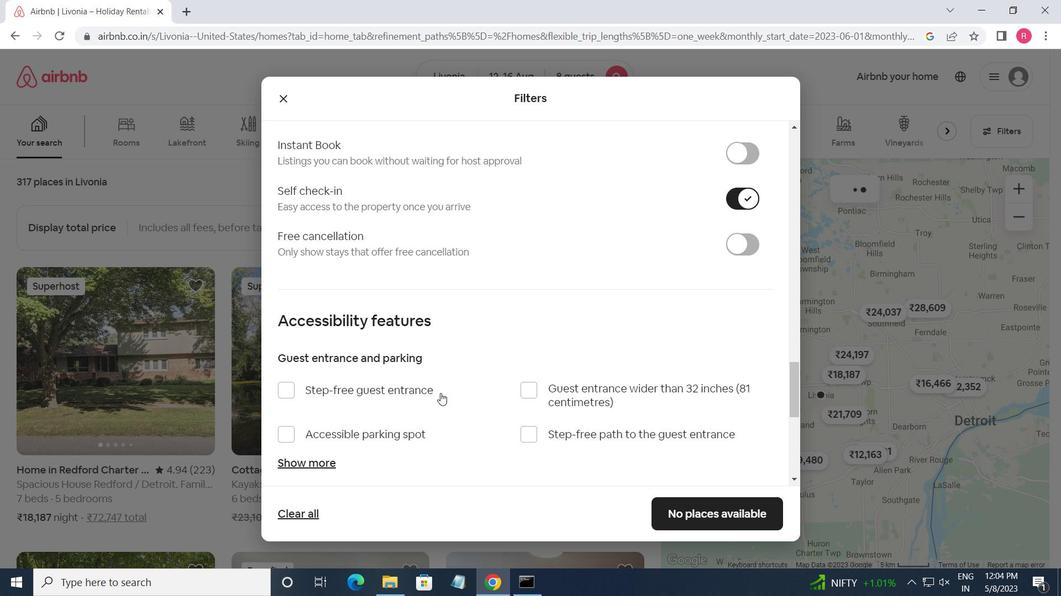 
Action: Mouse scrolled (438, 397) with delta (0, 0)
Screenshot: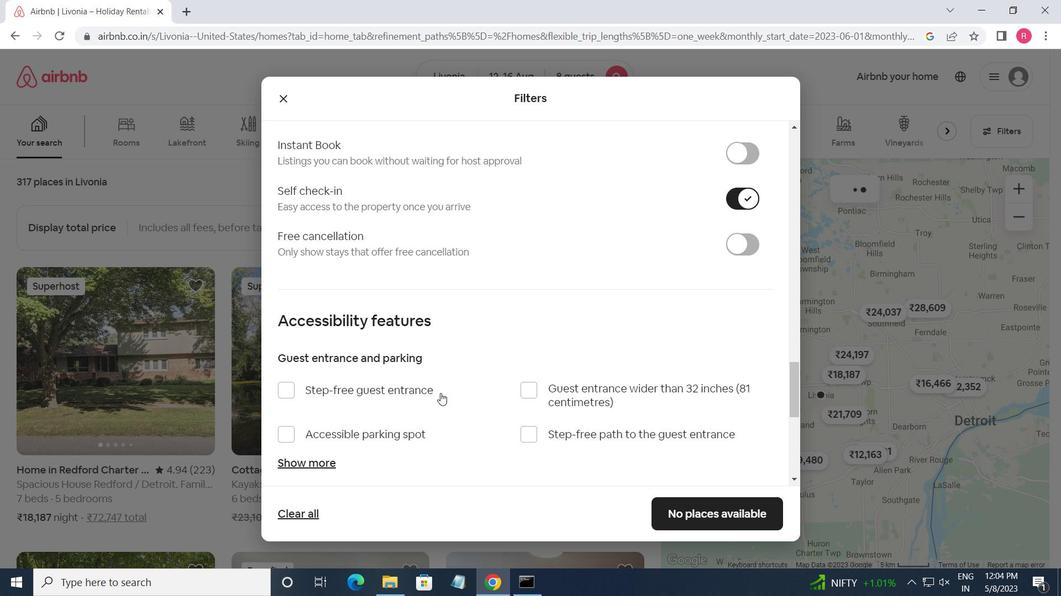 
Action: Mouse scrolled (438, 397) with delta (0, 0)
Screenshot: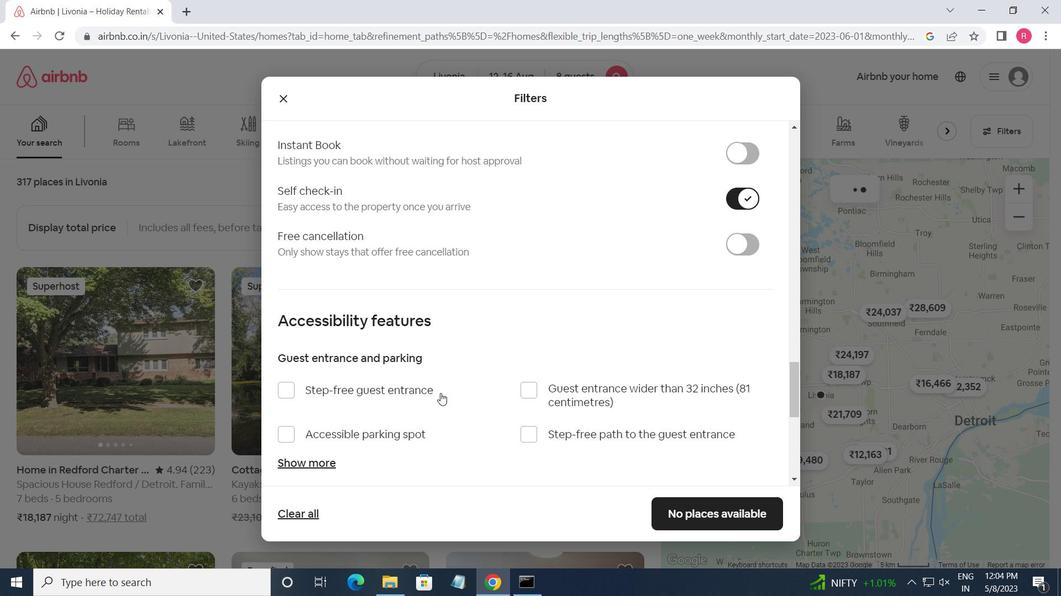 
Action: Mouse scrolled (438, 397) with delta (0, 0)
Screenshot: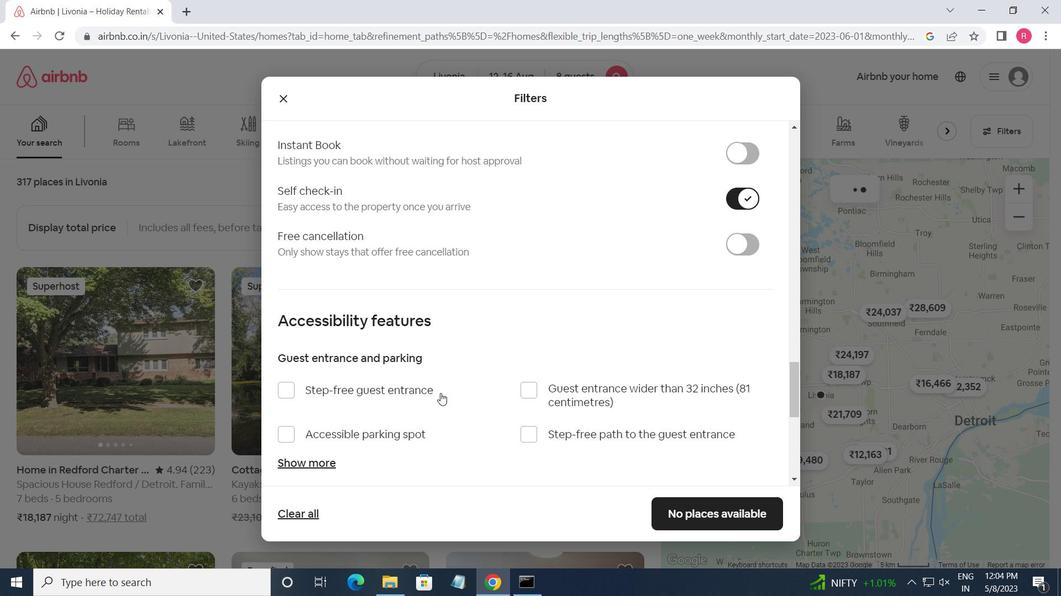 
Action: Mouse moved to (394, 403)
Screenshot: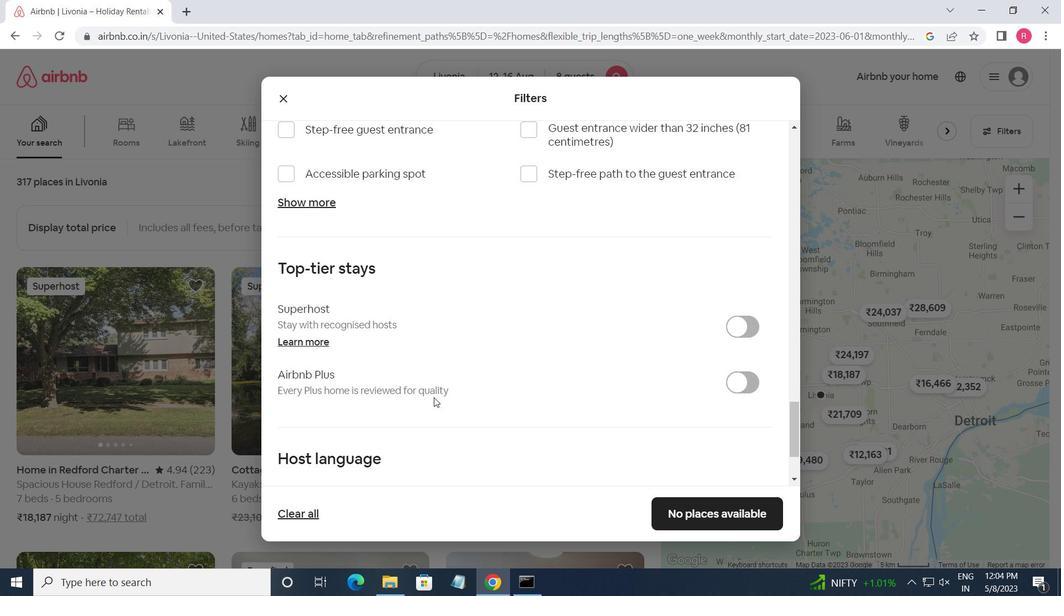 
Action: Mouse scrolled (394, 402) with delta (0, 0)
Screenshot: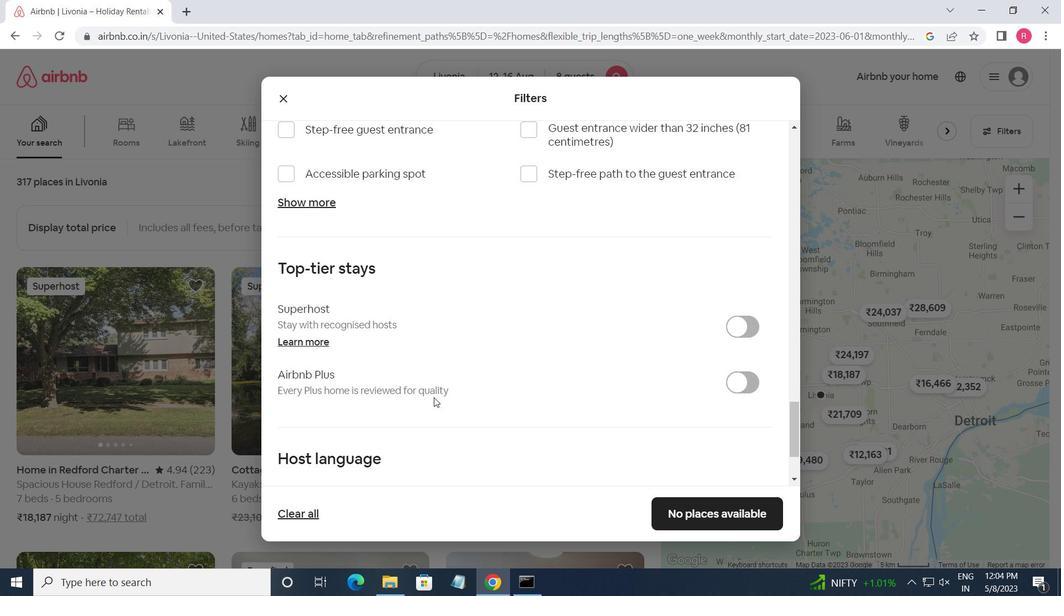 
Action: Mouse moved to (373, 411)
Screenshot: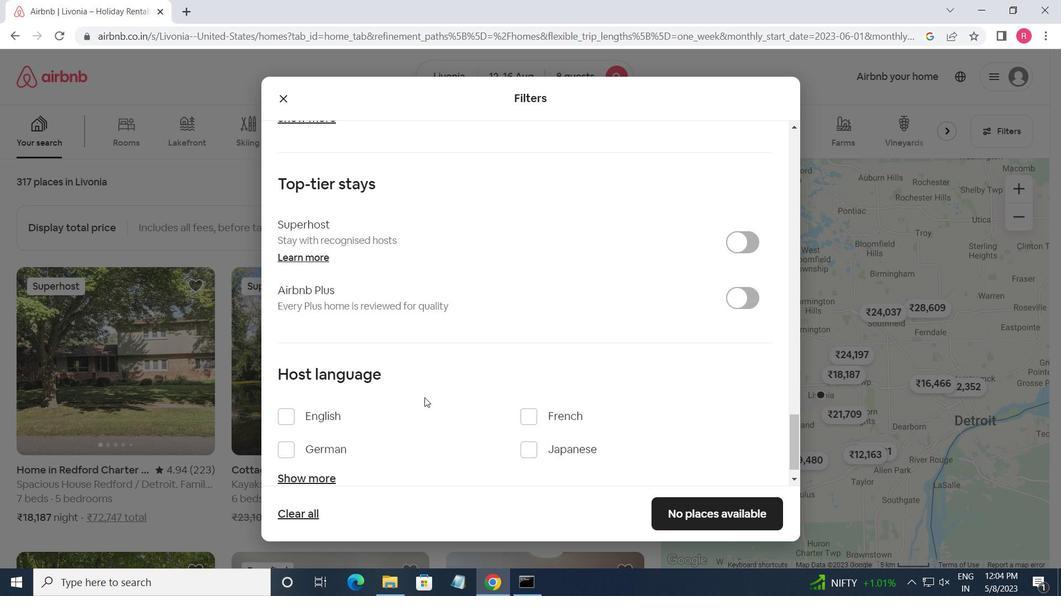 
Action: Mouse scrolled (373, 410) with delta (0, 0)
Screenshot: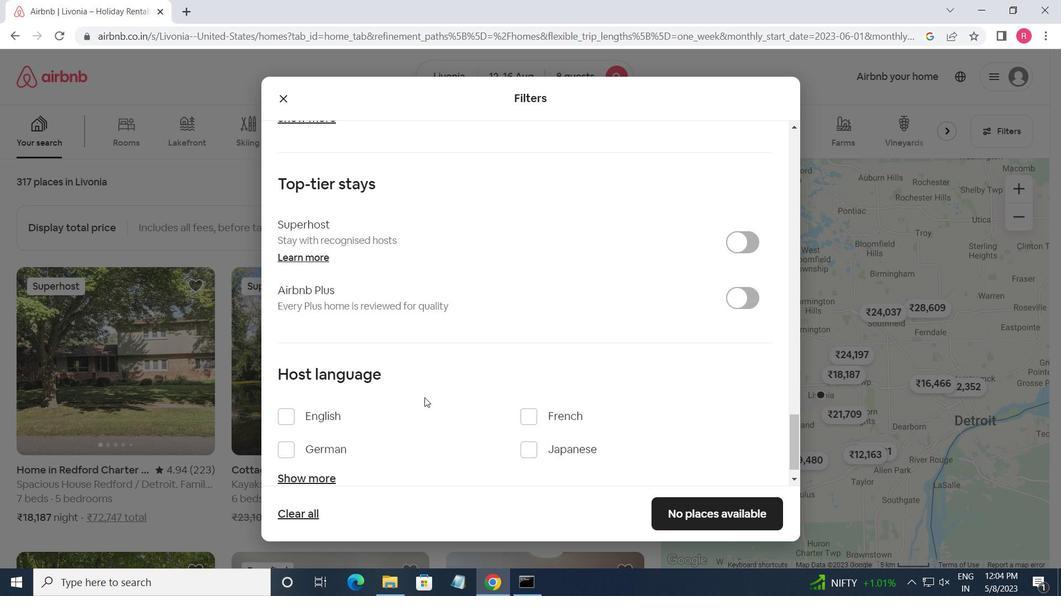 
Action: Mouse moved to (286, 391)
Screenshot: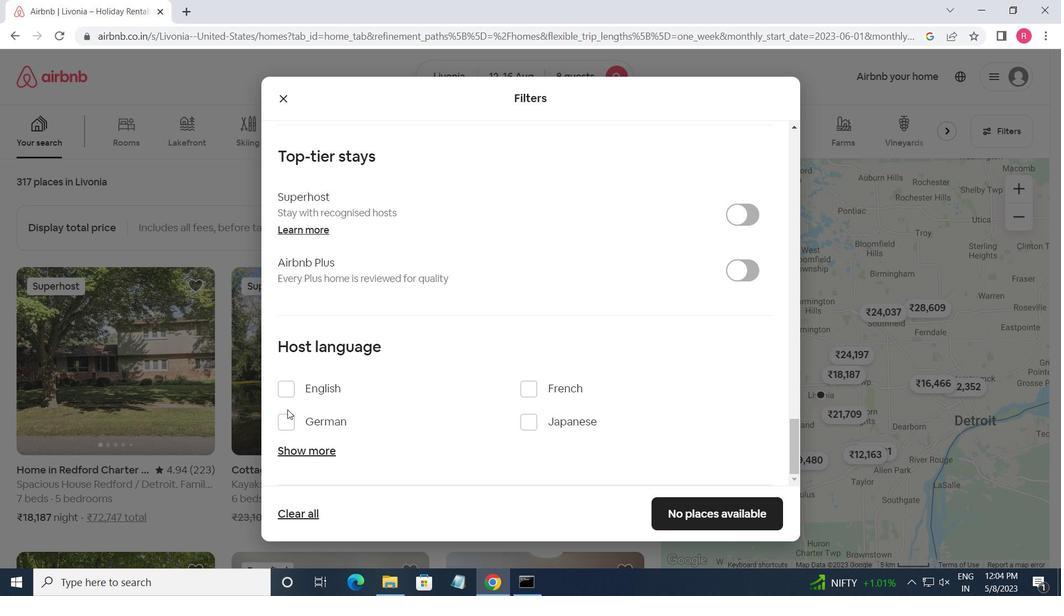 
Action: Mouse pressed left at (286, 391)
Screenshot: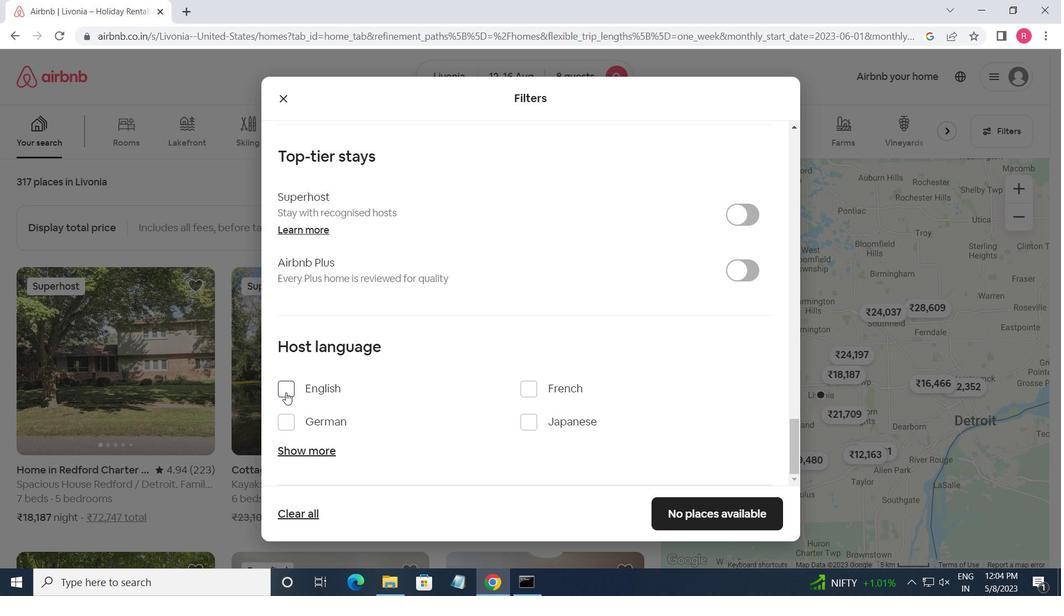 
Action: Mouse moved to (733, 518)
Screenshot: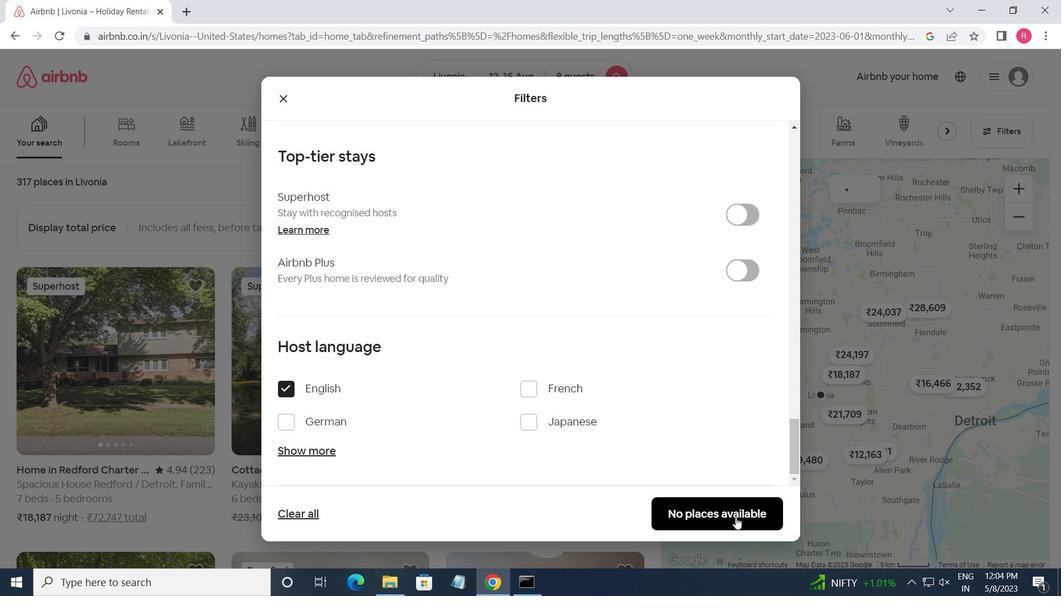 
Action: Mouse pressed left at (733, 518)
Screenshot: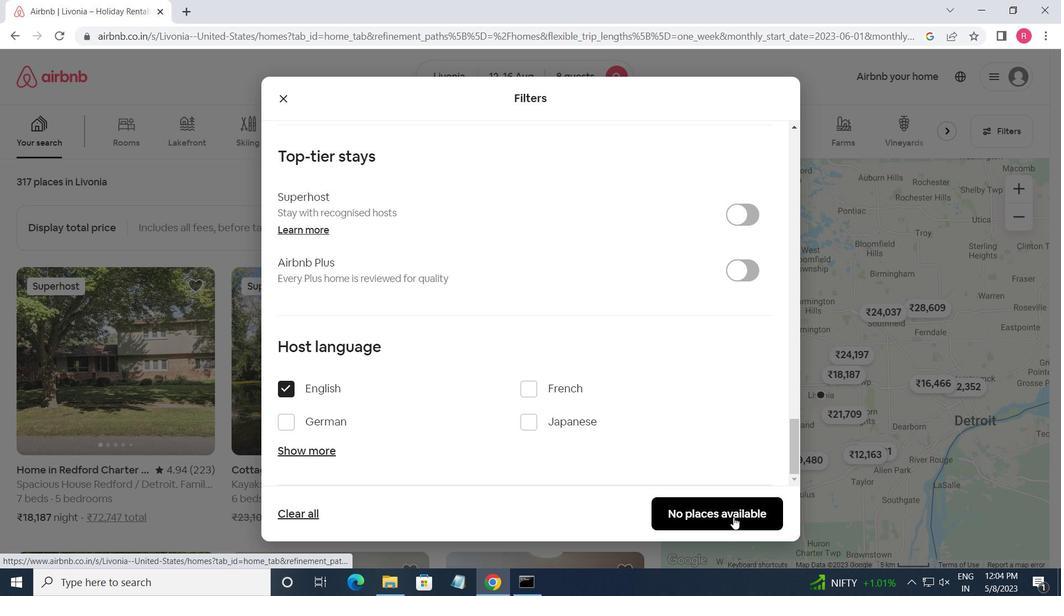 
Action: Mouse moved to (689, 512)
Screenshot: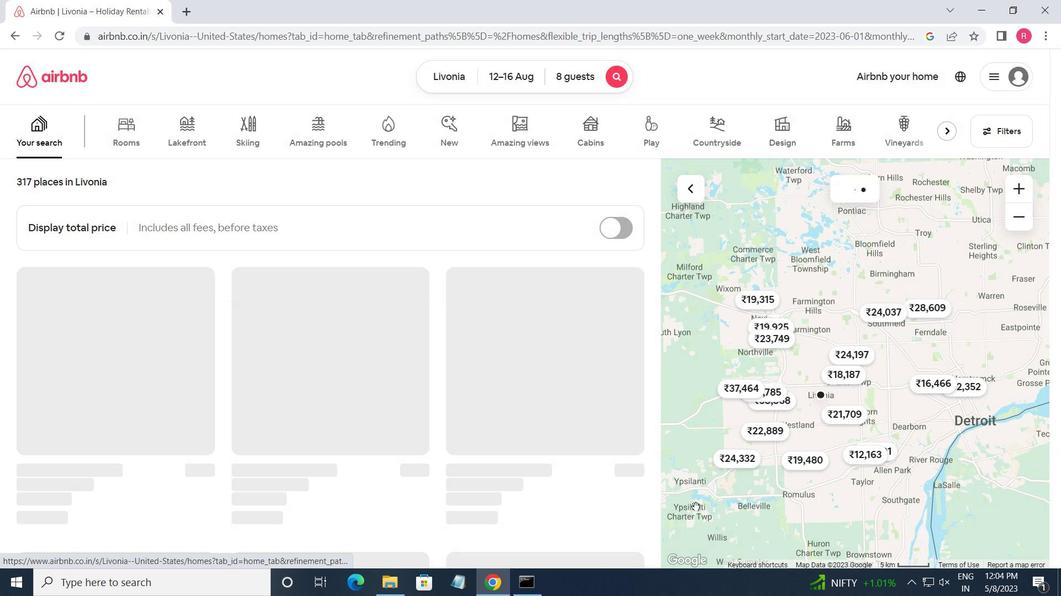 
